 Task: Look for space in Fresno, United States from 24th August, 2023 to 10th September, 2023 for 8 adults in price range Rs.12000 to Rs.15000. Place can be entire place or shared room with 4 bedrooms having 8 beds and 4 bathrooms. Property type can be house, flat, guest house. Amenities needed are: wifi, TV, free parkinig on premises, gym, breakfast. Booking option can be shelf check-in. Required host language is English.
Action: Mouse moved to (572, 147)
Screenshot: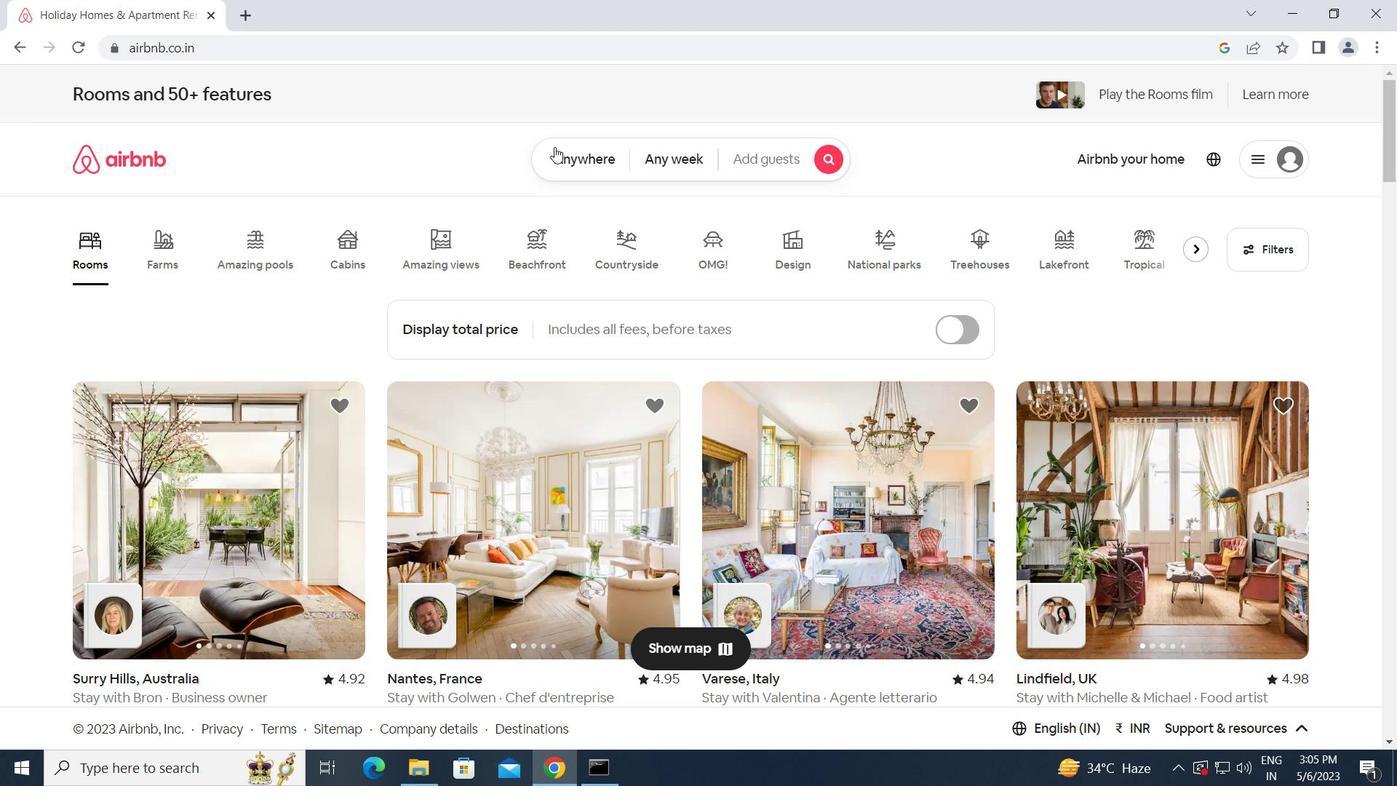 
Action: Mouse pressed left at (572, 147)
Screenshot: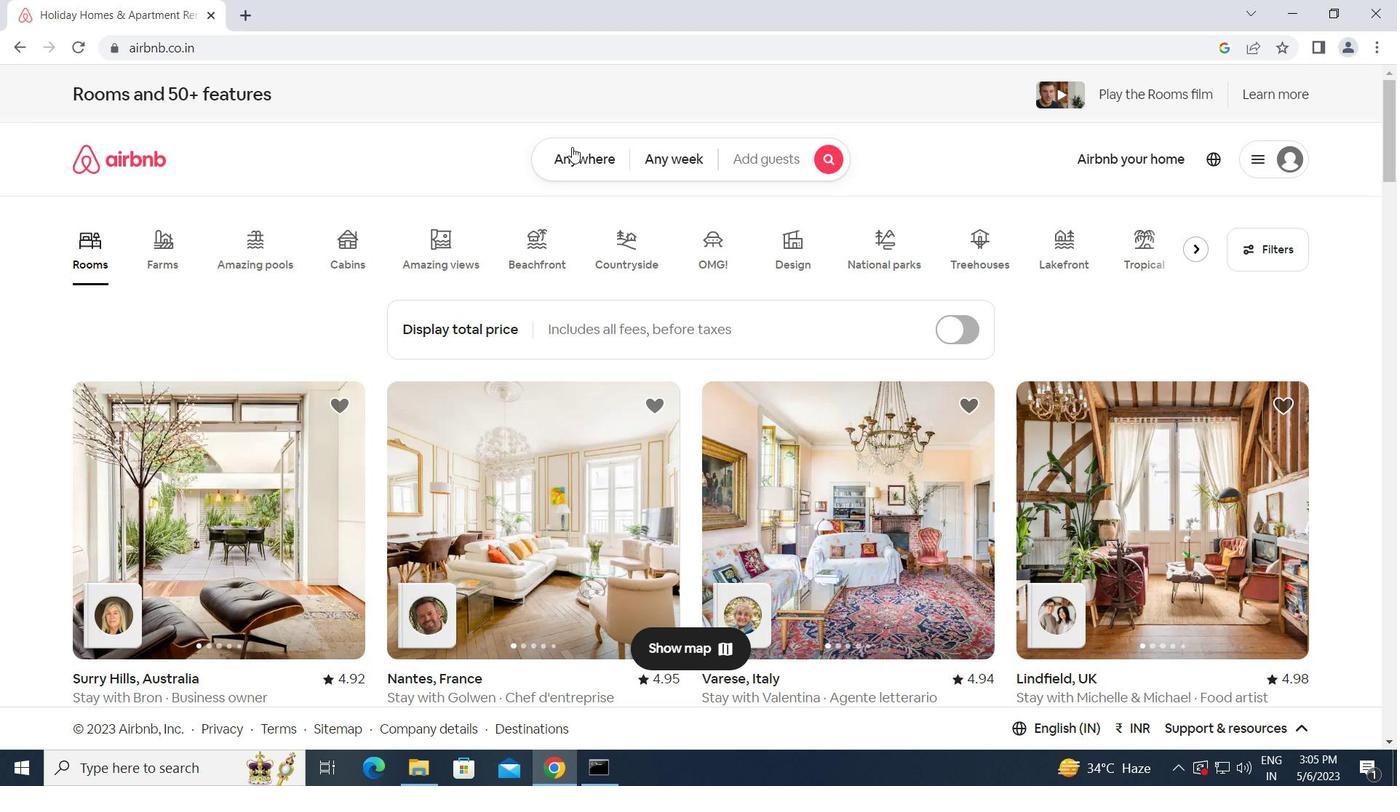 
Action: Mouse moved to (483, 216)
Screenshot: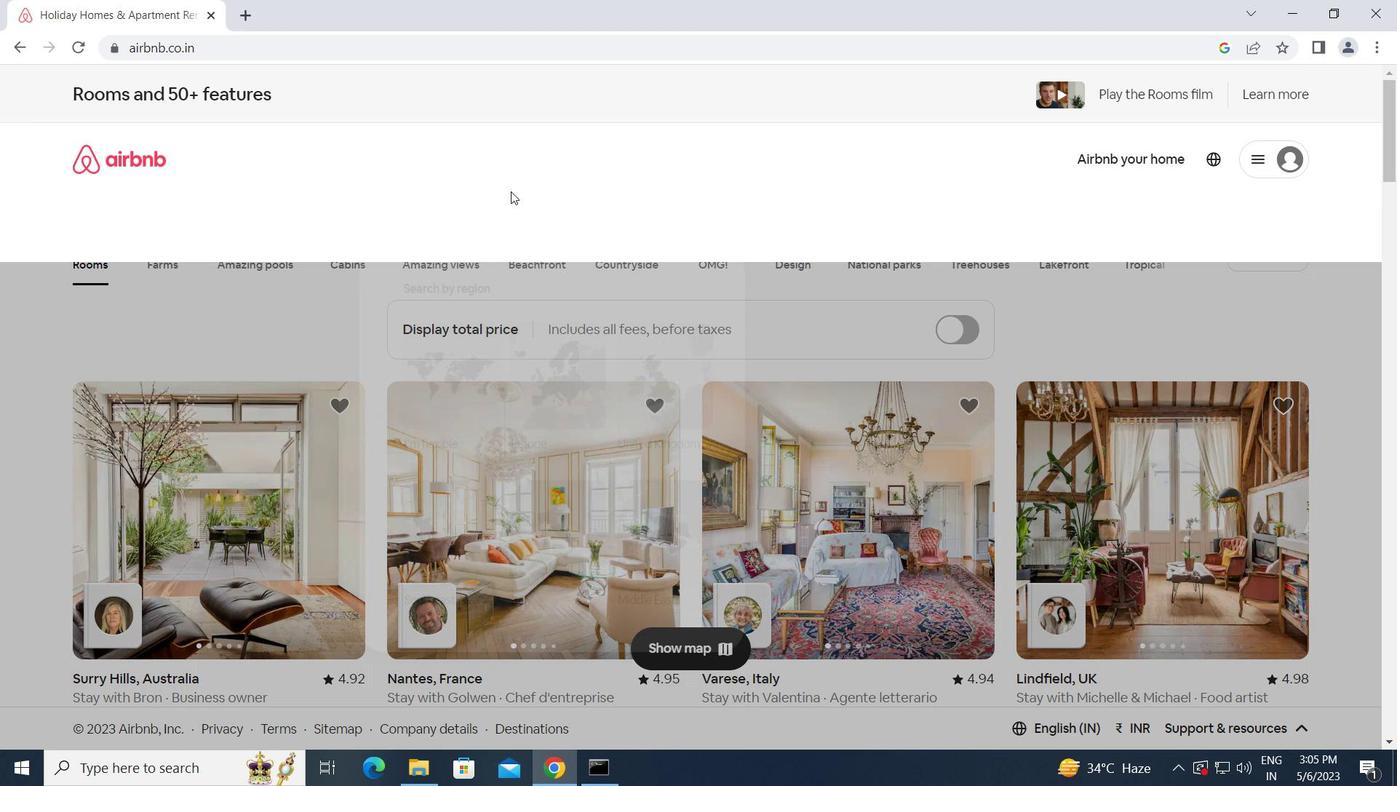 
Action: Mouse pressed left at (483, 216)
Screenshot: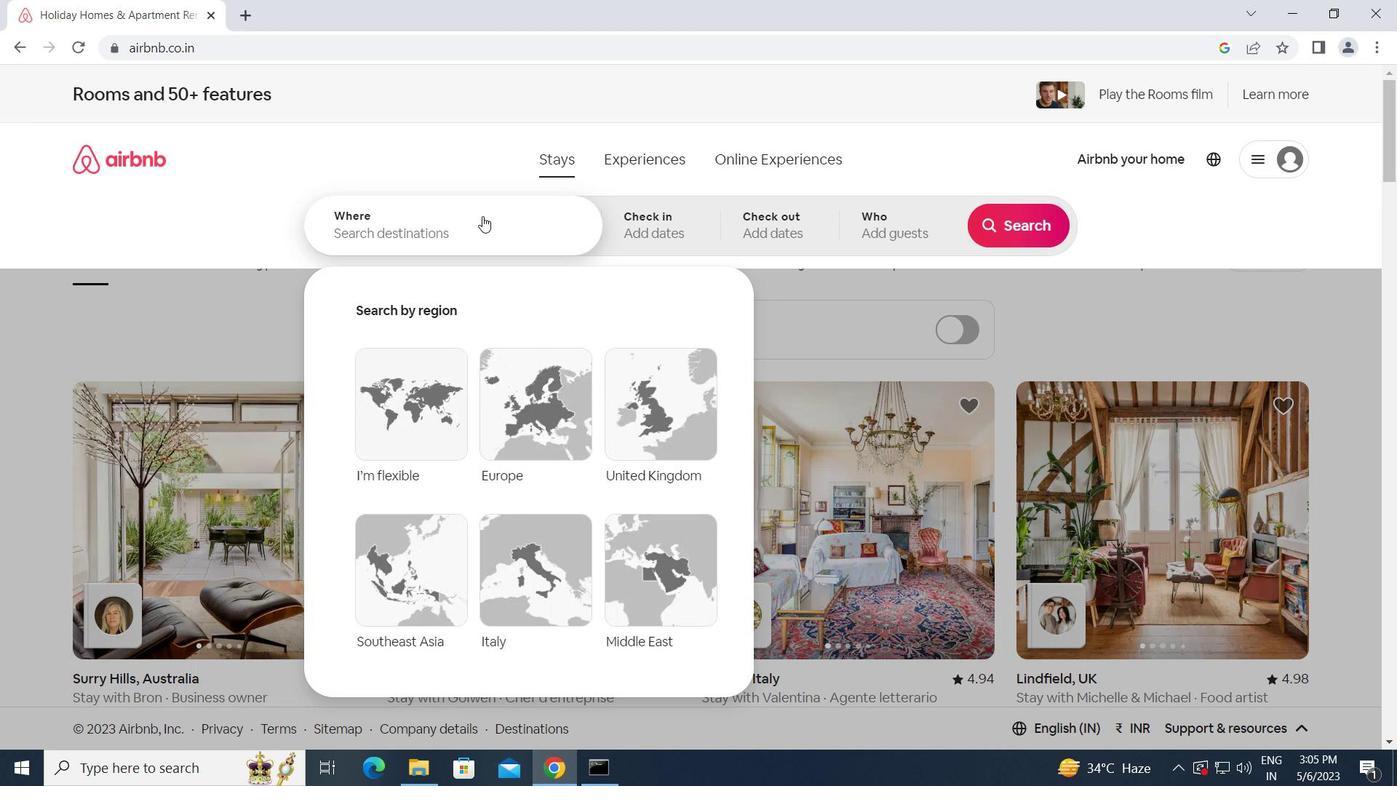 
Action: Key pressed f<Key.caps_lock>resno,<Key.space><Key.caps_lock>u<Key.caps_lock>nited<Key.space><Key.caps_lock>s<Key.caps_lock>tates<Key.enter>
Screenshot: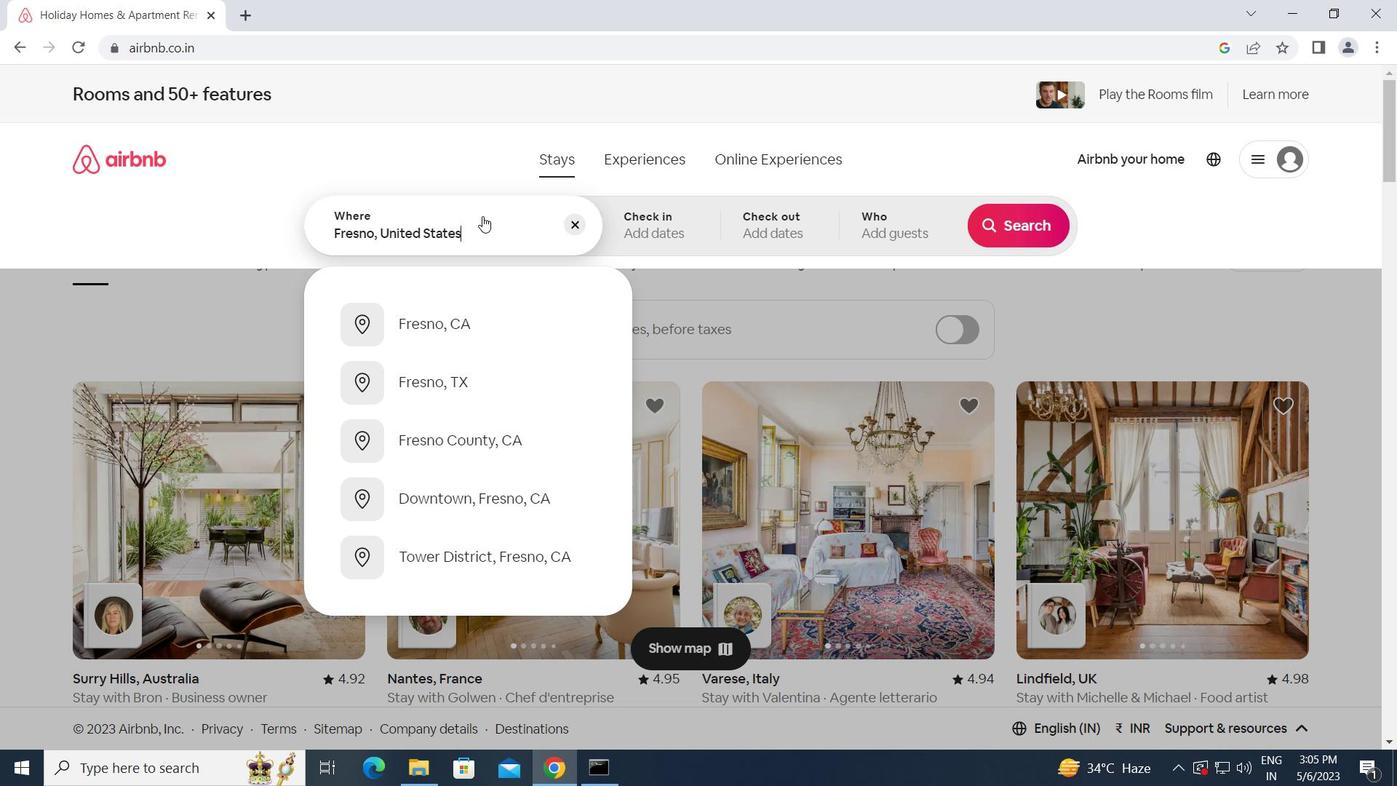 
Action: Mouse moved to (1017, 380)
Screenshot: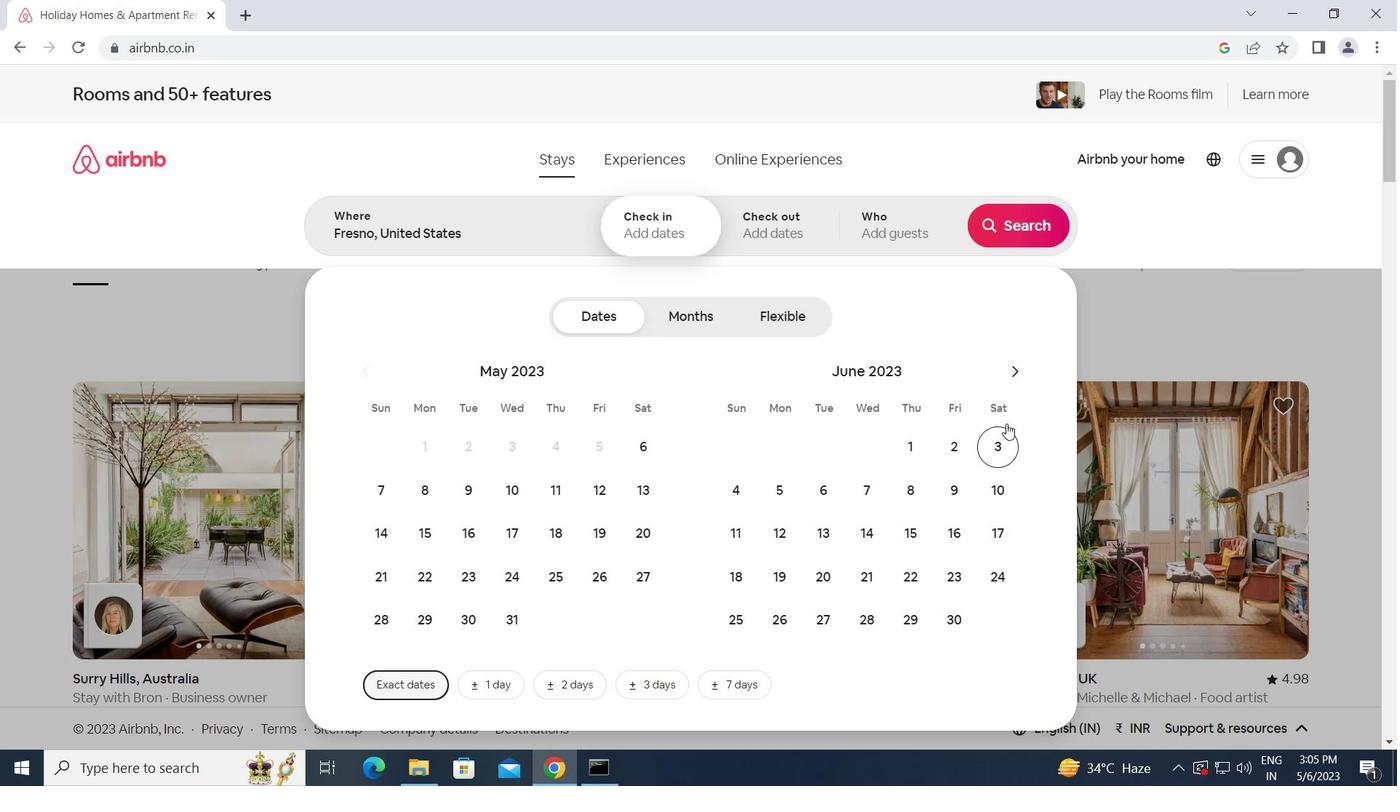 
Action: Mouse pressed left at (1017, 380)
Screenshot: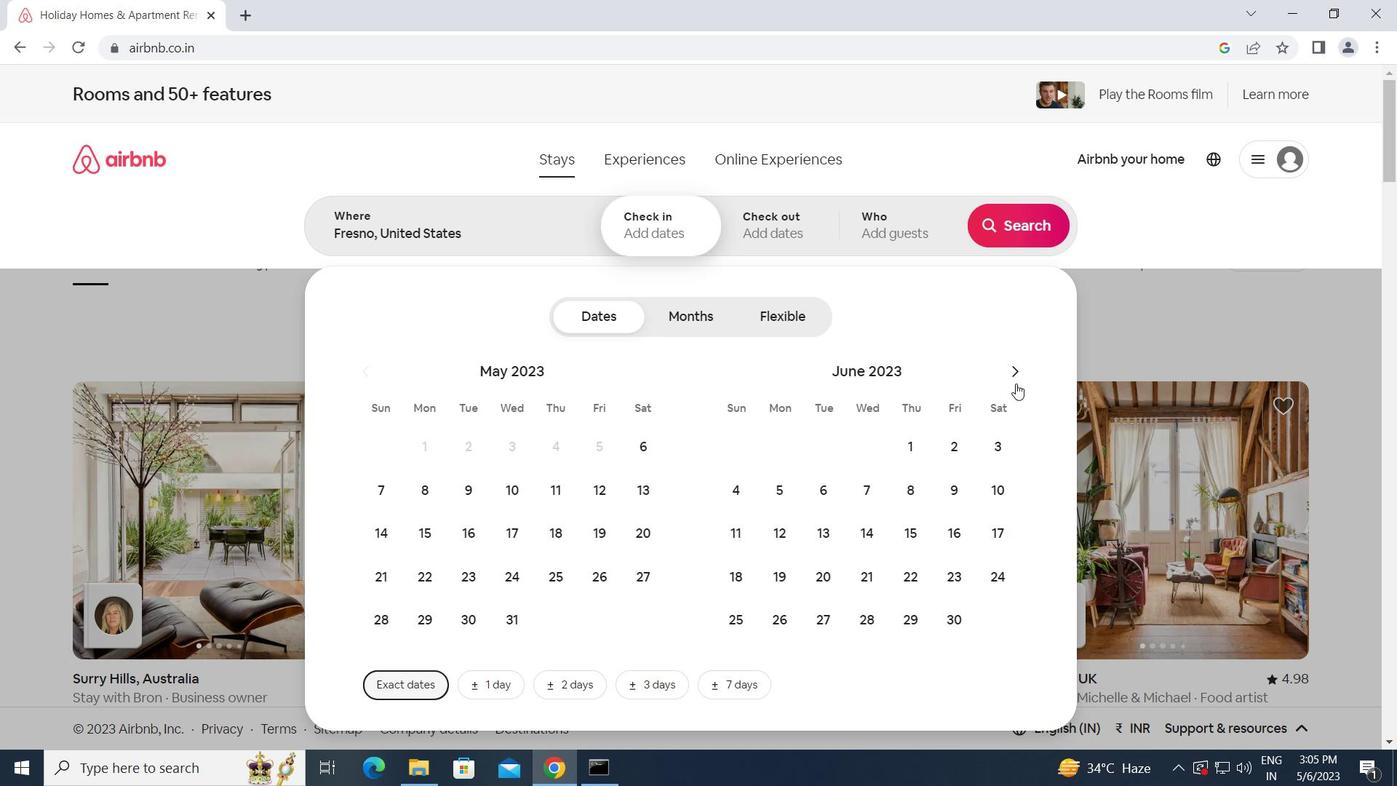 
Action: Mouse pressed left at (1017, 380)
Screenshot: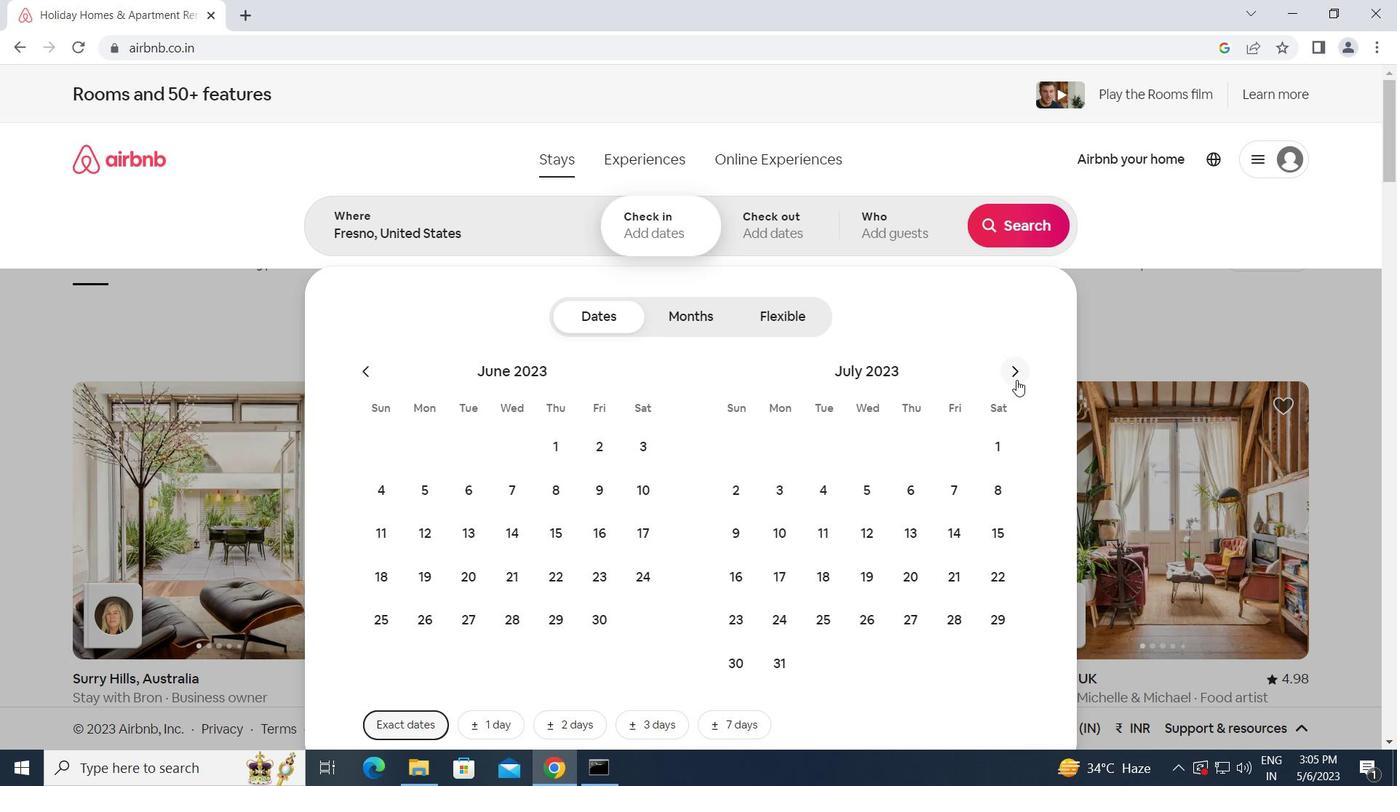 
Action: Mouse moved to (903, 576)
Screenshot: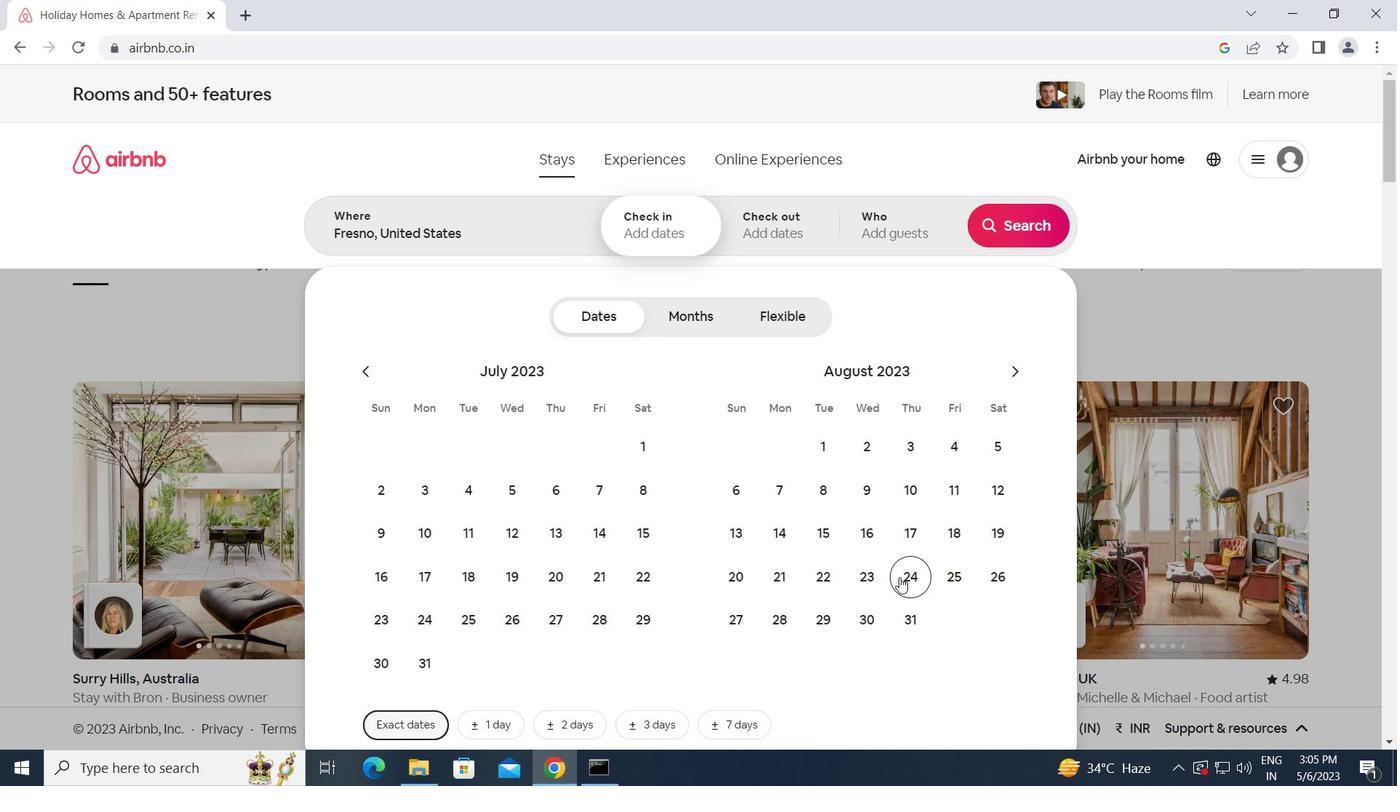 
Action: Mouse pressed left at (903, 576)
Screenshot: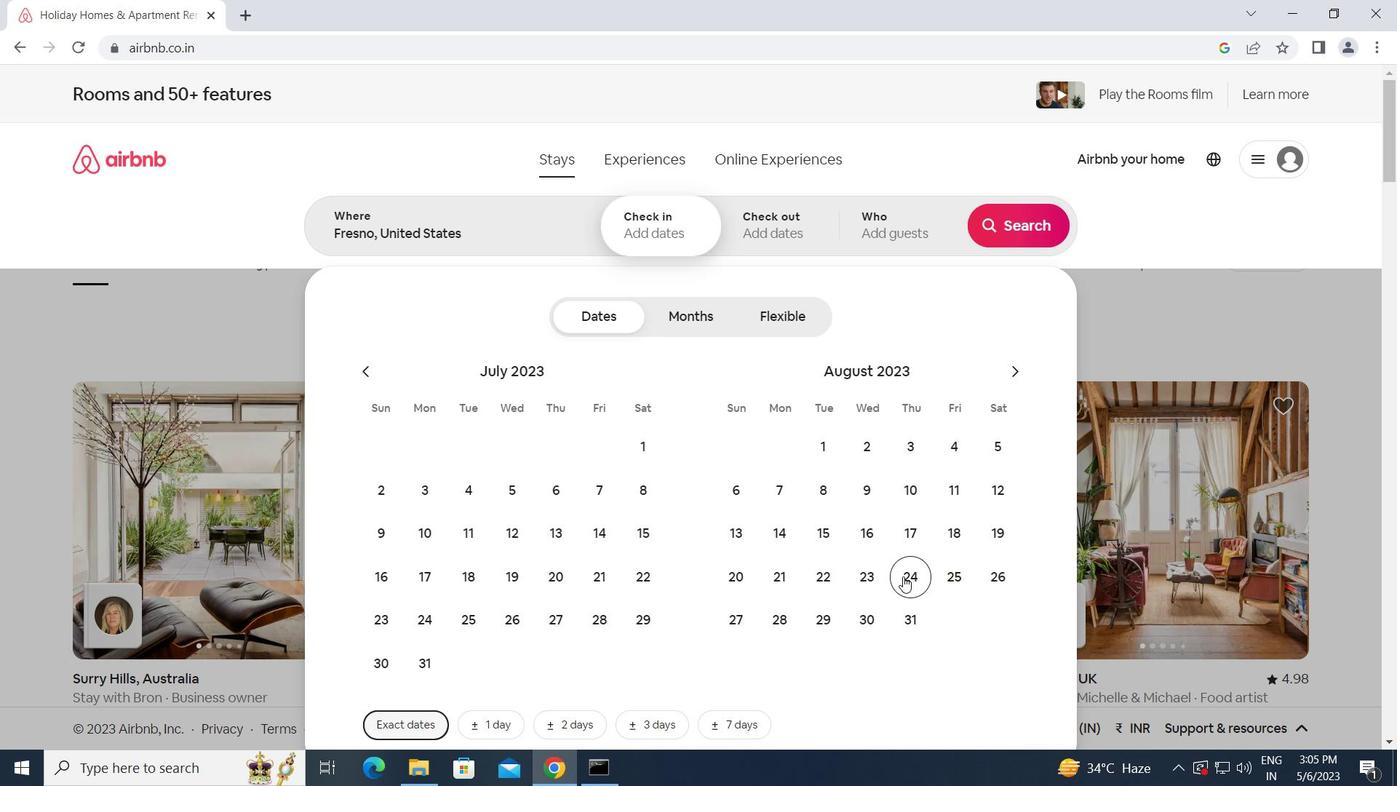 
Action: Mouse moved to (1010, 361)
Screenshot: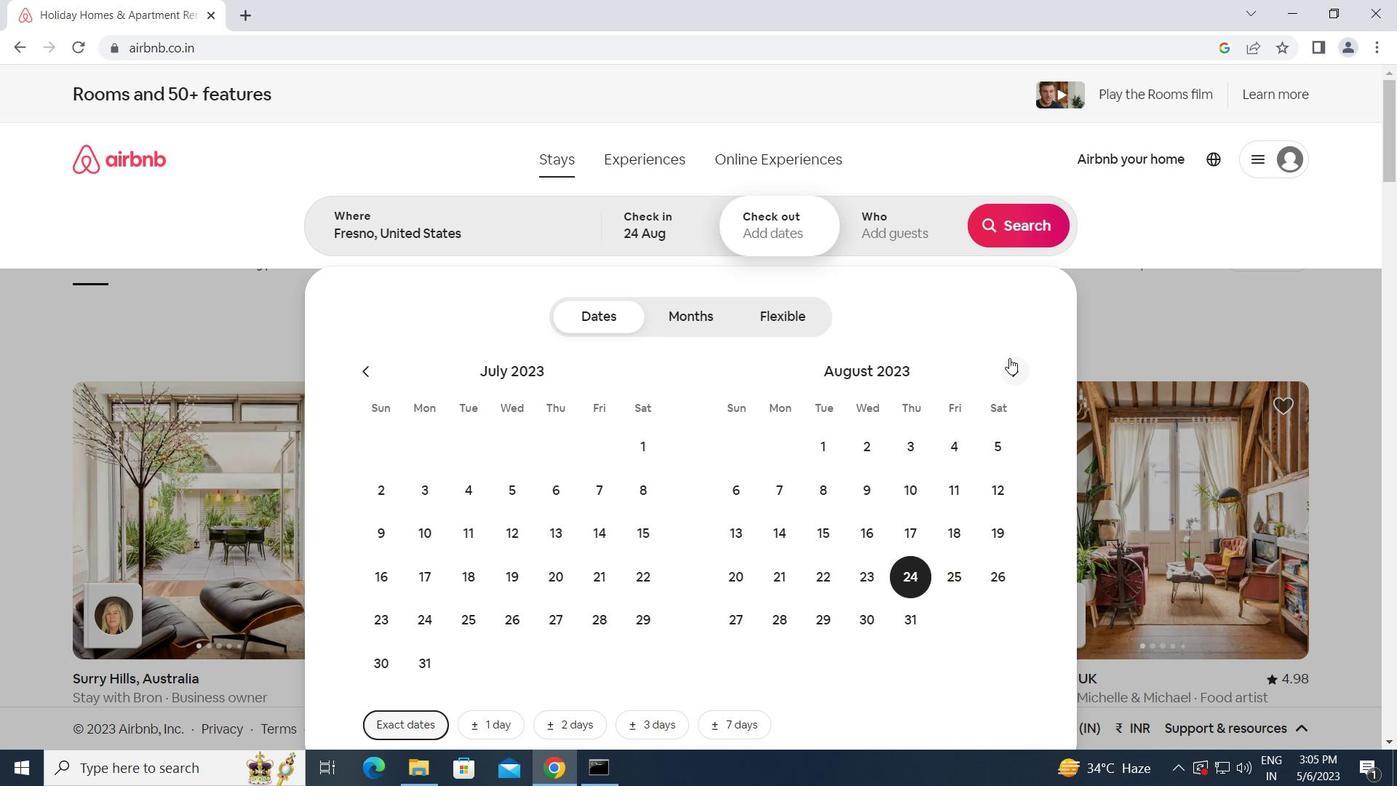 
Action: Mouse pressed left at (1010, 361)
Screenshot: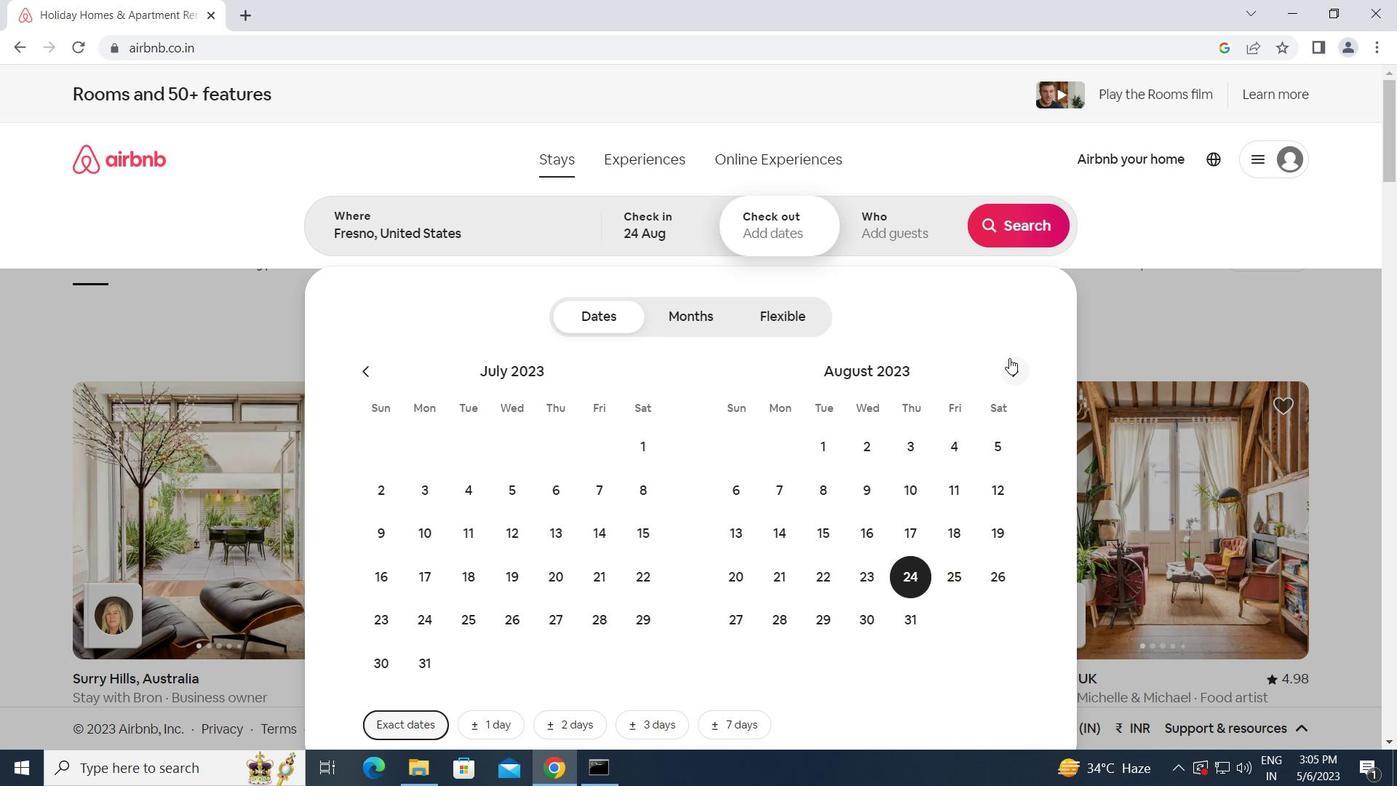 
Action: Mouse moved to (747, 524)
Screenshot: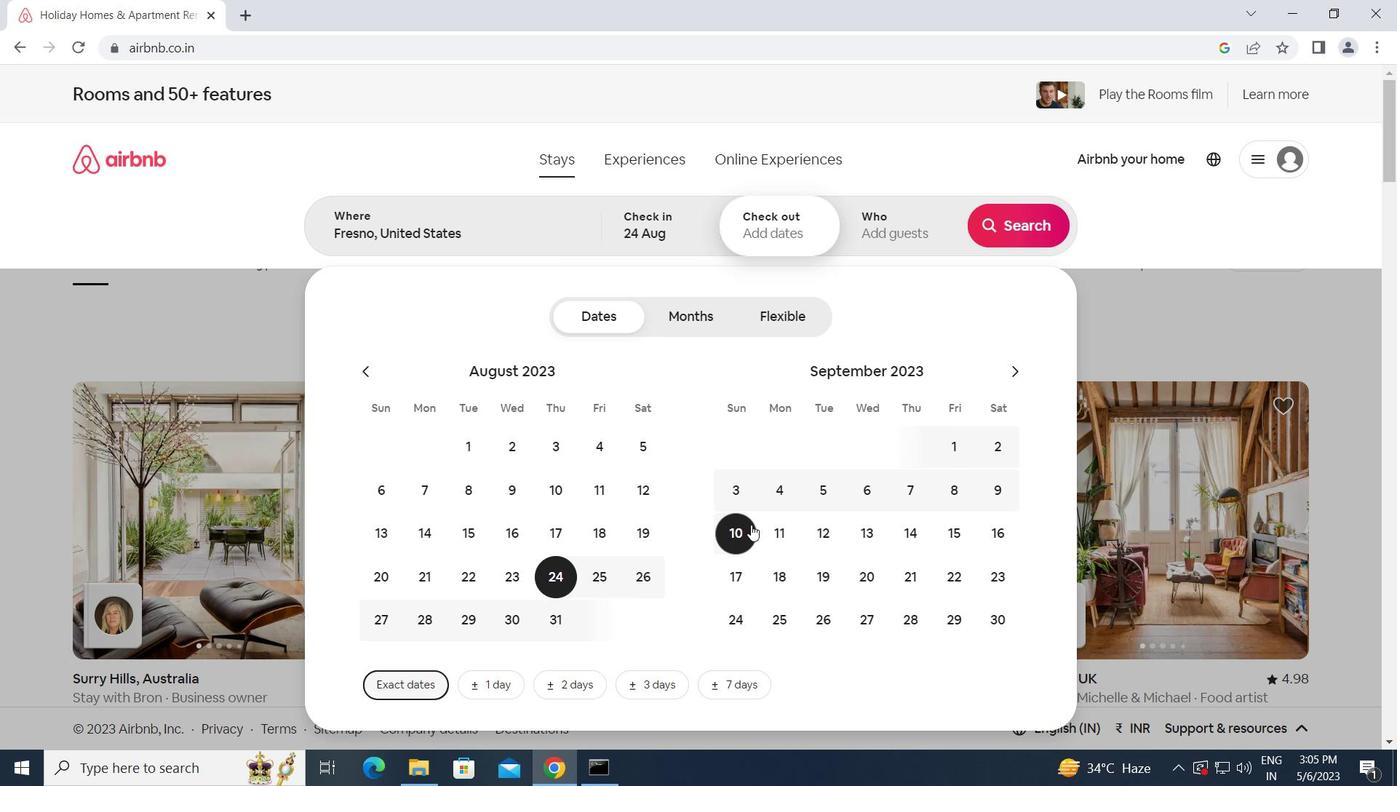 
Action: Mouse pressed left at (747, 524)
Screenshot: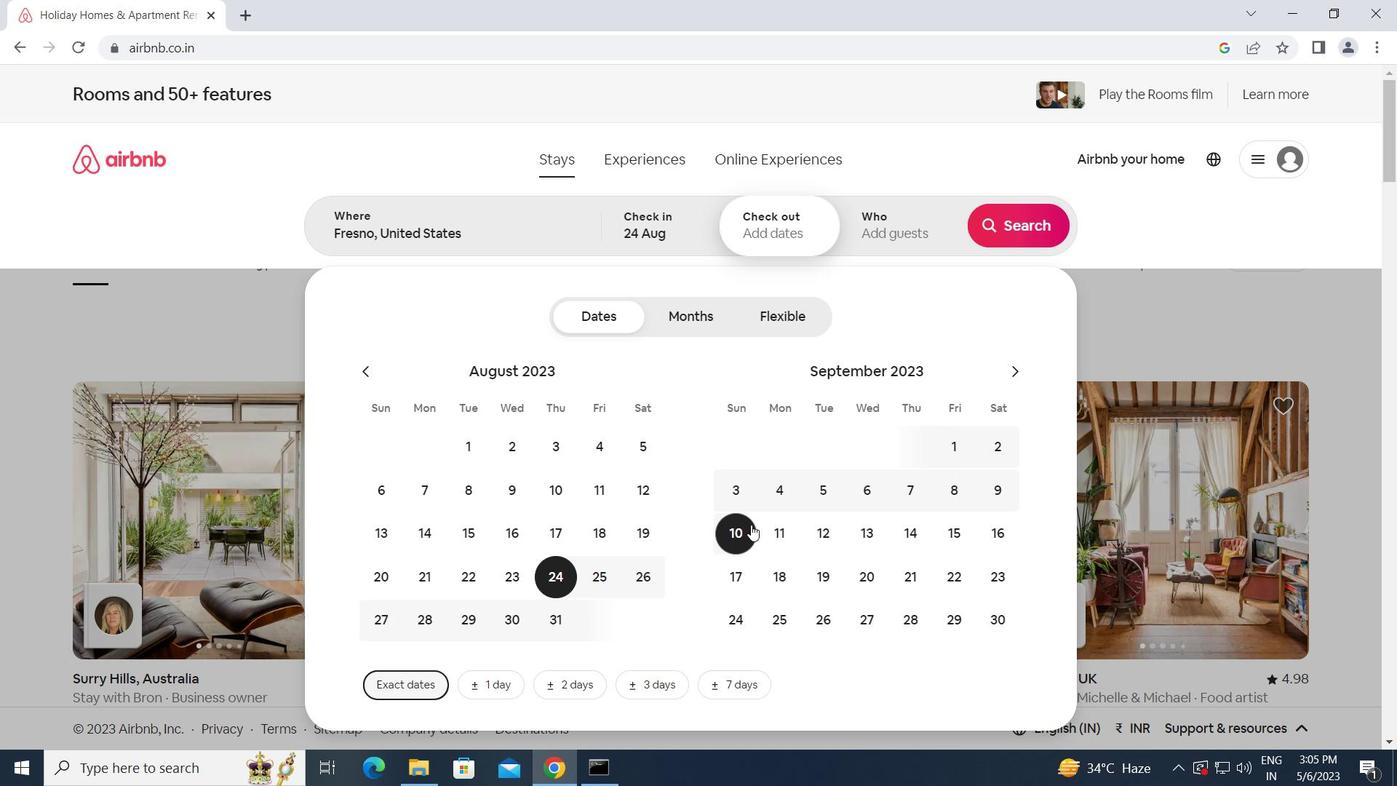 
Action: Mouse moved to (884, 216)
Screenshot: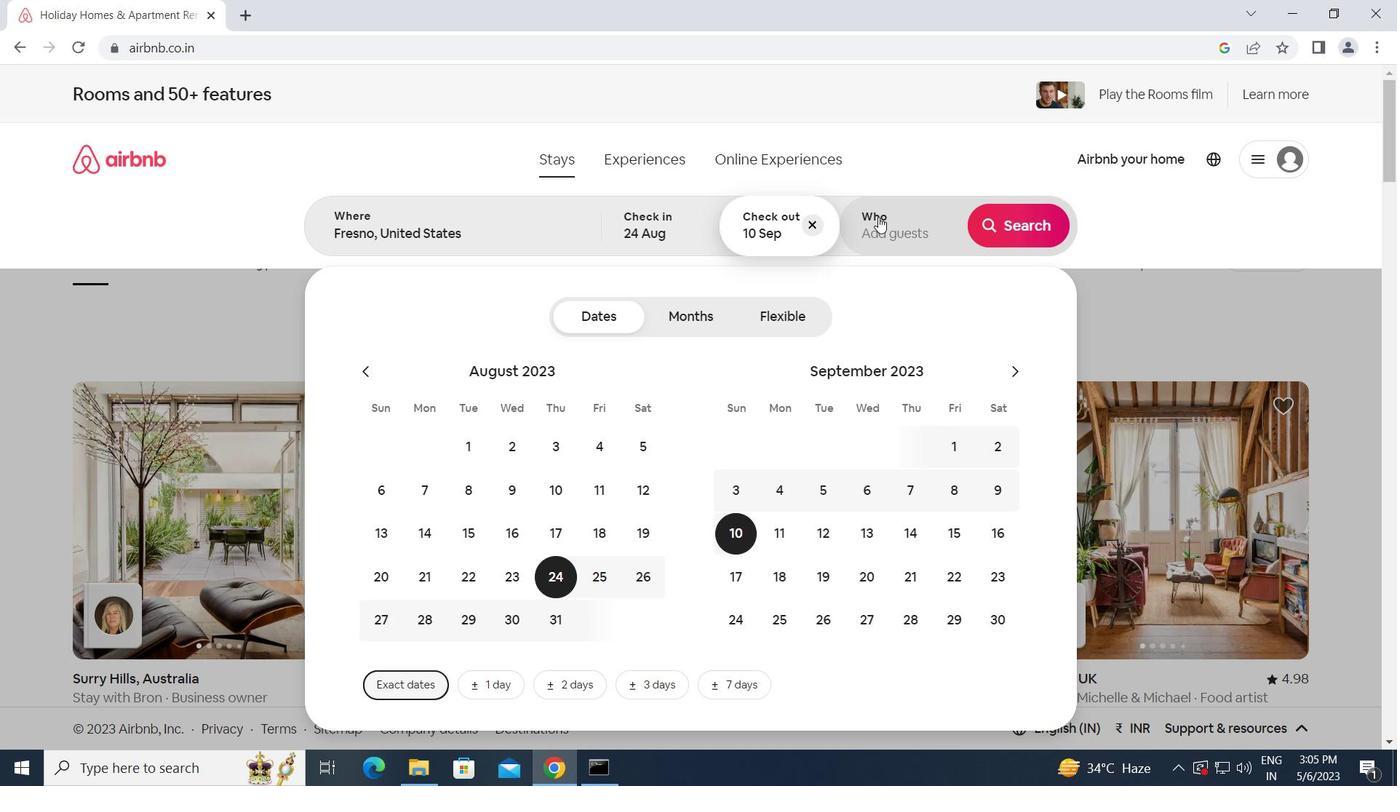 
Action: Mouse pressed left at (884, 216)
Screenshot: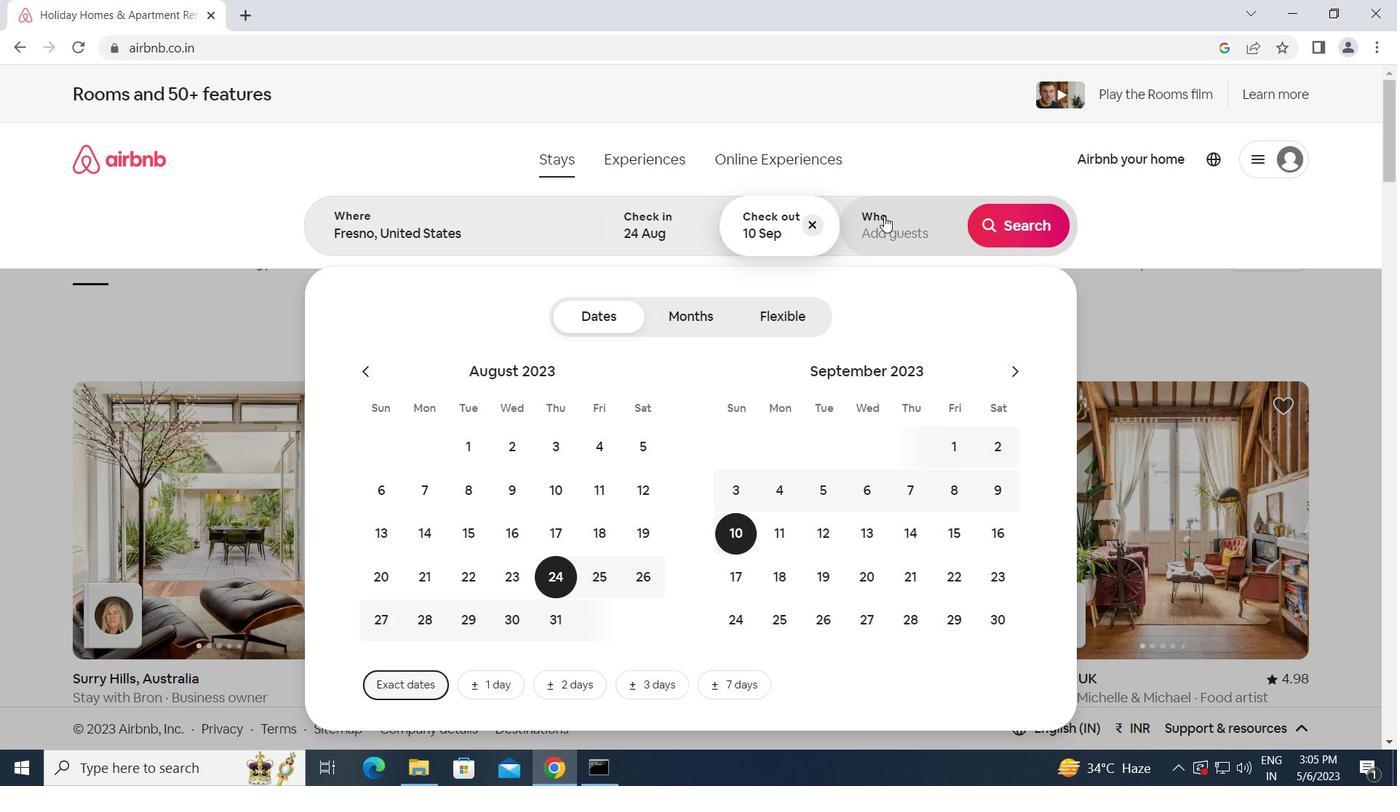 
Action: Mouse moved to (1017, 317)
Screenshot: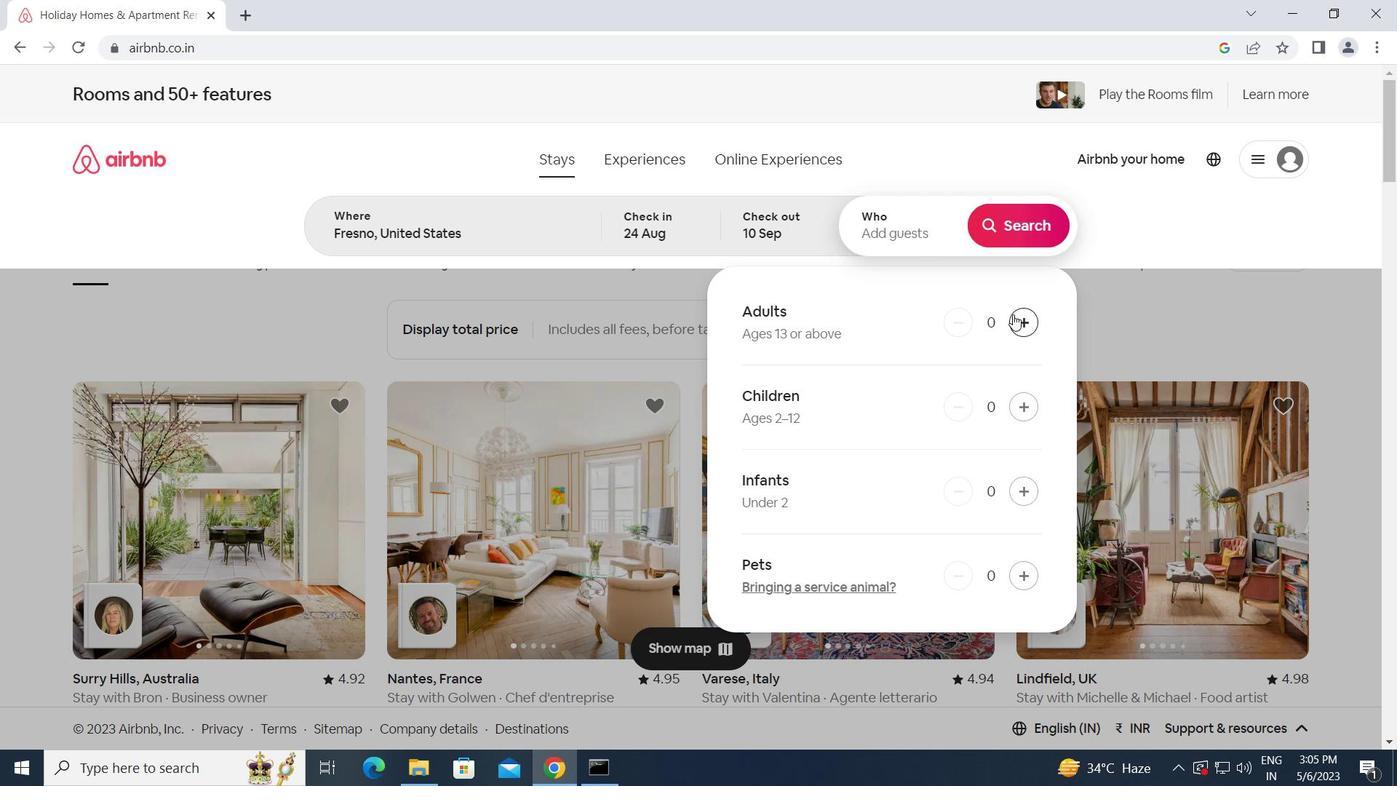 
Action: Mouse pressed left at (1017, 317)
Screenshot: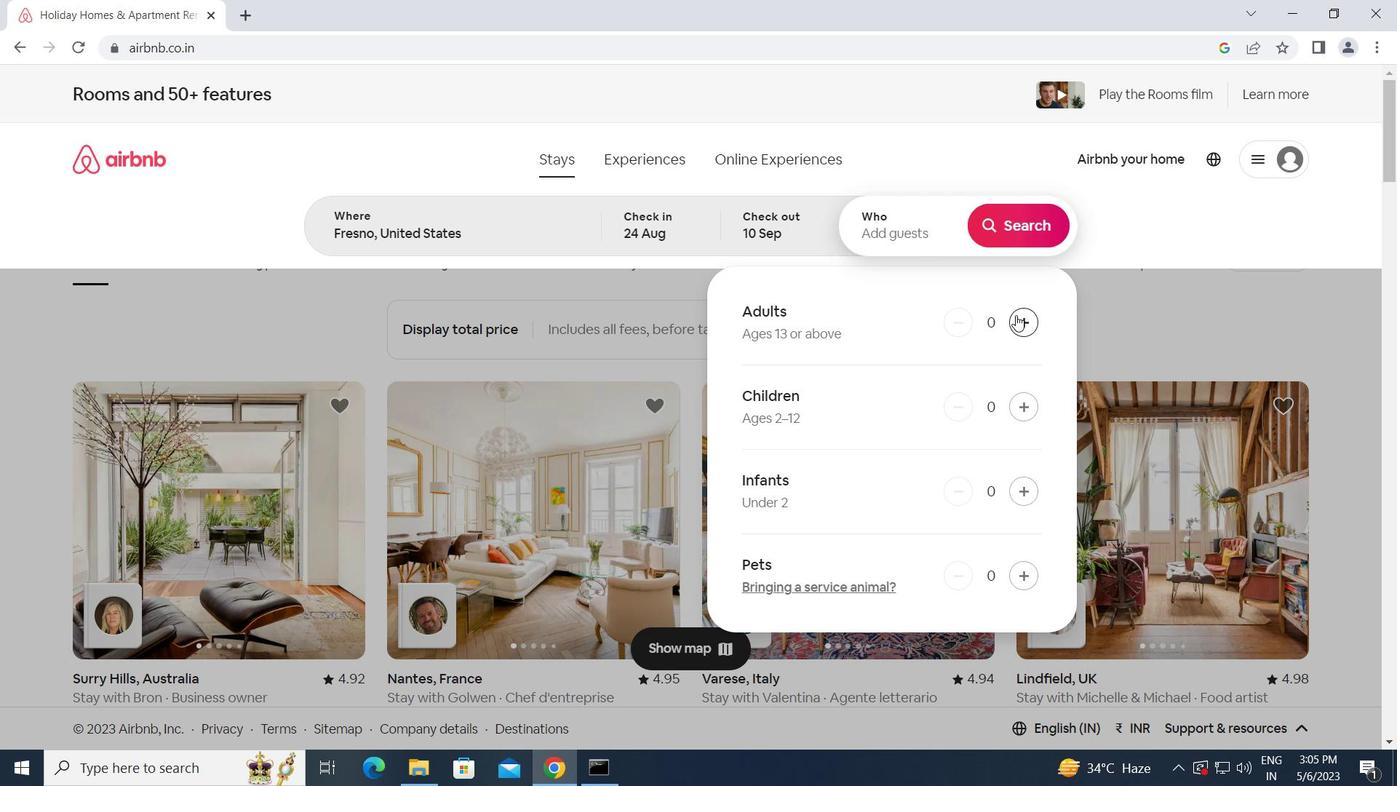 
Action: Mouse pressed left at (1017, 317)
Screenshot: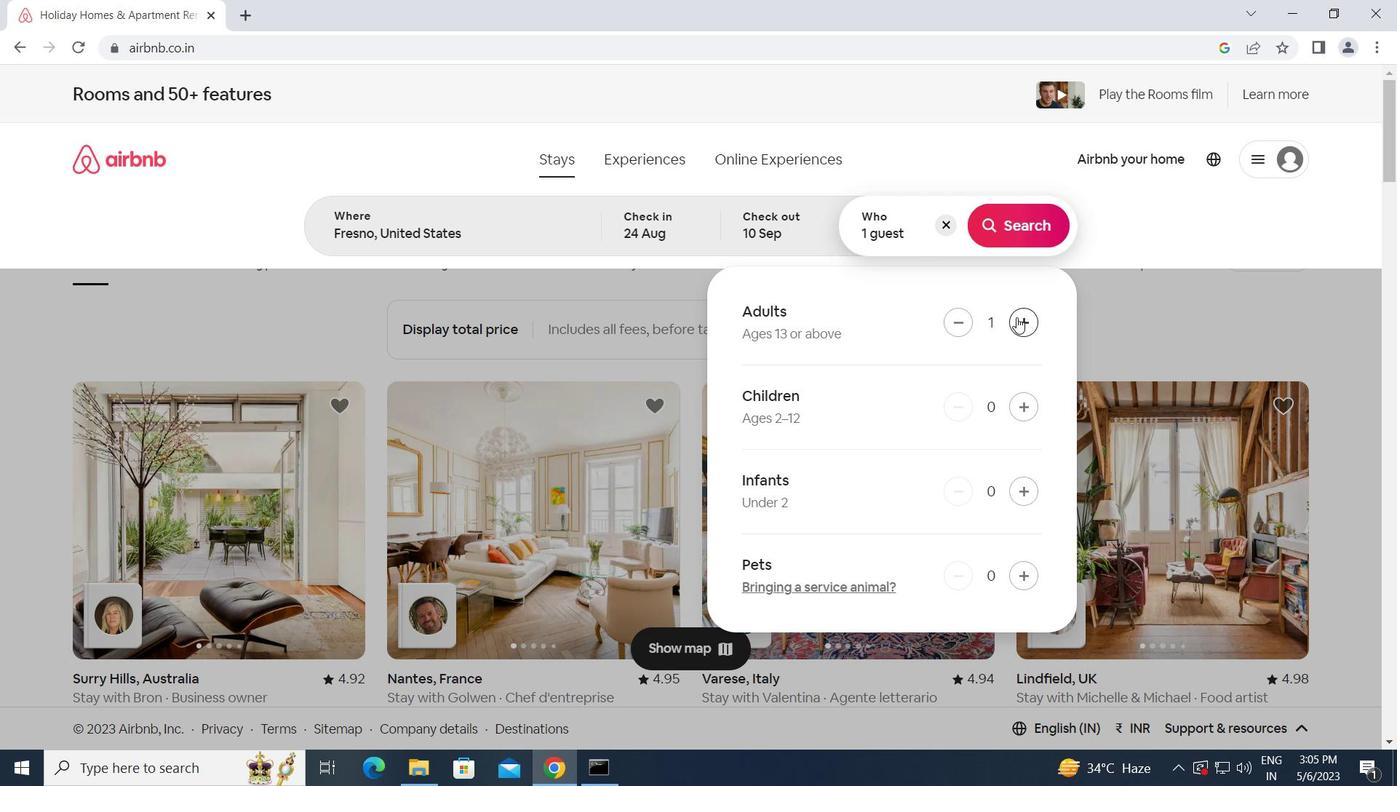 
Action: Mouse pressed left at (1017, 317)
Screenshot: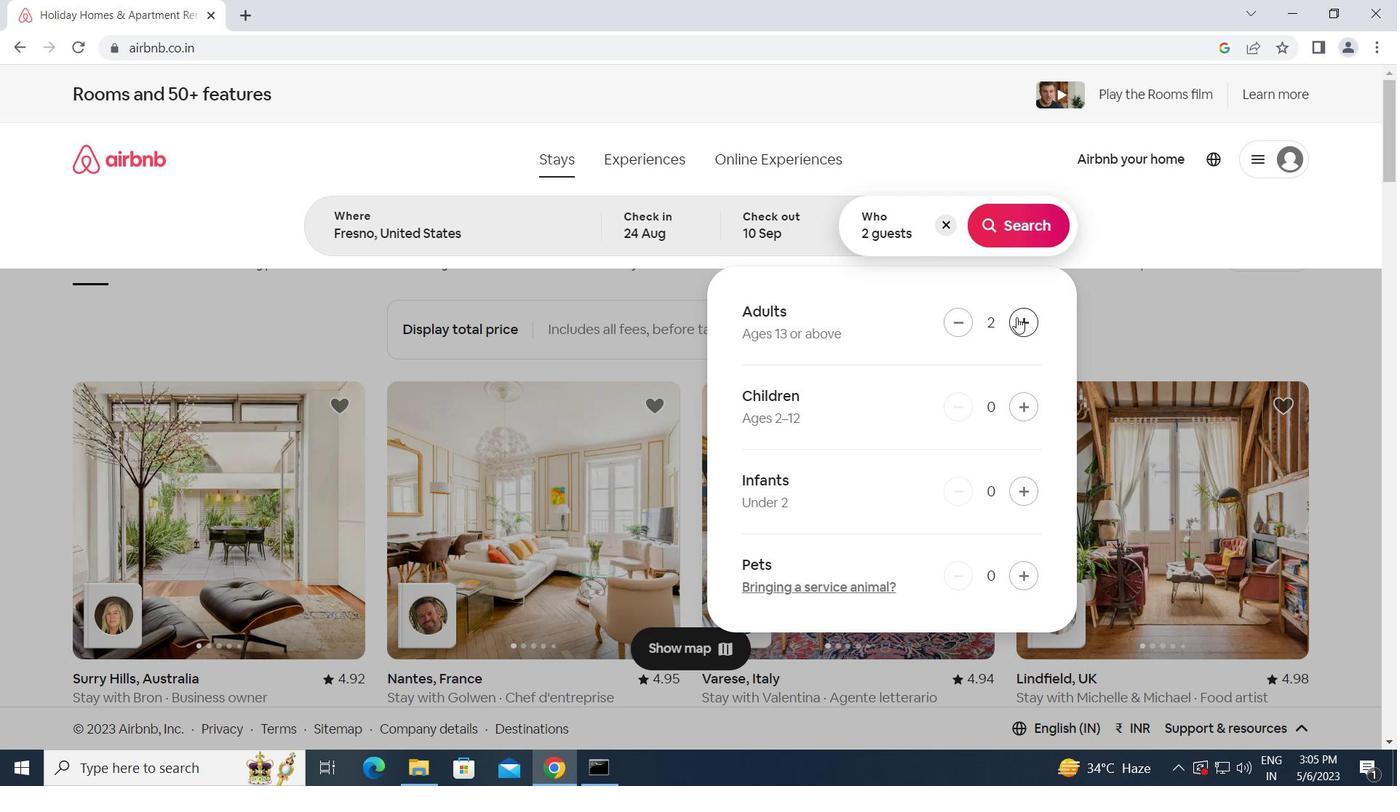 
Action: Mouse pressed left at (1017, 317)
Screenshot: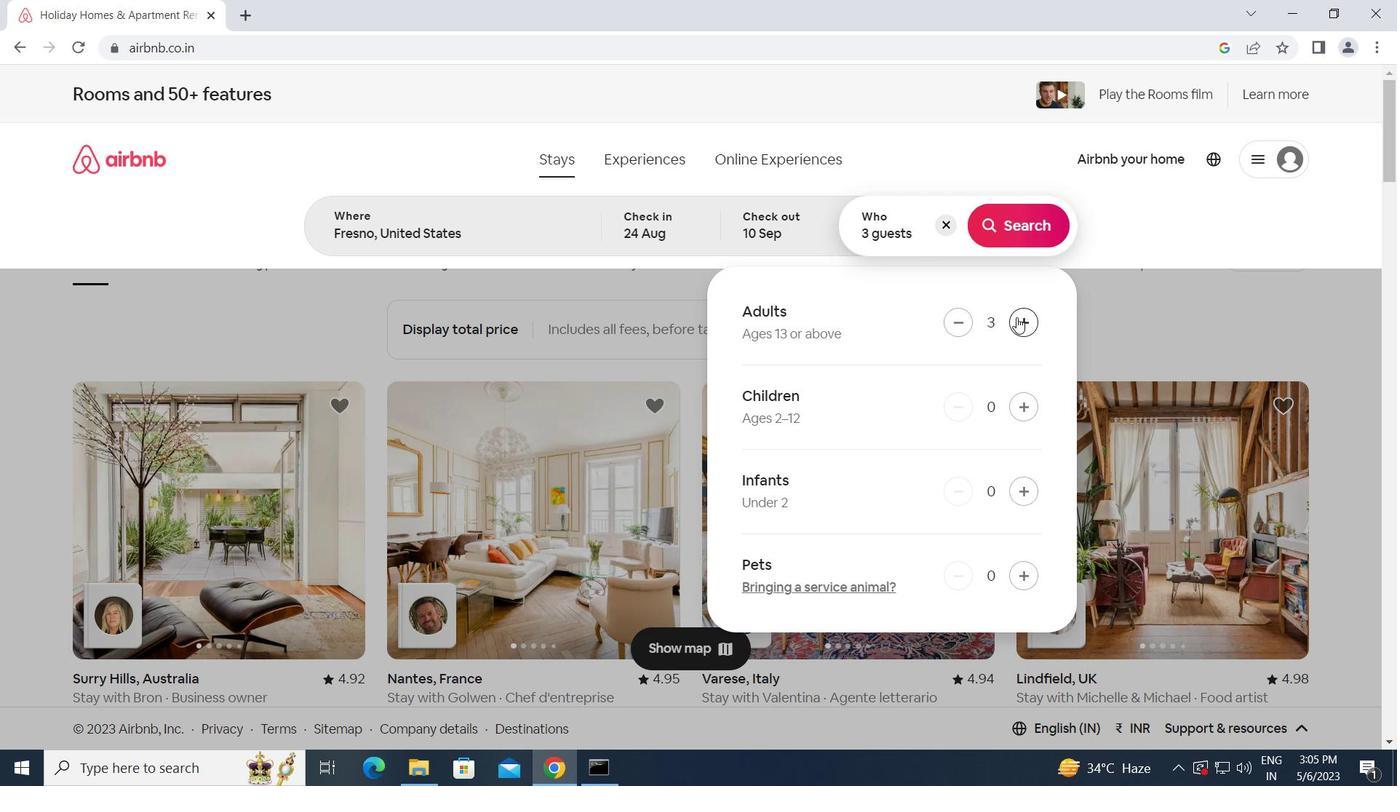 
Action: Mouse pressed left at (1017, 317)
Screenshot: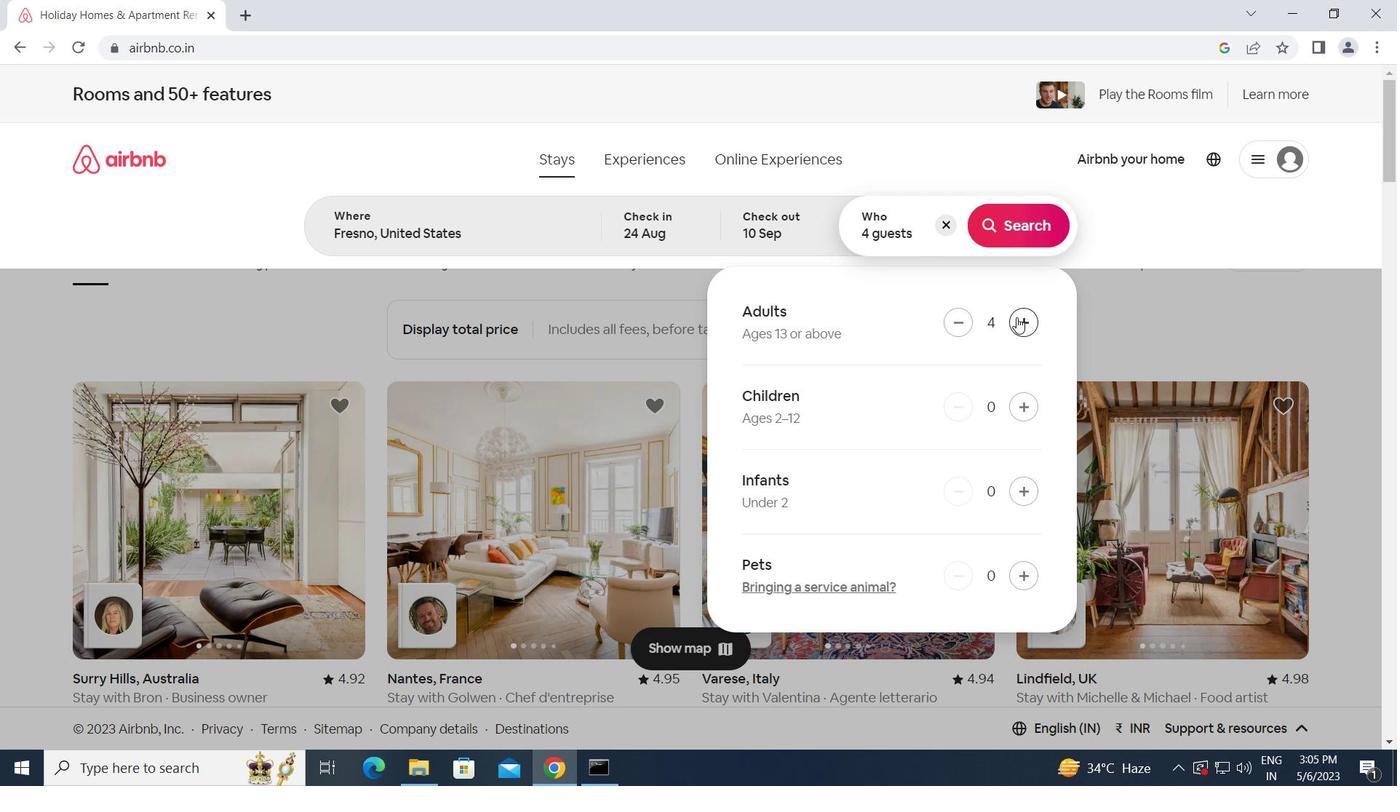 
Action: Mouse pressed left at (1017, 317)
Screenshot: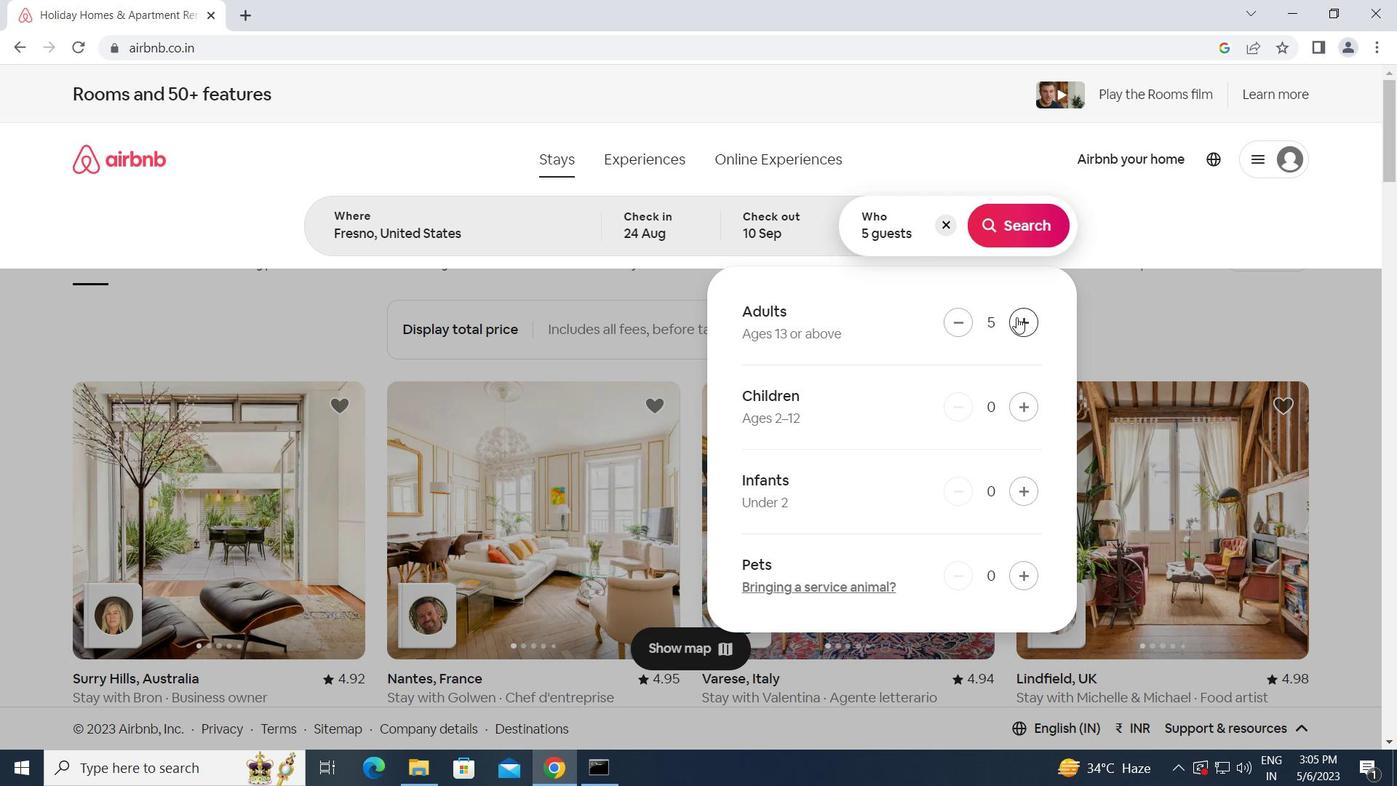 
Action: Mouse pressed left at (1017, 317)
Screenshot: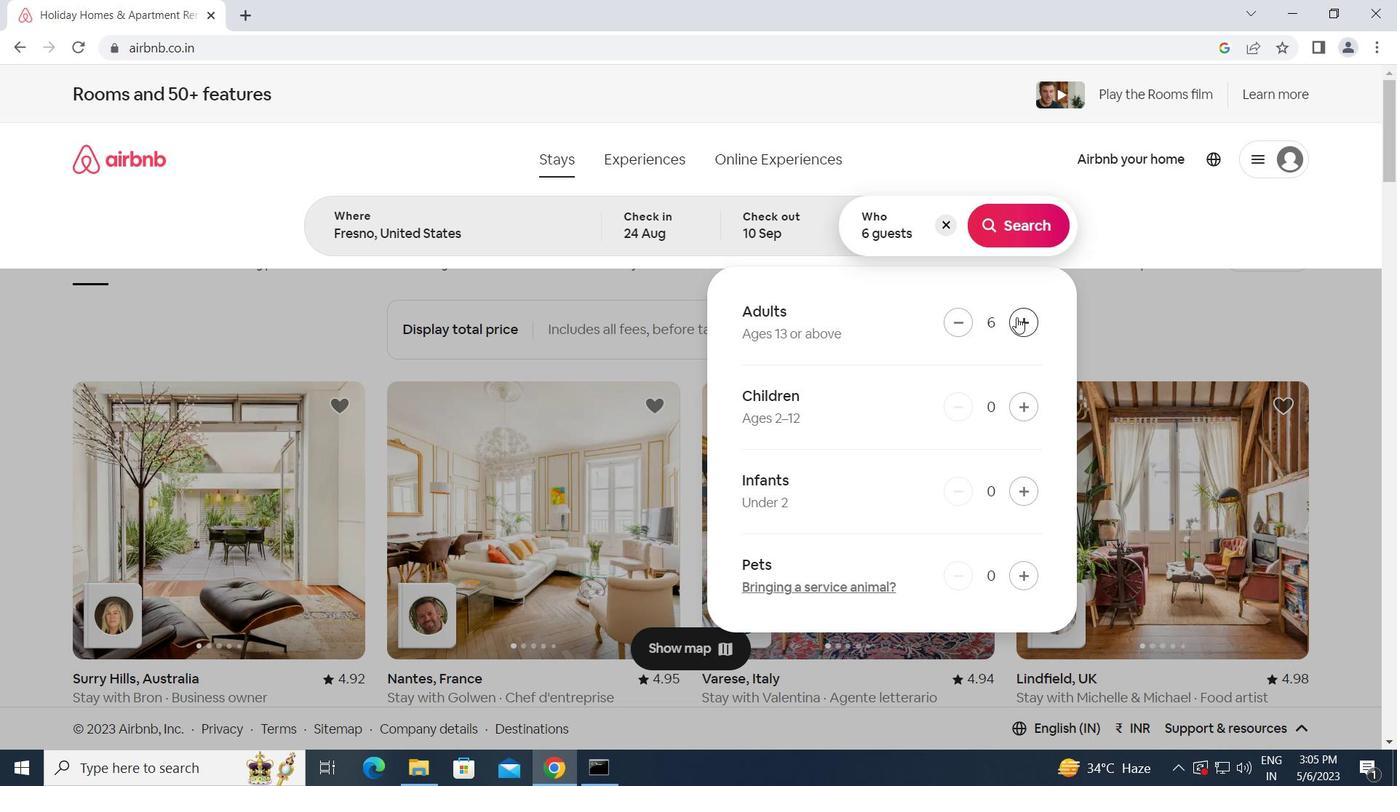 
Action: Mouse pressed left at (1017, 317)
Screenshot: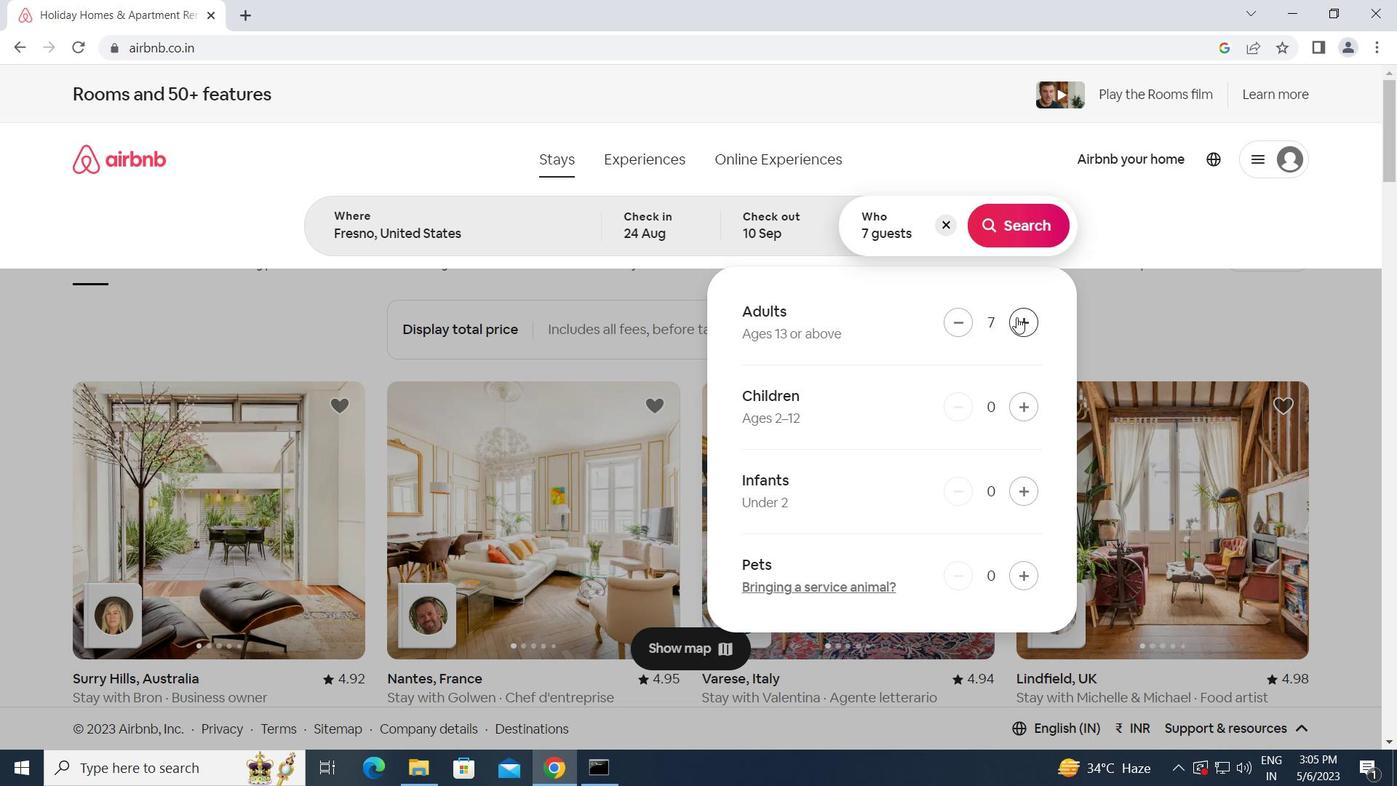 
Action: Mouse moved to (1023, 222)
Screenshot: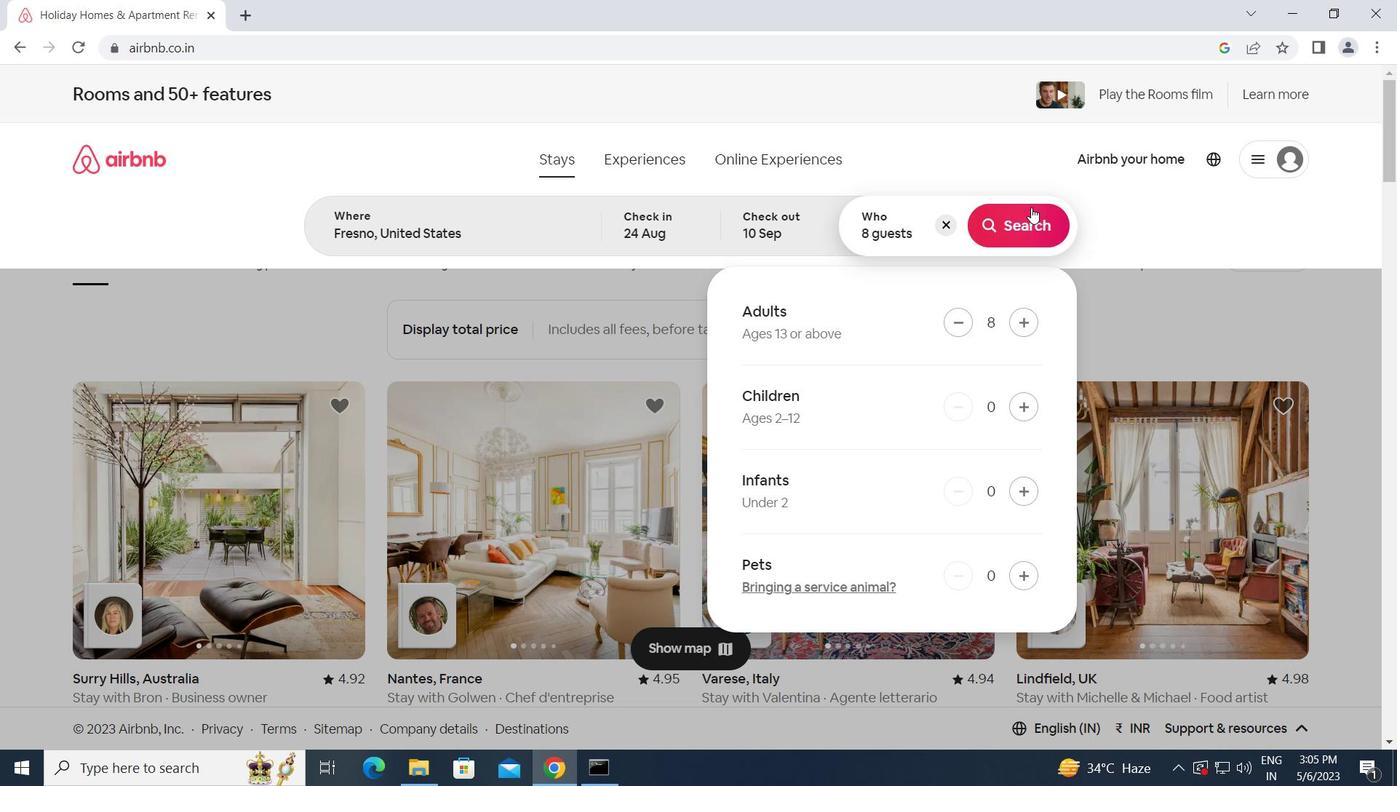 
Action: Mouse pressed left at (1023, 222)
Screenshot: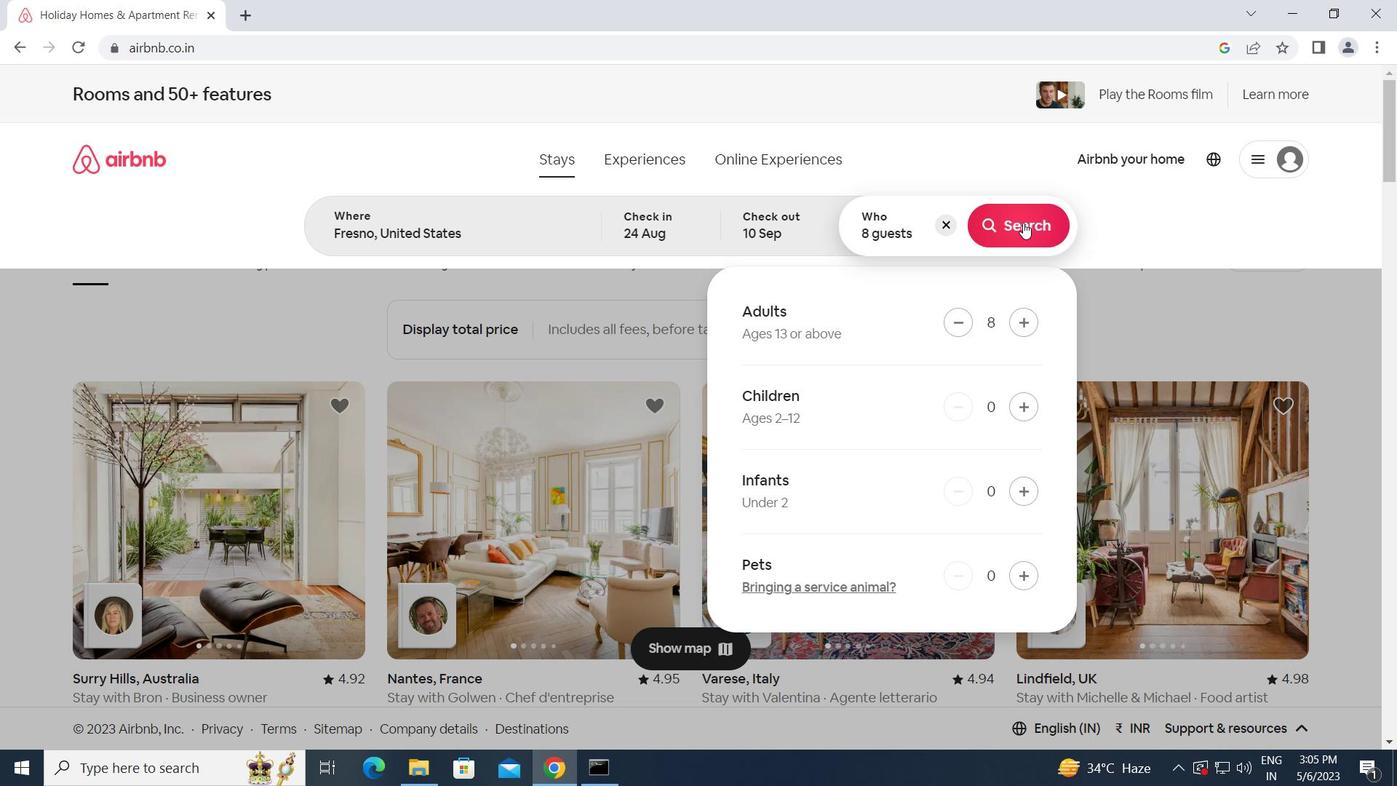 
Action: Mouse moved to (1306, 176)
Screenshot: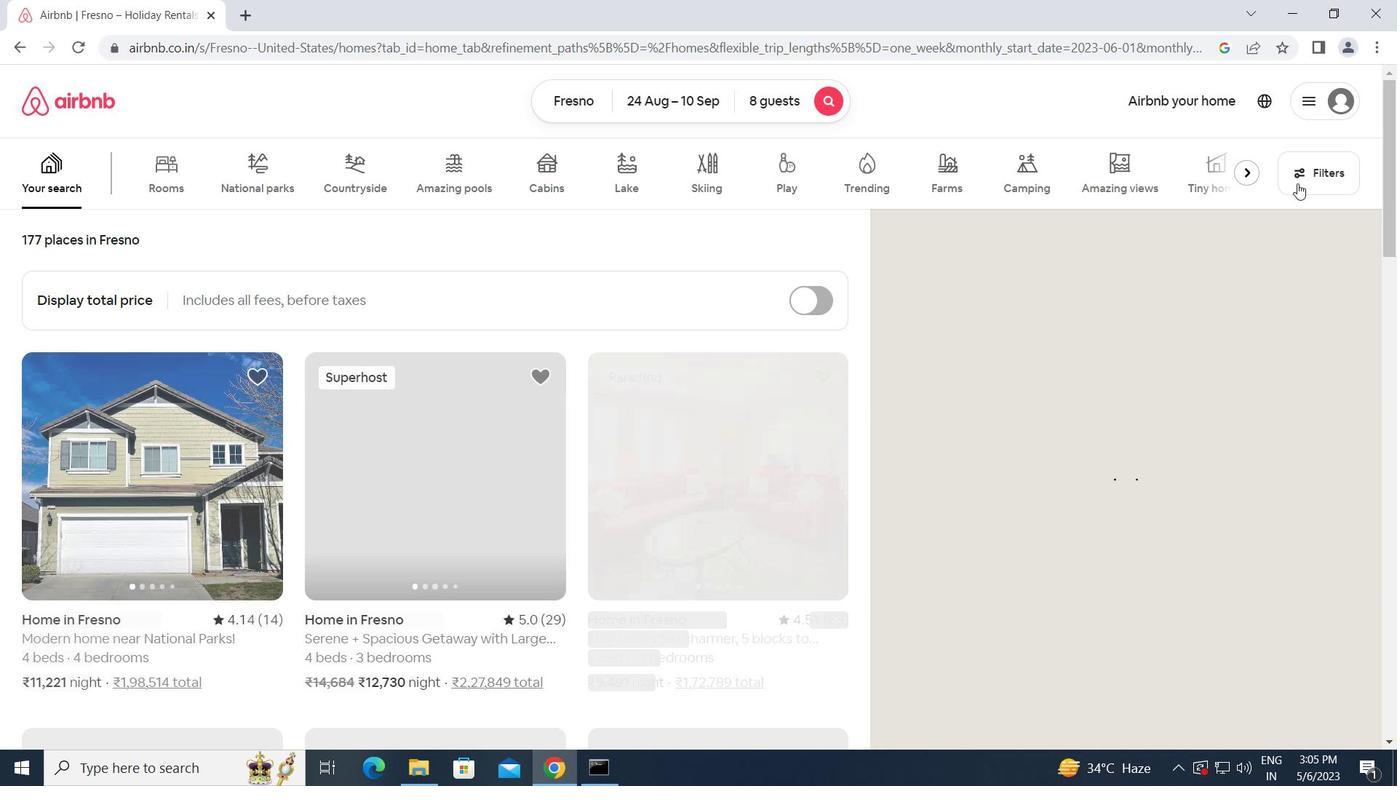 
Action: Mouse pressed left at (1306, 176)
Screenshot: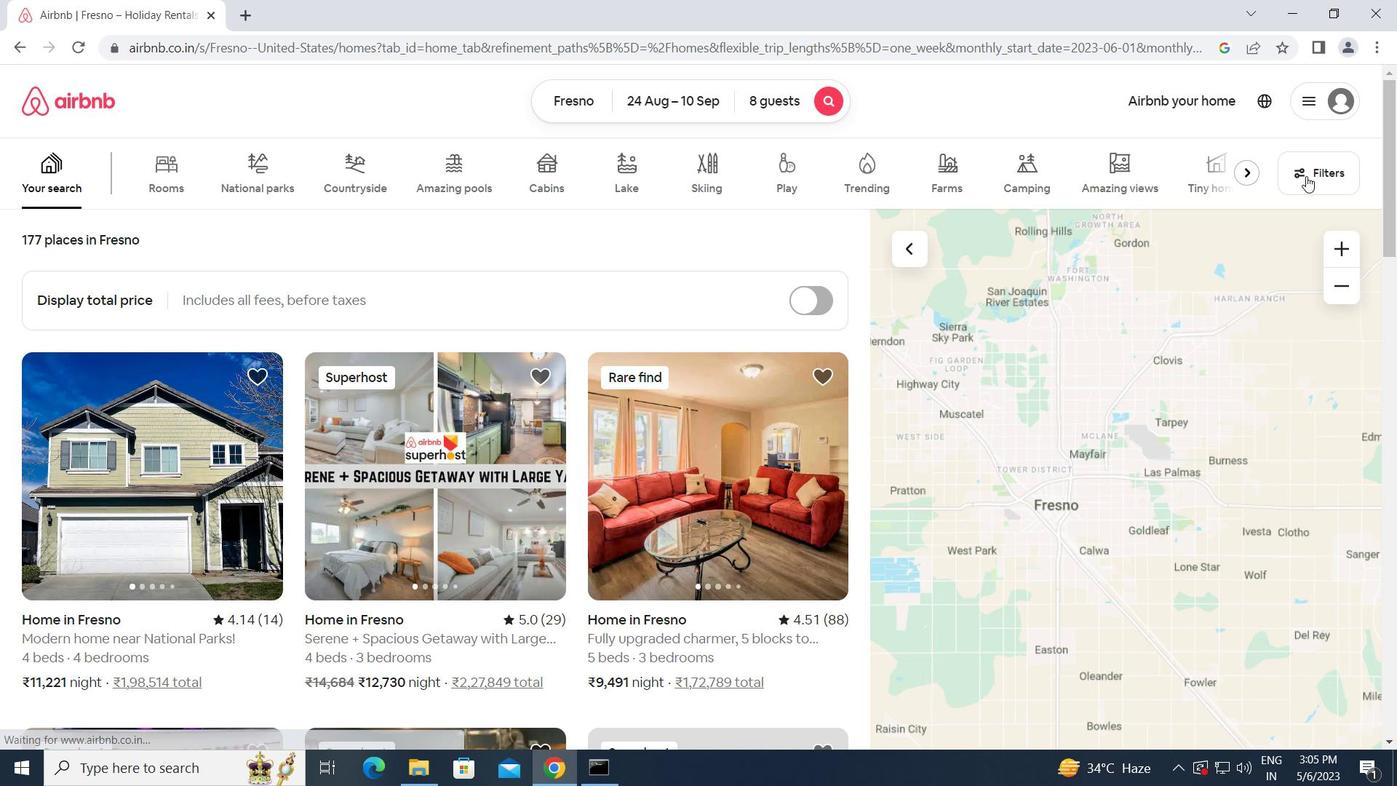 
Action: Mouse moved to (493, 479)
Screenshot: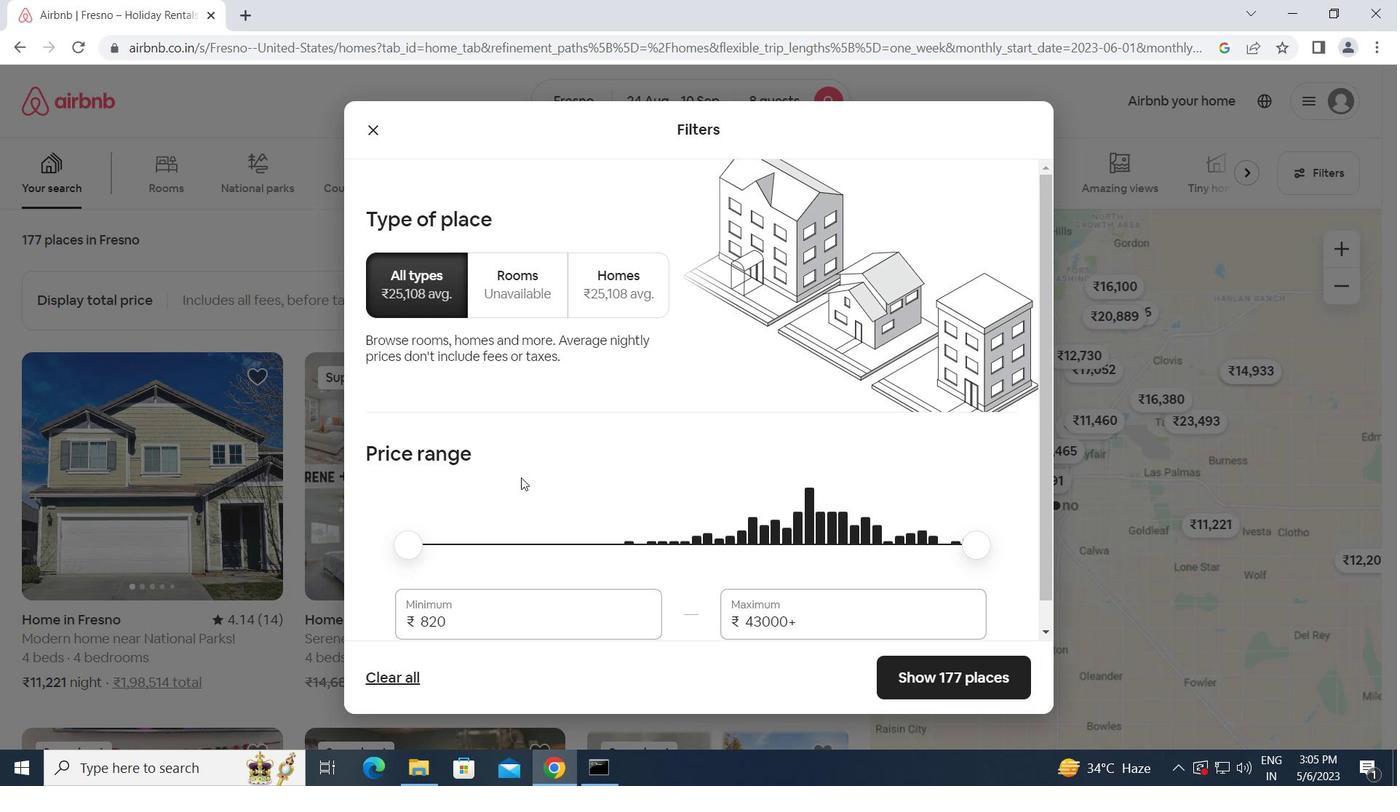
Action: Mouse scrolled (493, 478) with delta (0, 0)
Screenshot: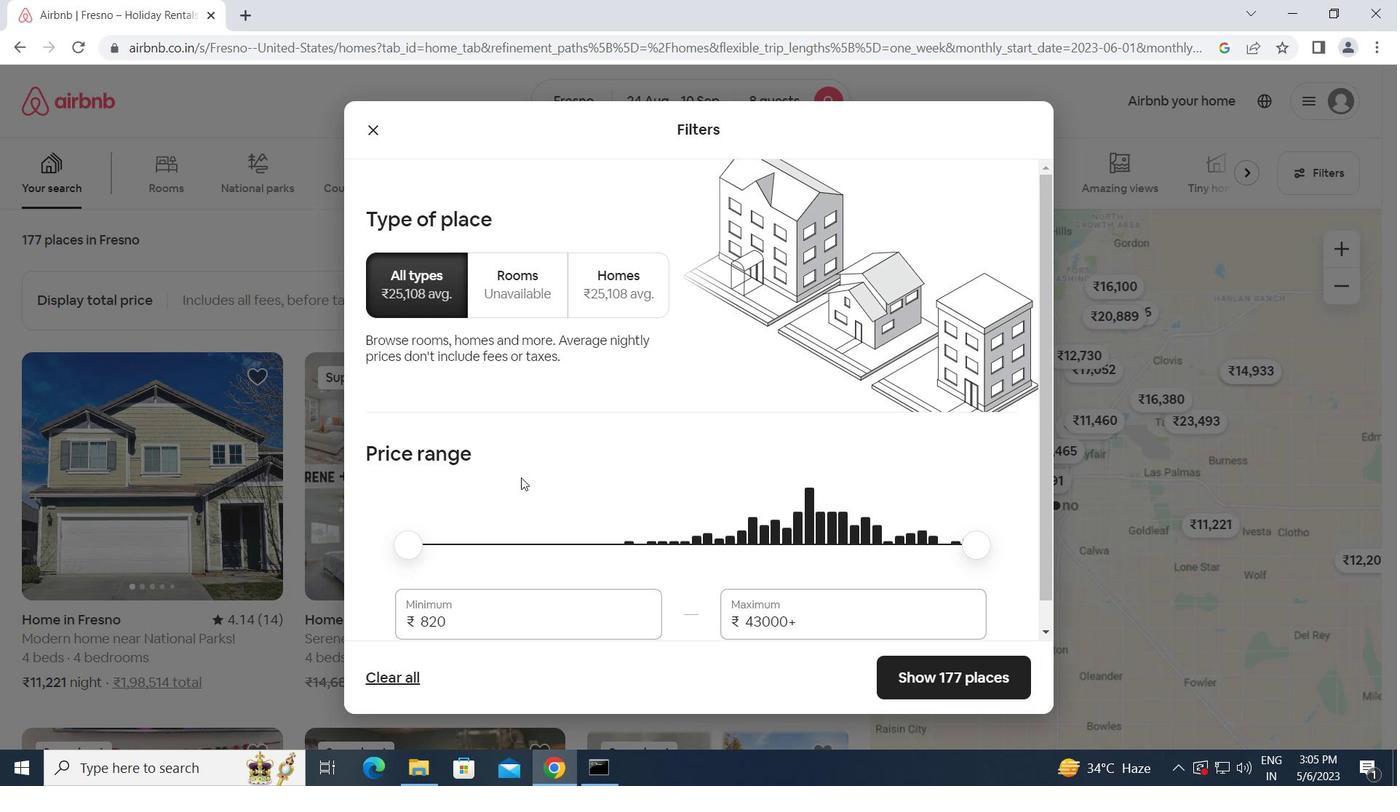 
Action: Mouse moved to (433, 557)
Screenshot: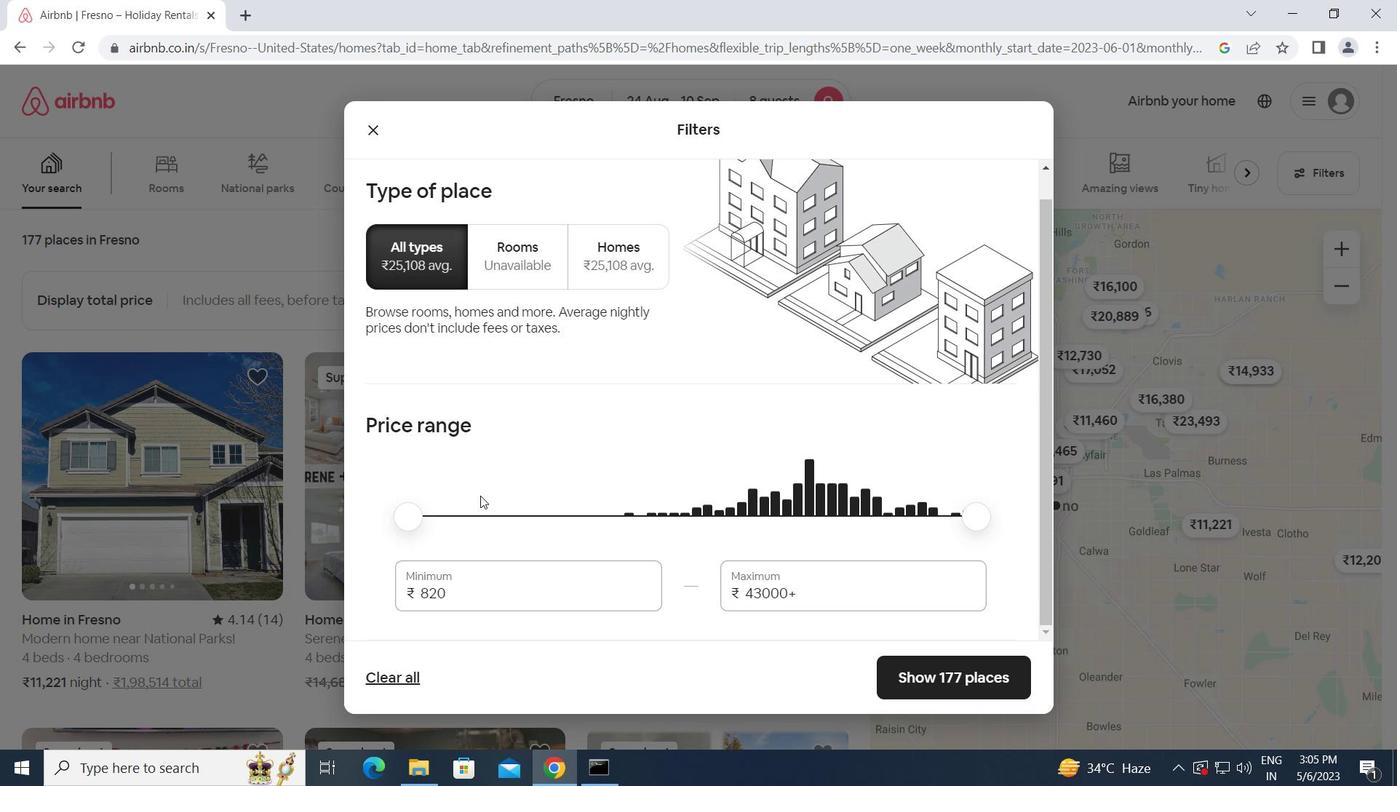 
Action: Mouse scrolled (433, 556) with delta (0, 0)
Screenshot: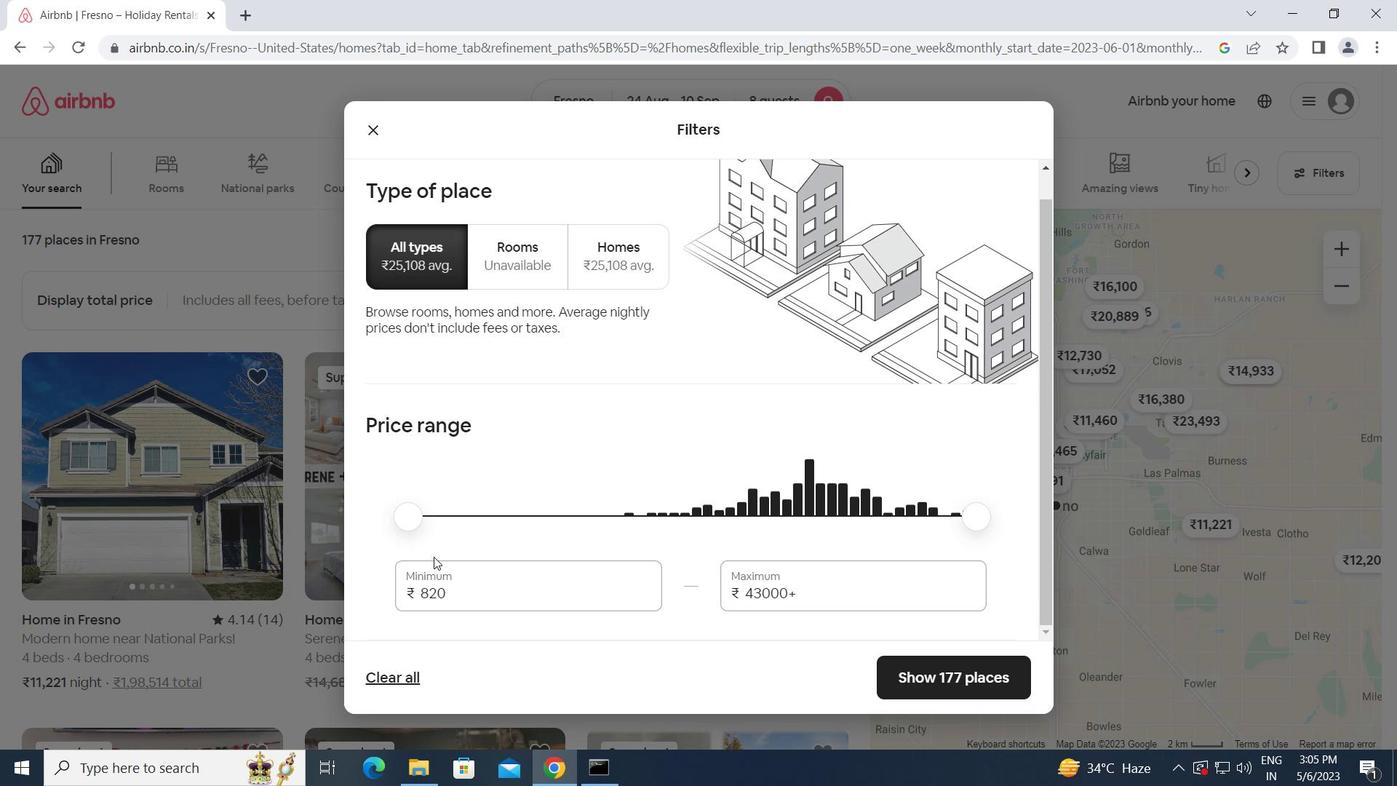 
Action: Mouse moved to (450, 589)
Screenshot: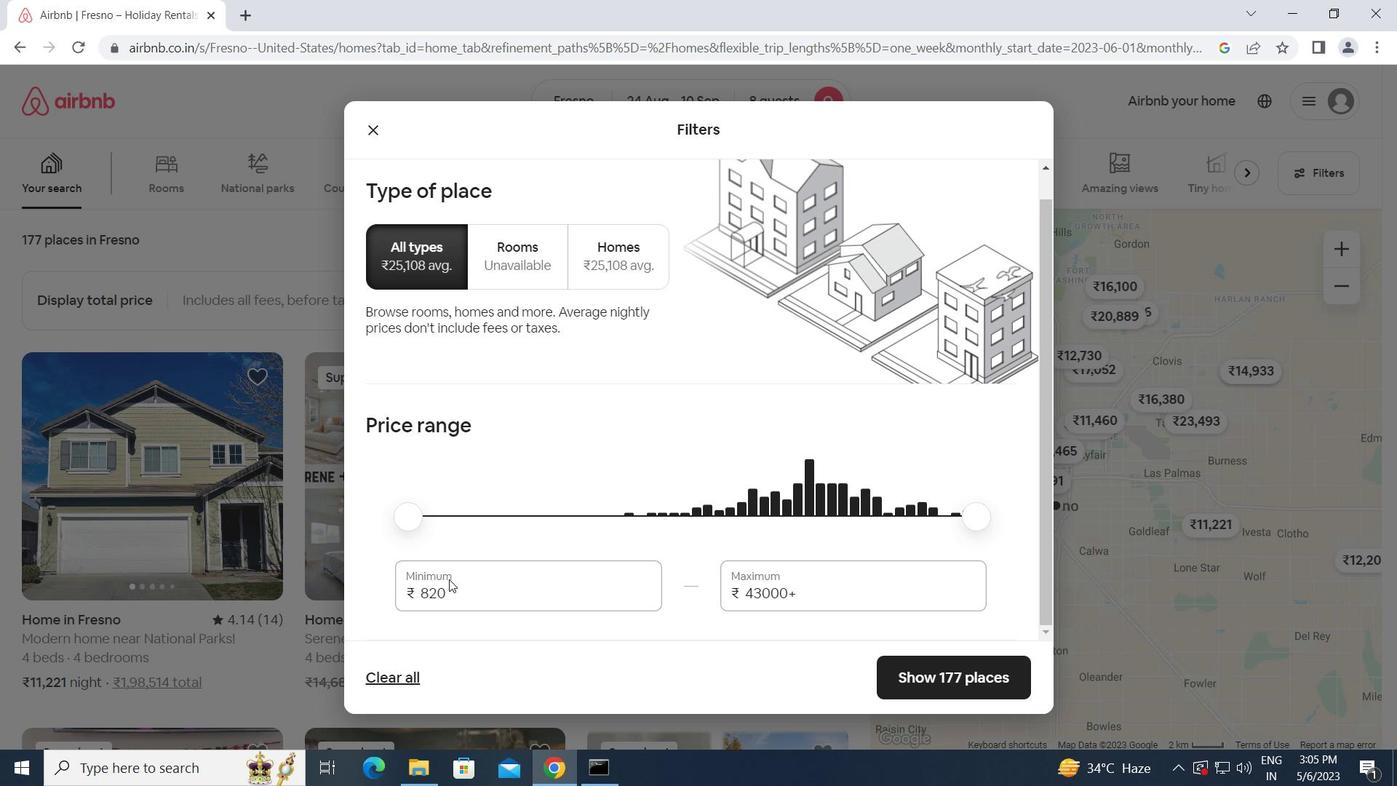 
Action: Mouse pressed left at (450, 589)
Screenshot: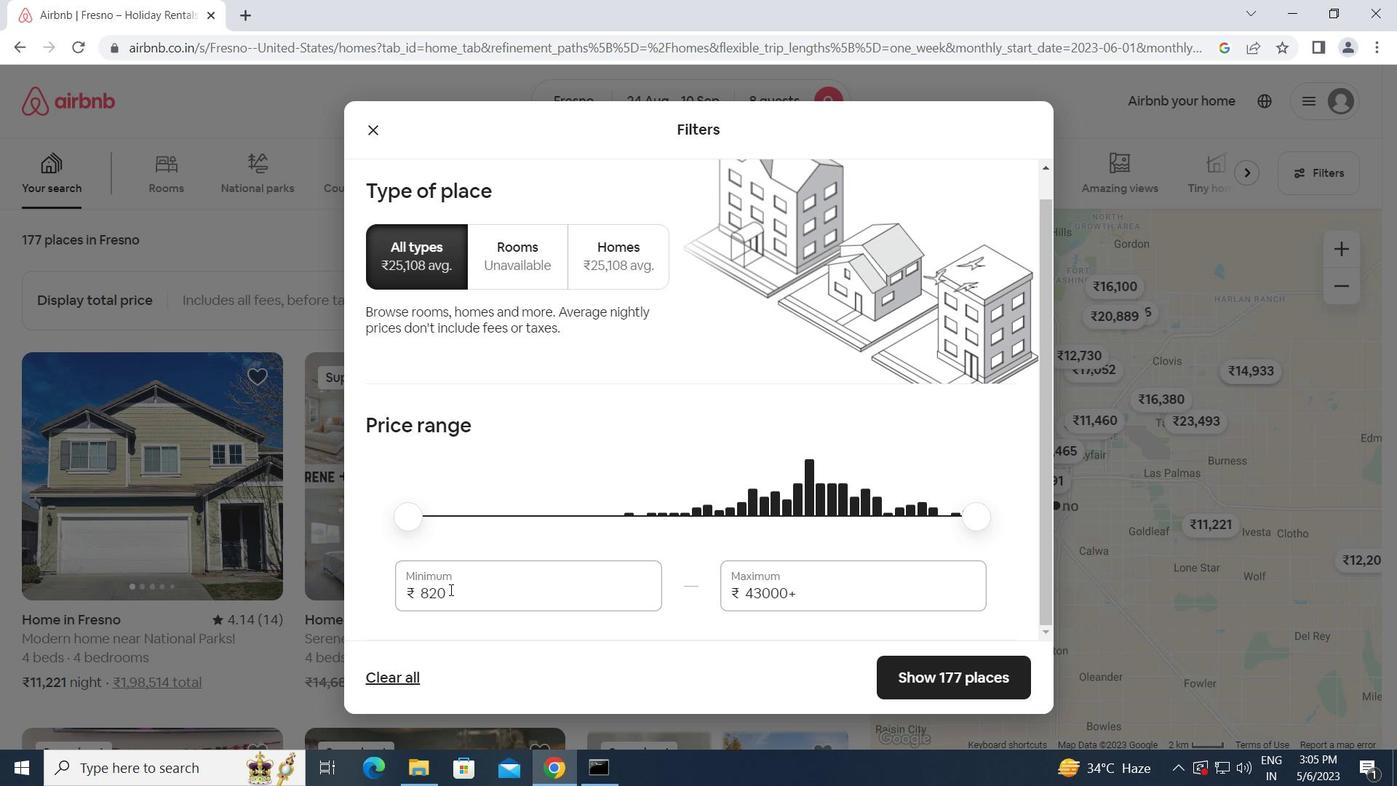 
Action: Mouse moved to (397, 583)
Screenshot: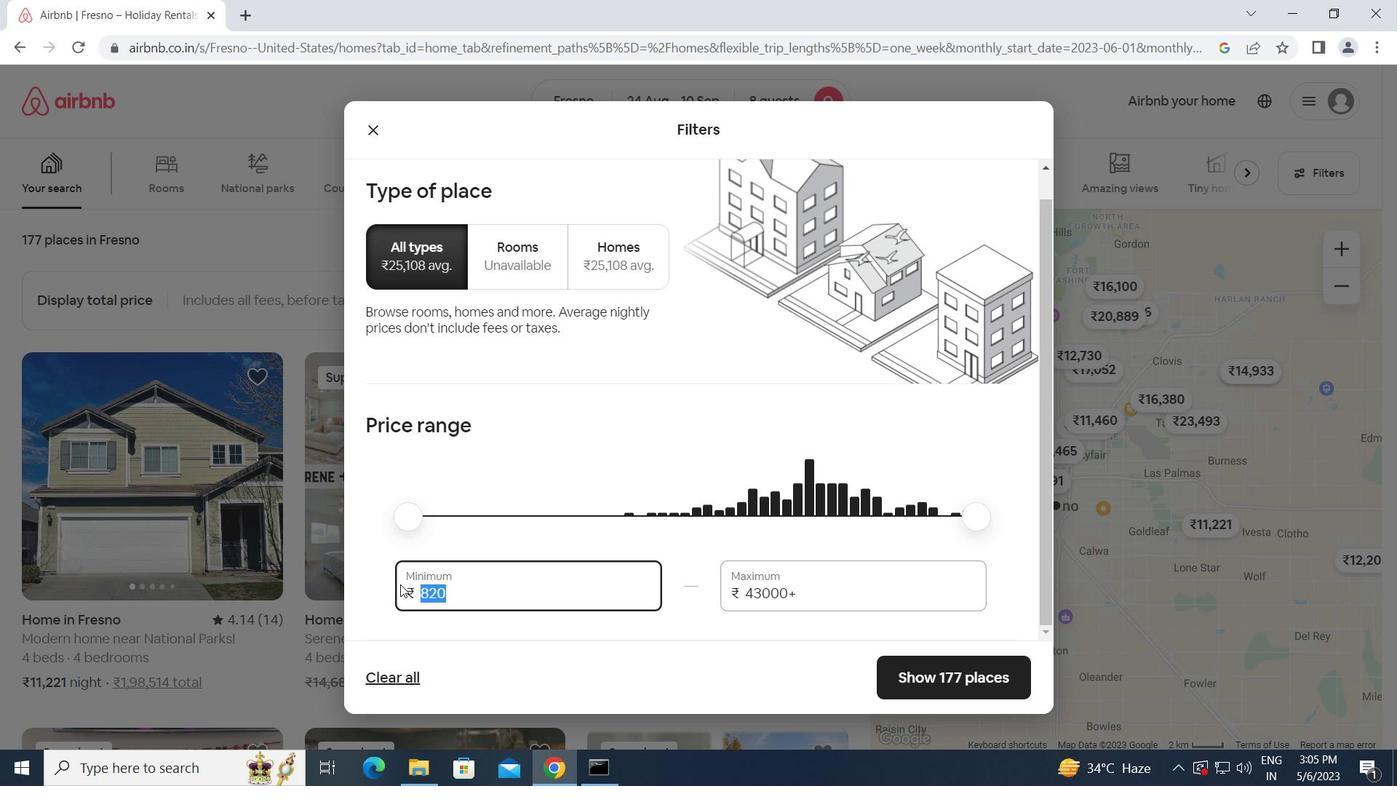 
Action: Key pressed 120
Screenshot: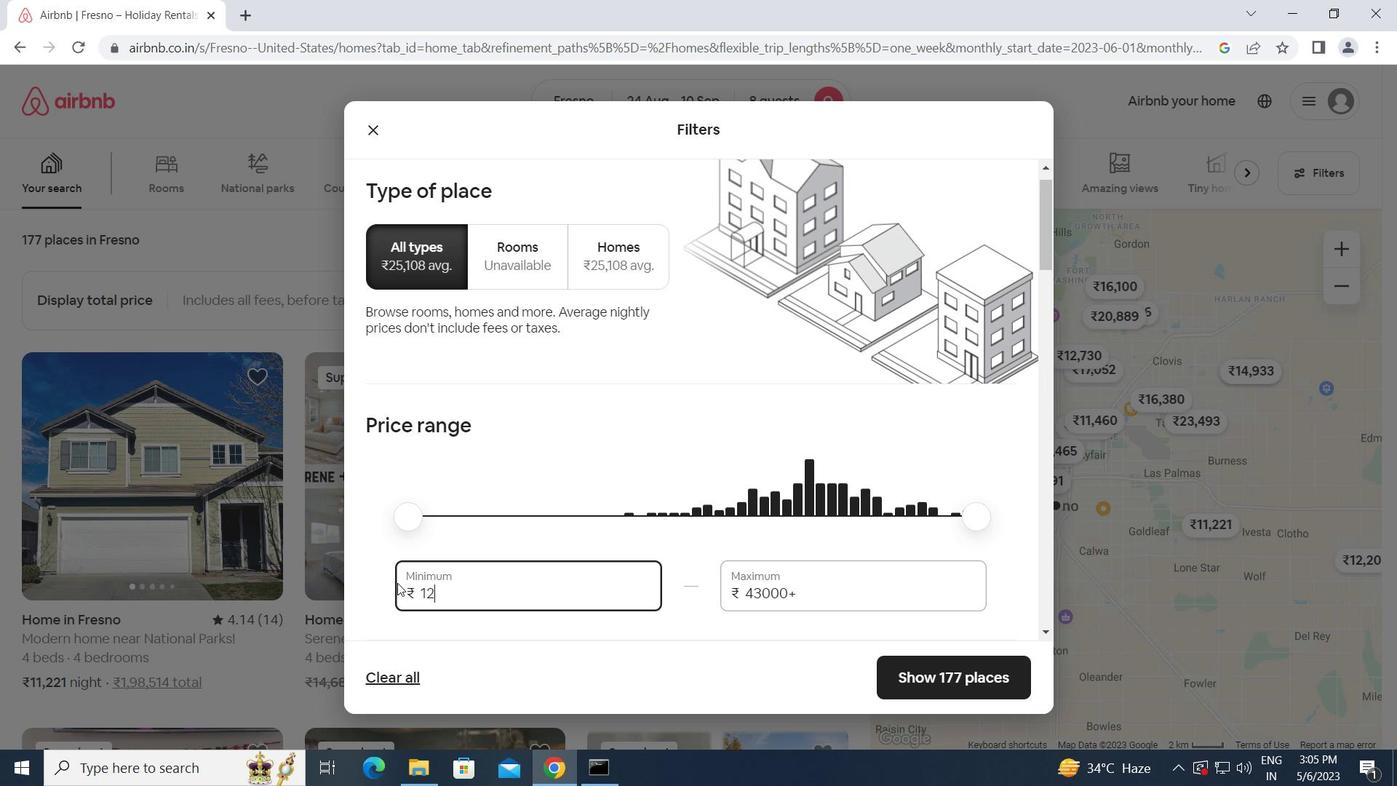 
Action: Mouse moved to (493, 518)
Screenshot: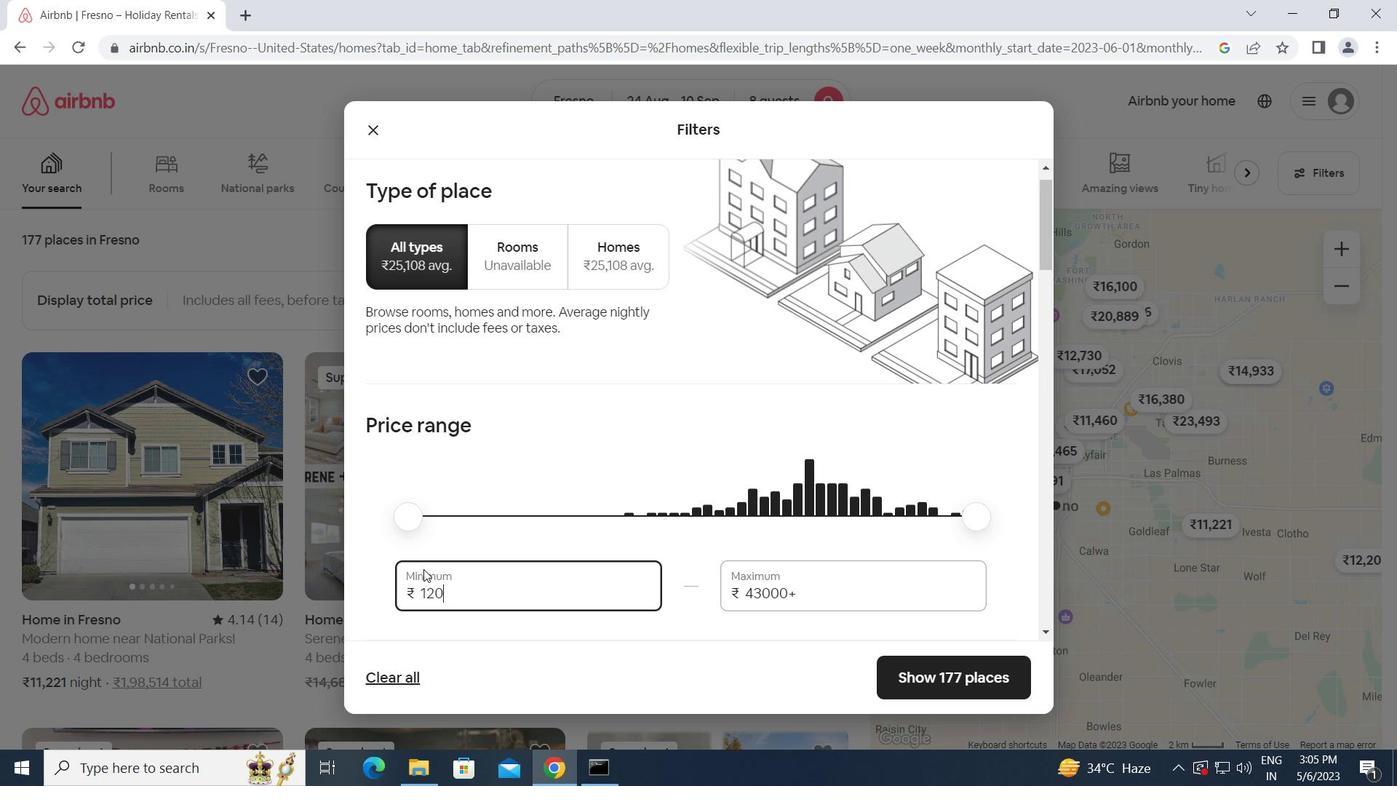
Action: Key pressed 00<Key.tab>15000
Screenshot: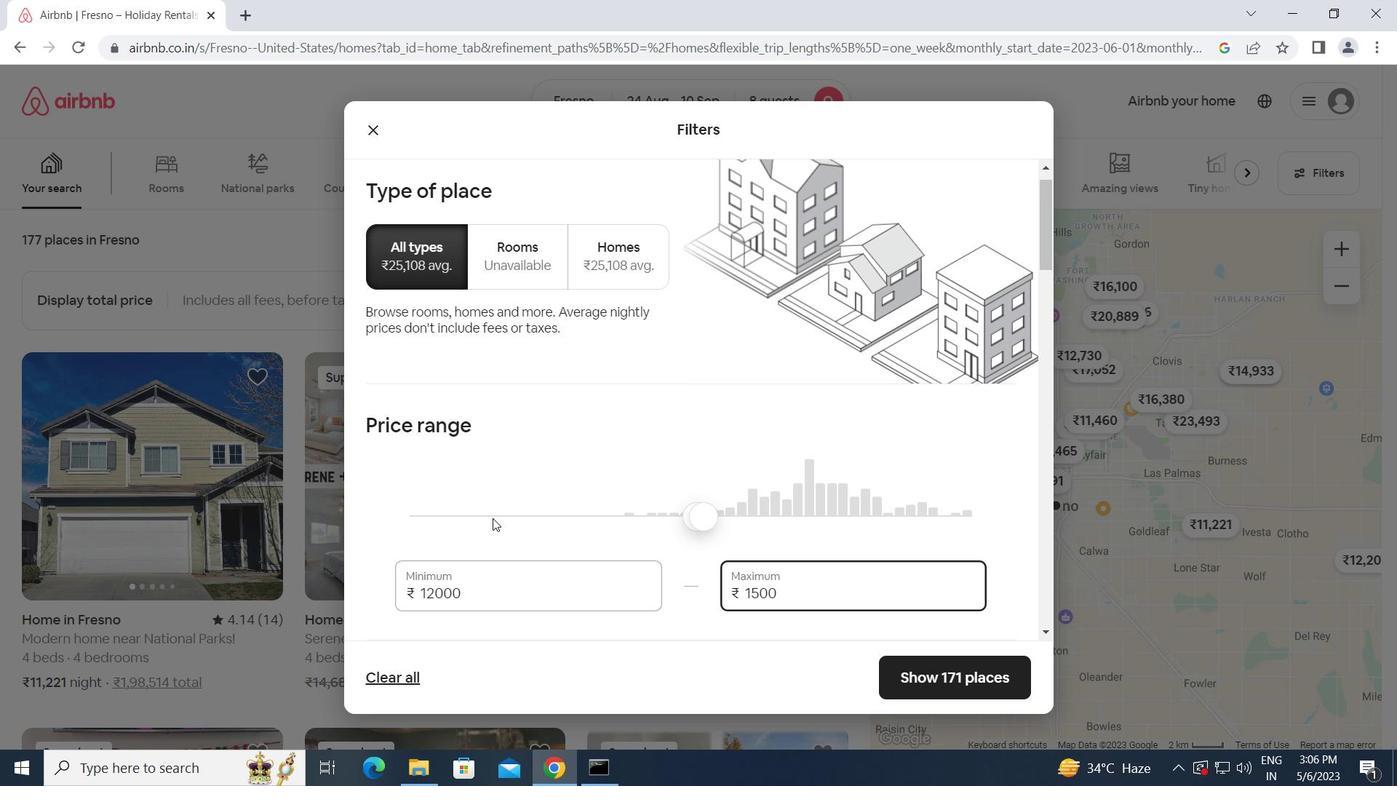 
Action: Mouse scrolled (493, 518) with delta (0, 0)
Screenshot: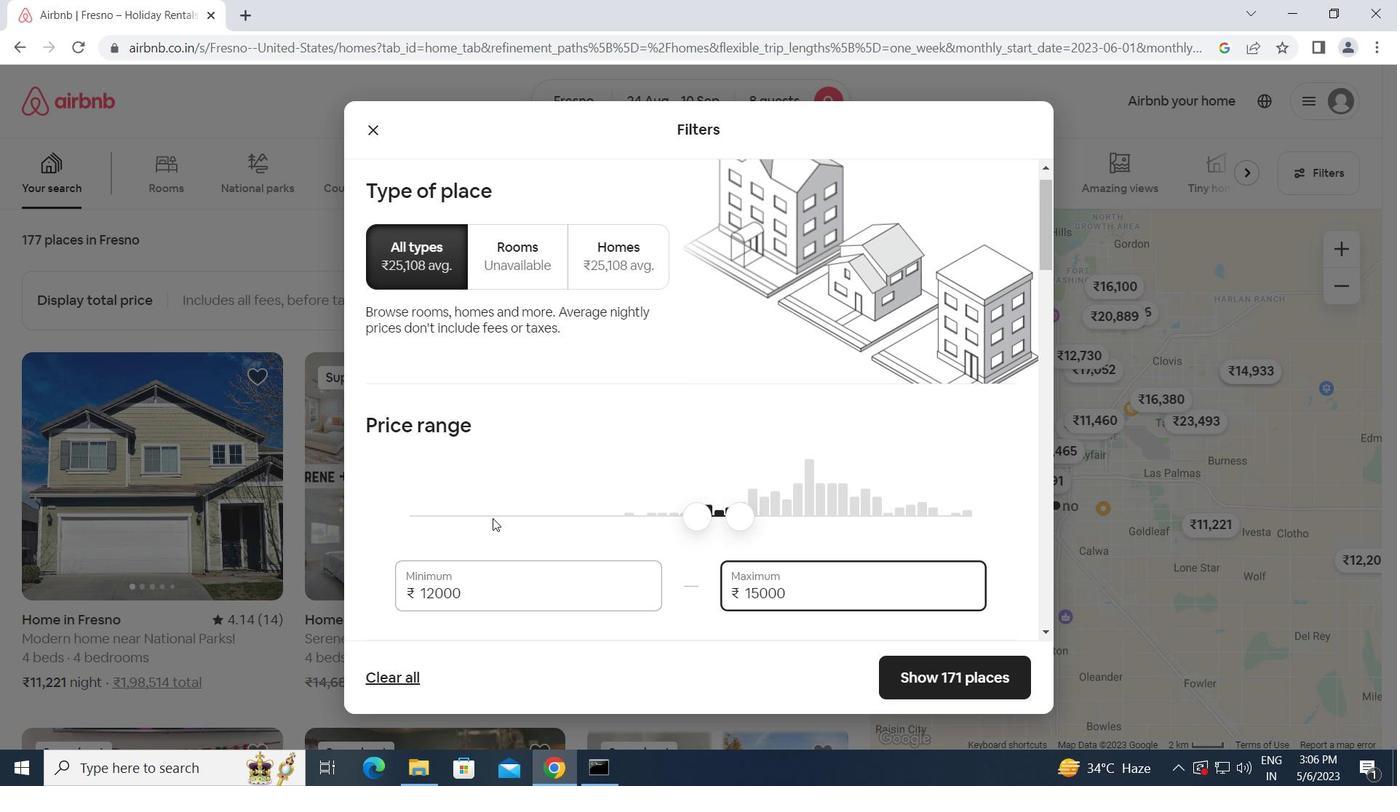 
Action: Mouse scrolled (493, 518) with delta (0, 0)
Screenshot: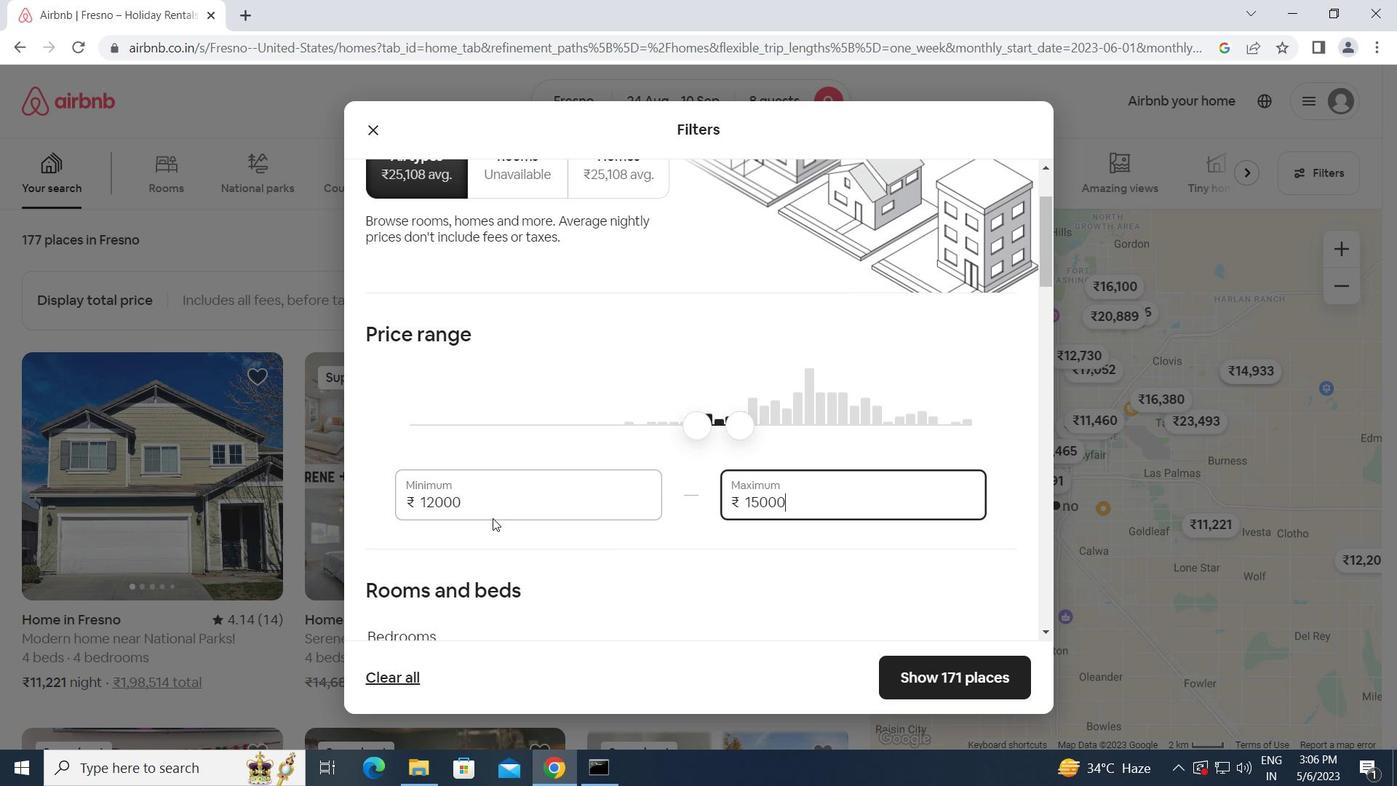 
Action: Mouse scrolled (493, 518) with delta (0, 0)
Screenshot: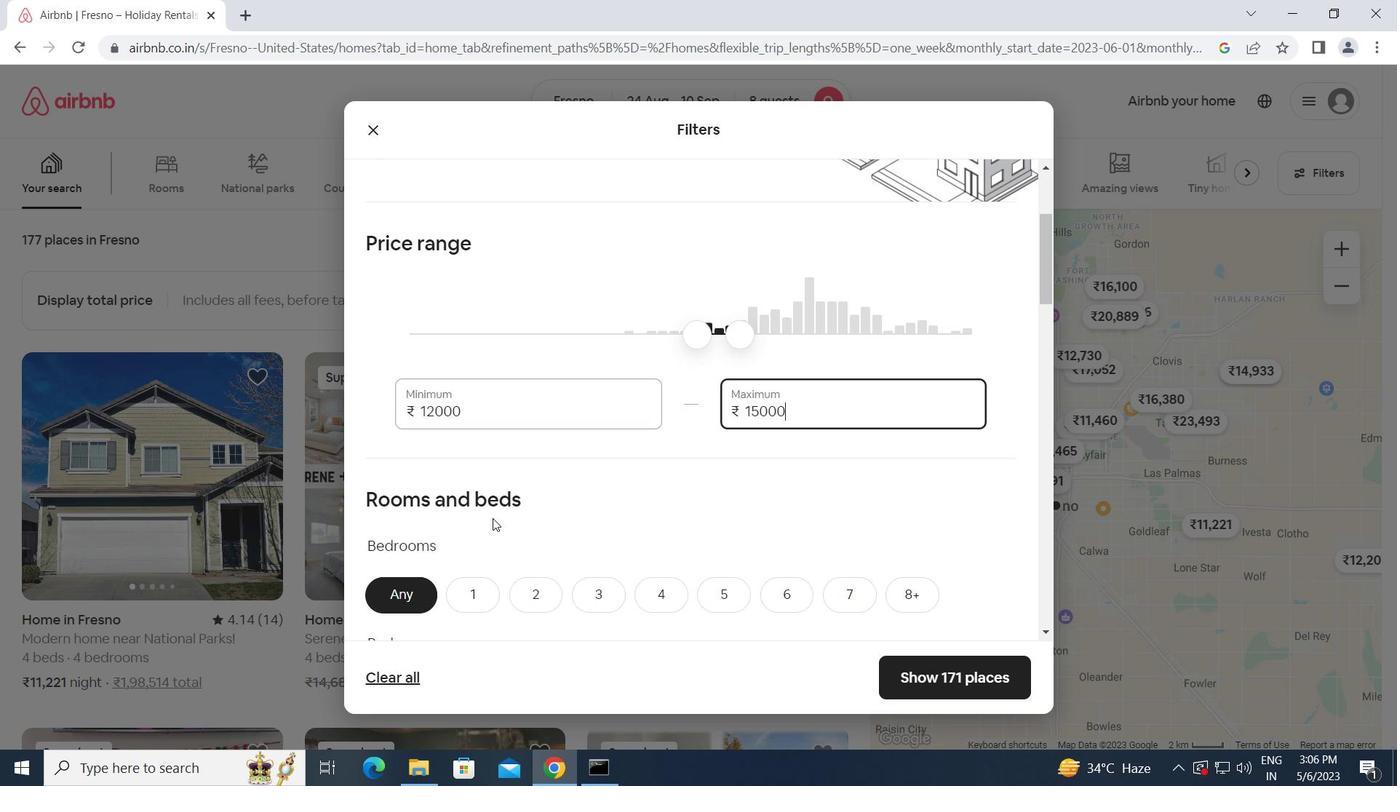 
Action: Mouse scrolled (493, 518) with delta (0, 0)
Screenshot: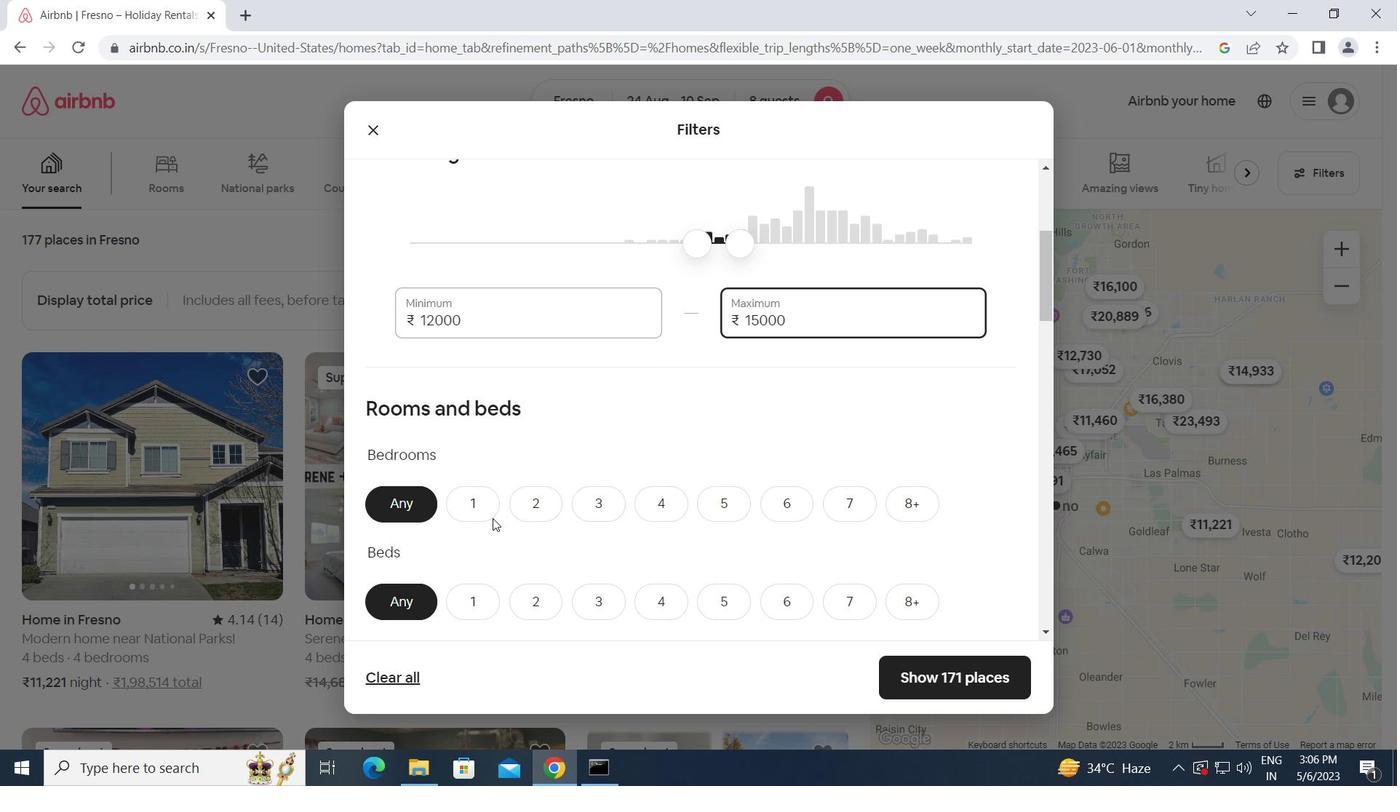 
Action: Mouse moved to (663, 414)
Screenshot: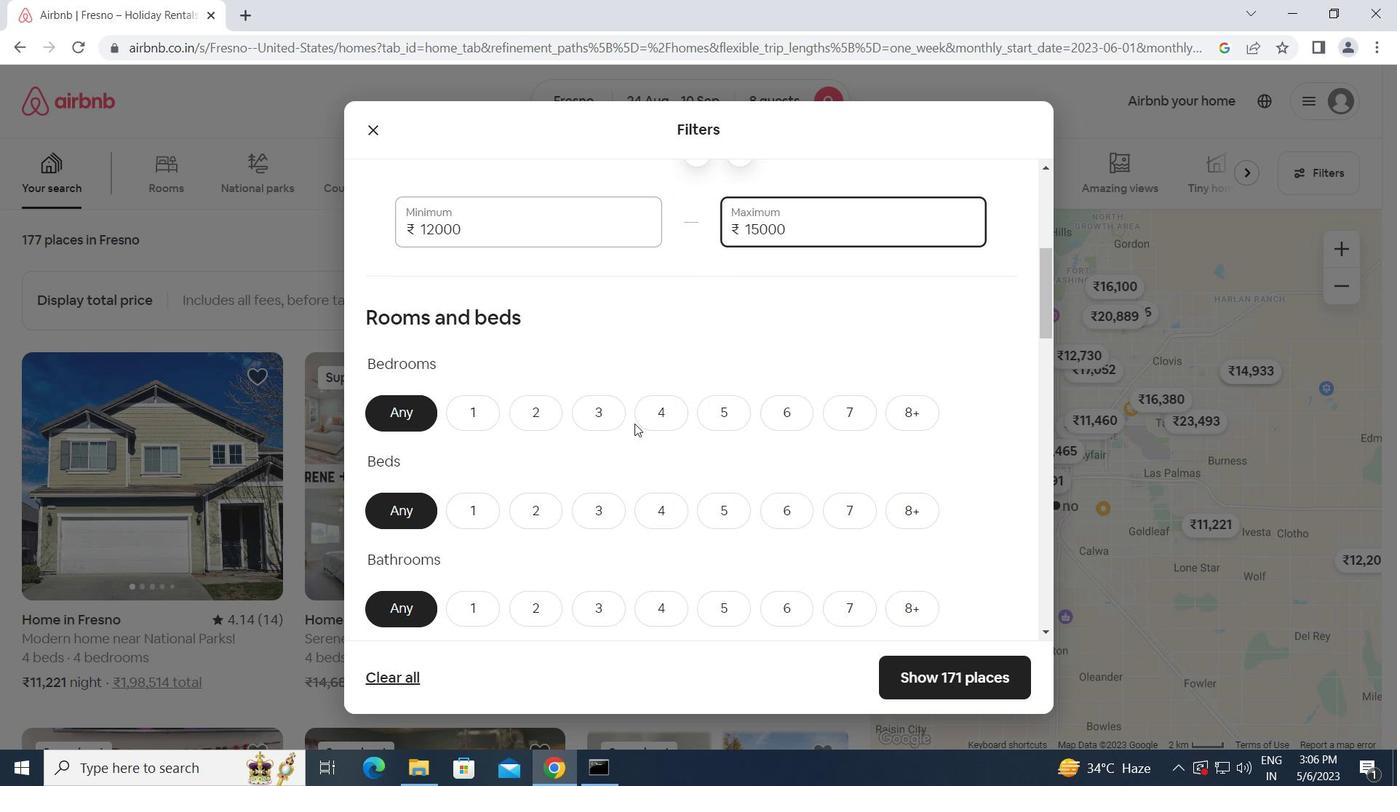 
Action: Mouse pressed left at (663, 414)
Screenshot: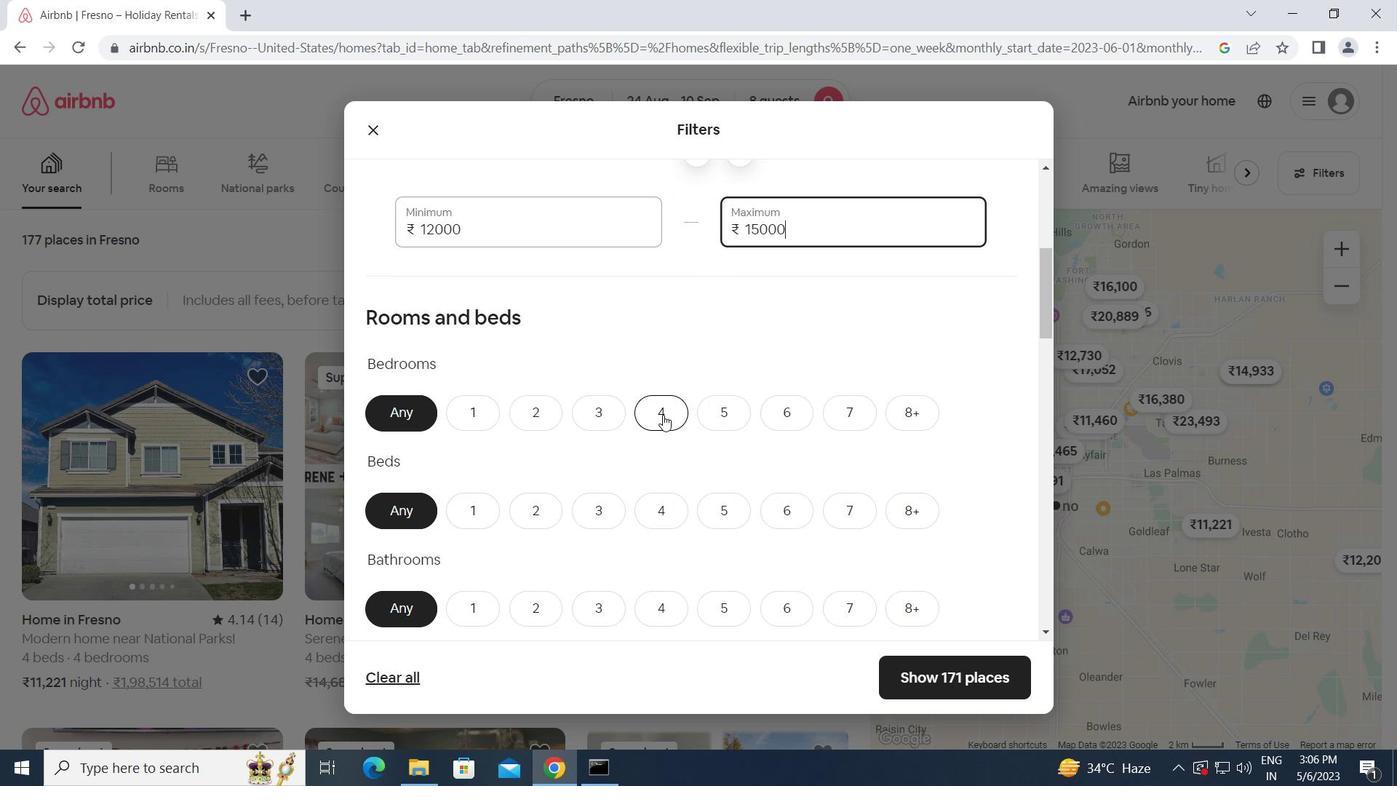 
Action: Mouse moved to (913, 506)
Screenshot: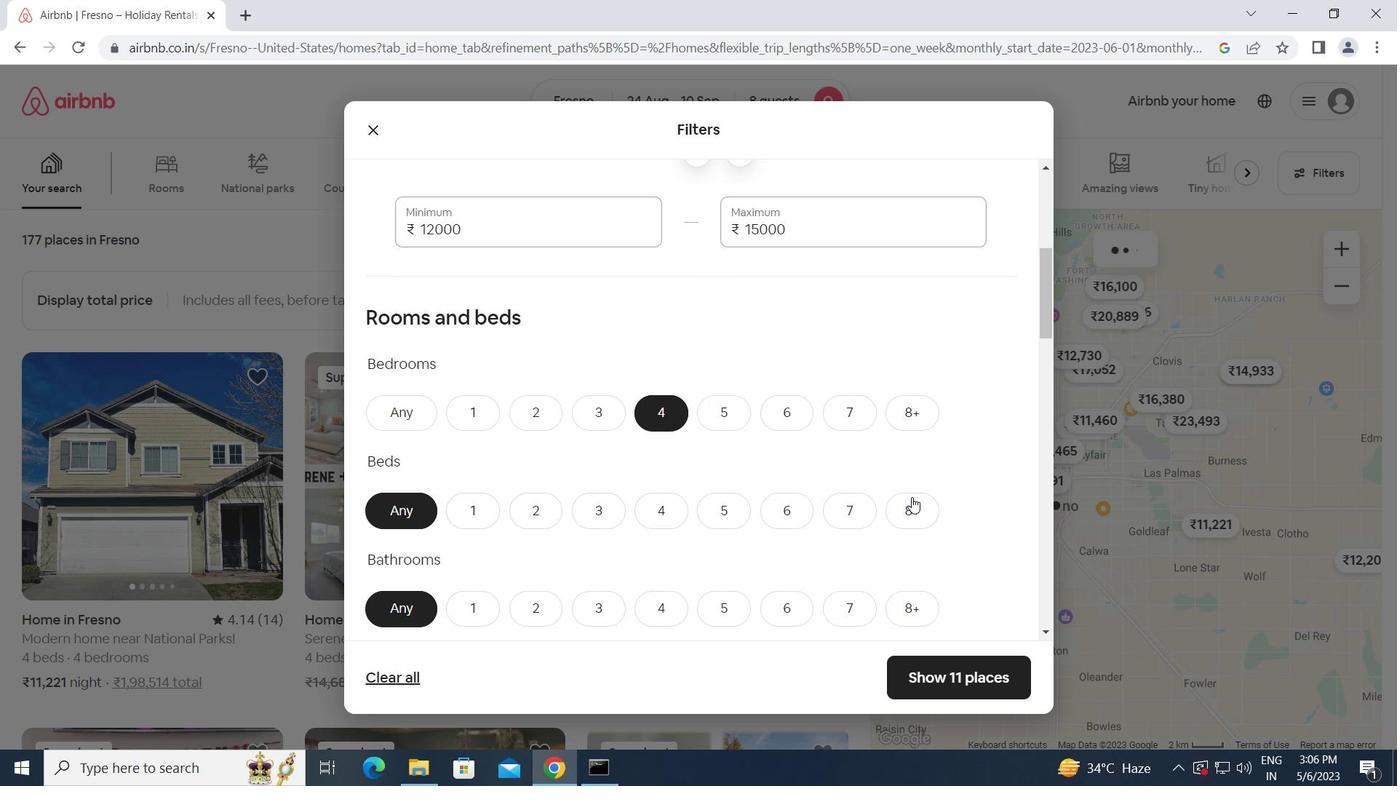 
Action: Mouse pressed left at (913, 506)
Screenshot: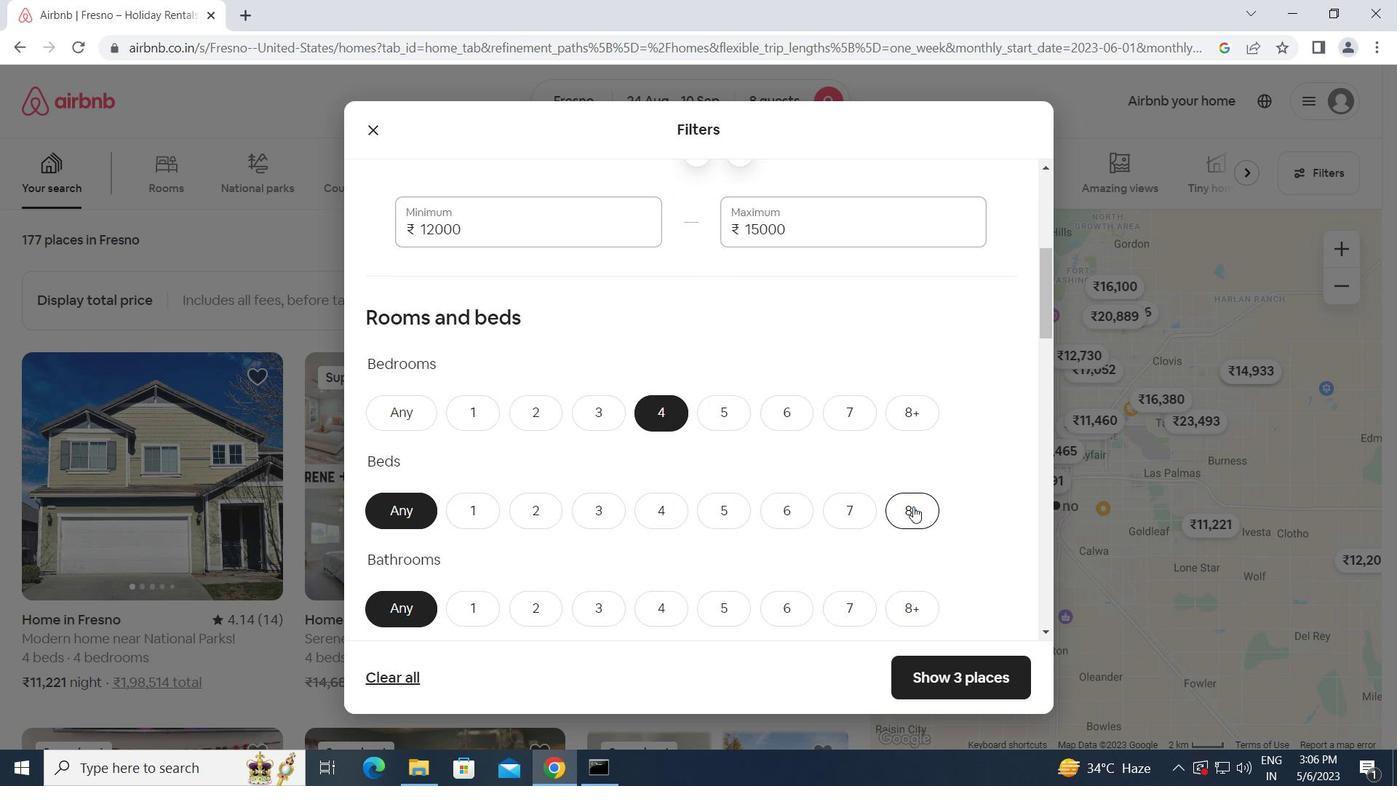 
Action: Mouse moved to (847, 535)
Screenshot: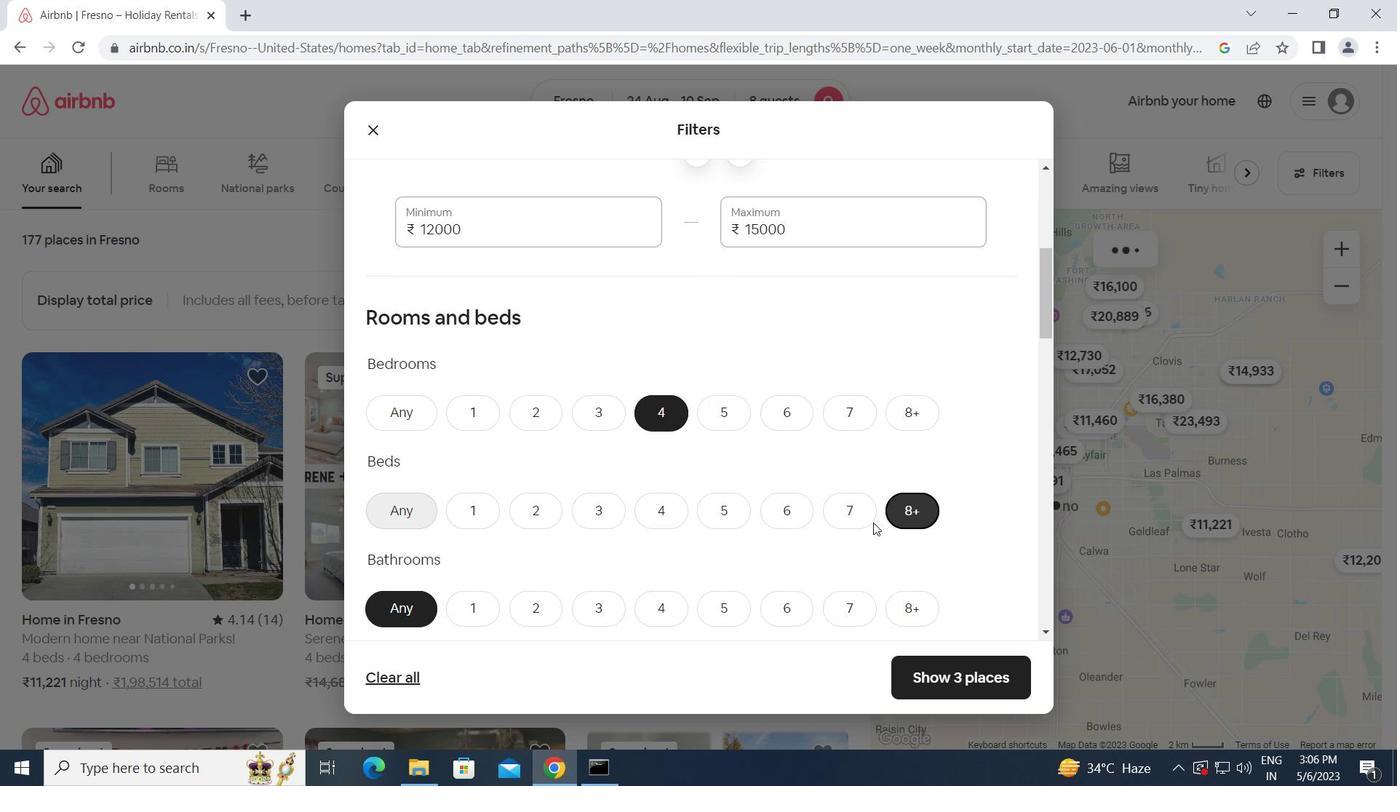 
Action: Mouse scrolled (847, 534) with delta (0, 0)
Screenshot: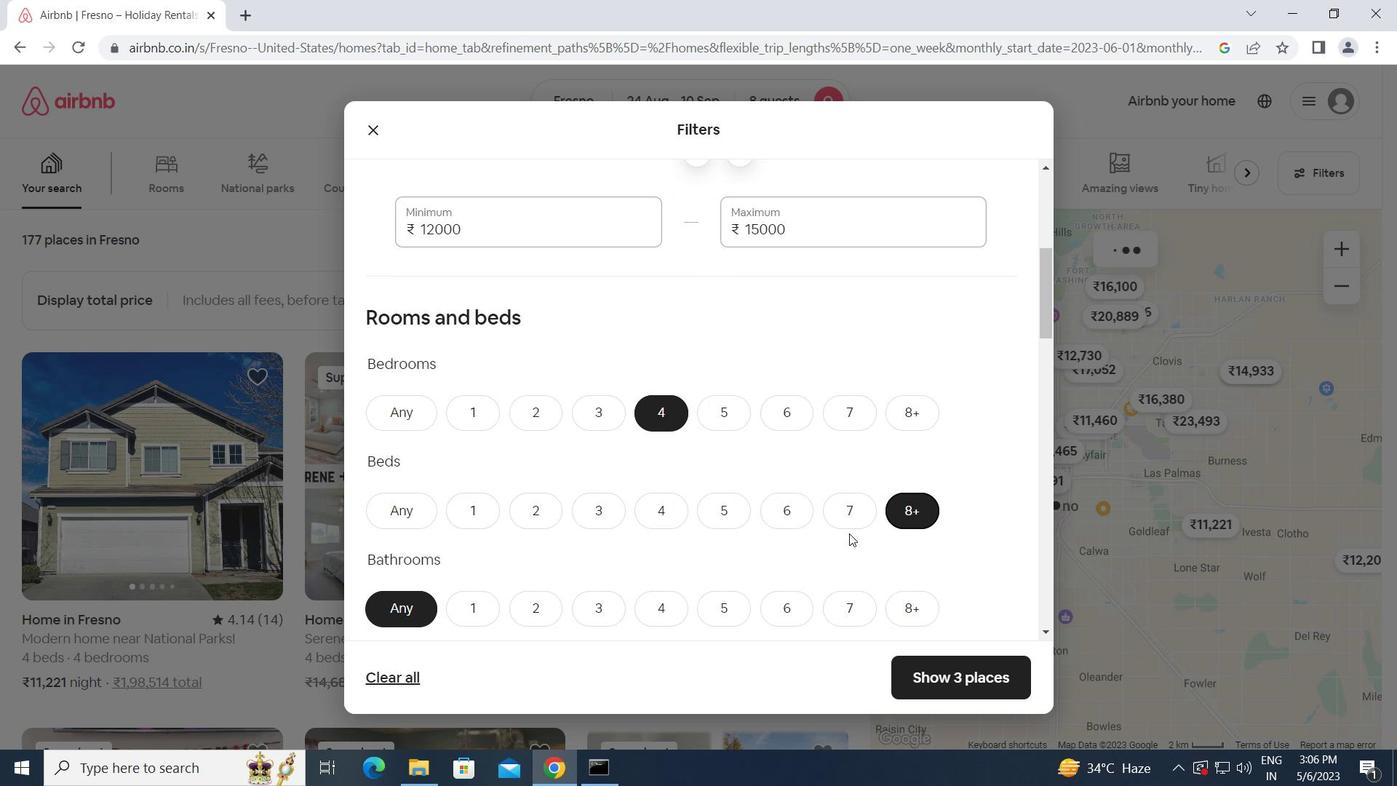 
Action: Mouse moved to (645, 516)
Screenshot: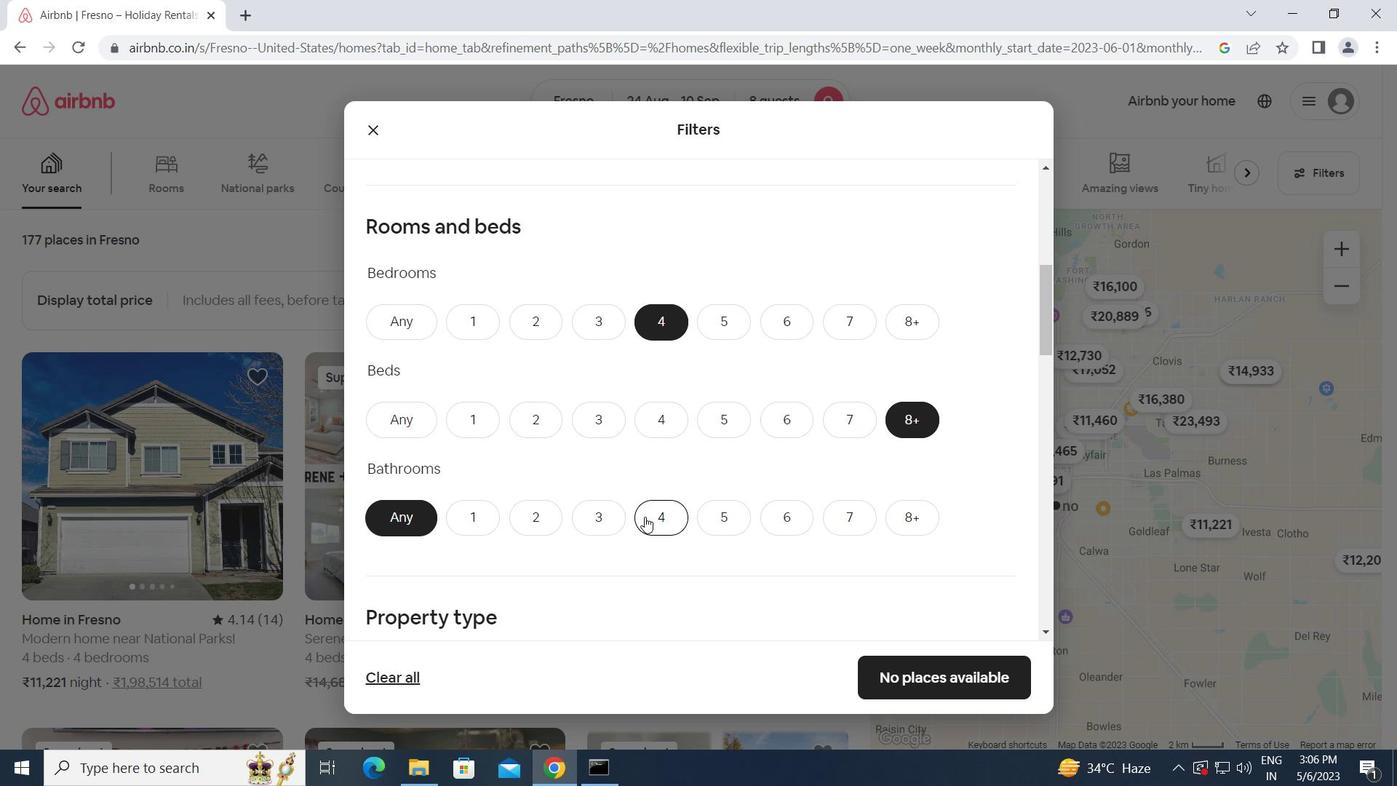 
Action: Mouse pressed left at (645, 516)
Screenshot: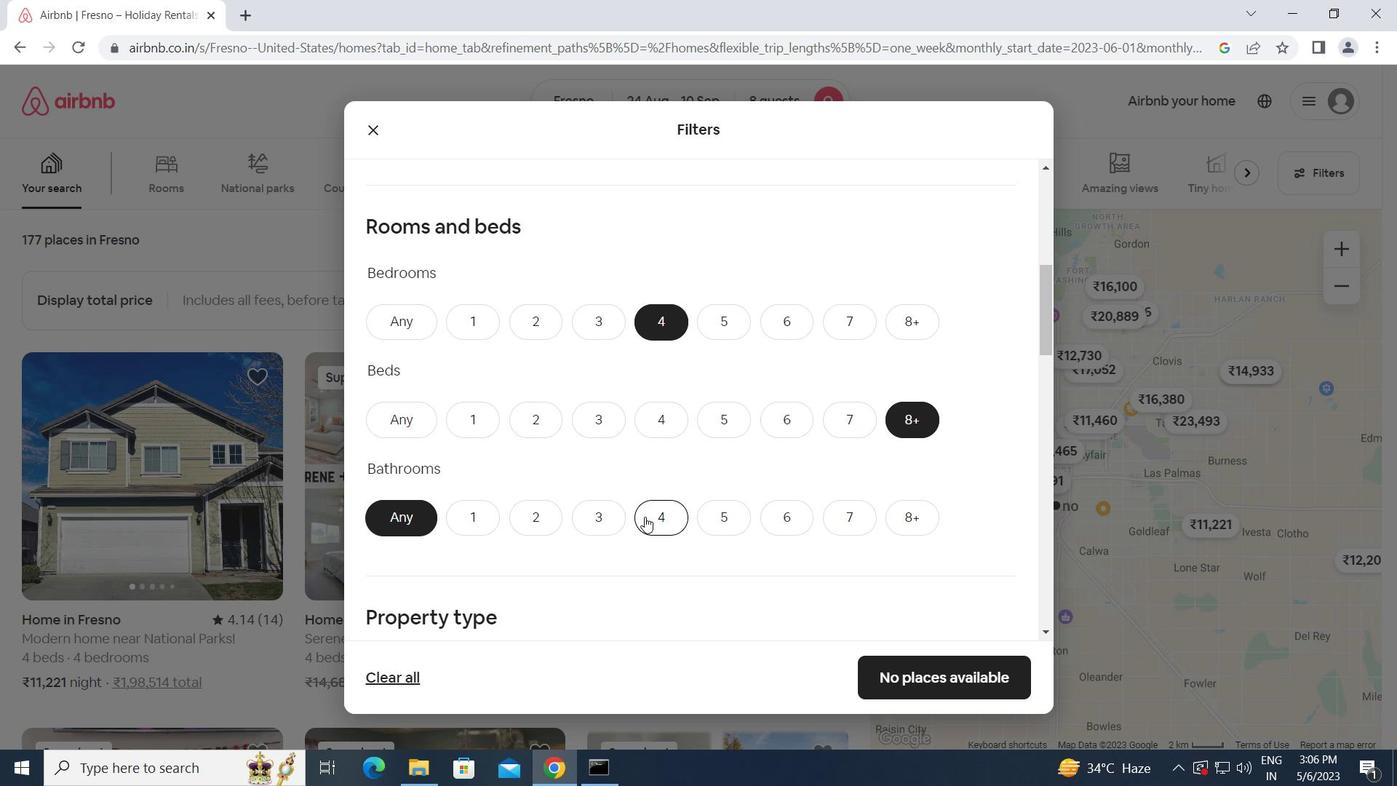 
Action: Mouse moved to (668, 526)
Screenshot: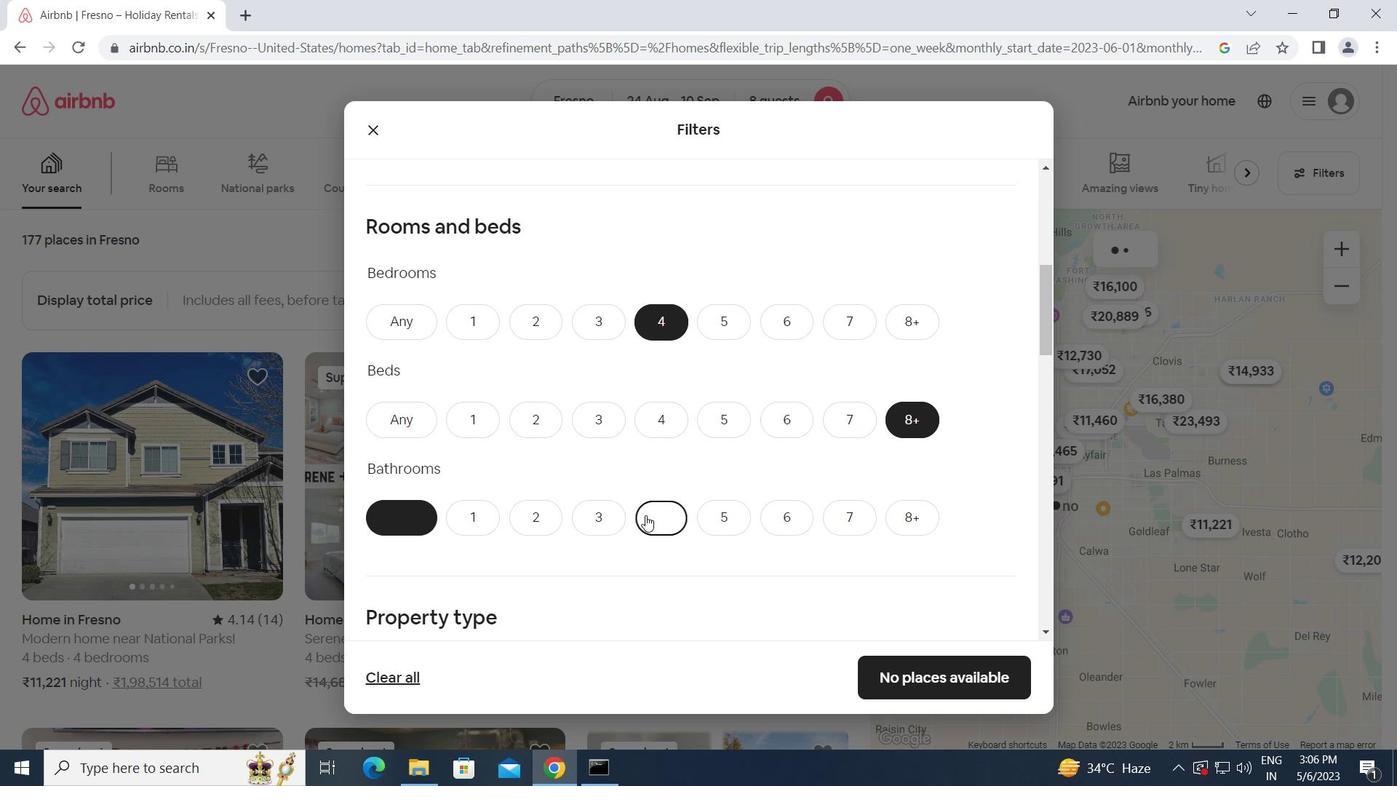 
Action: Mouse scrolled (668, 526) with delta (0, 0)
Screenshot: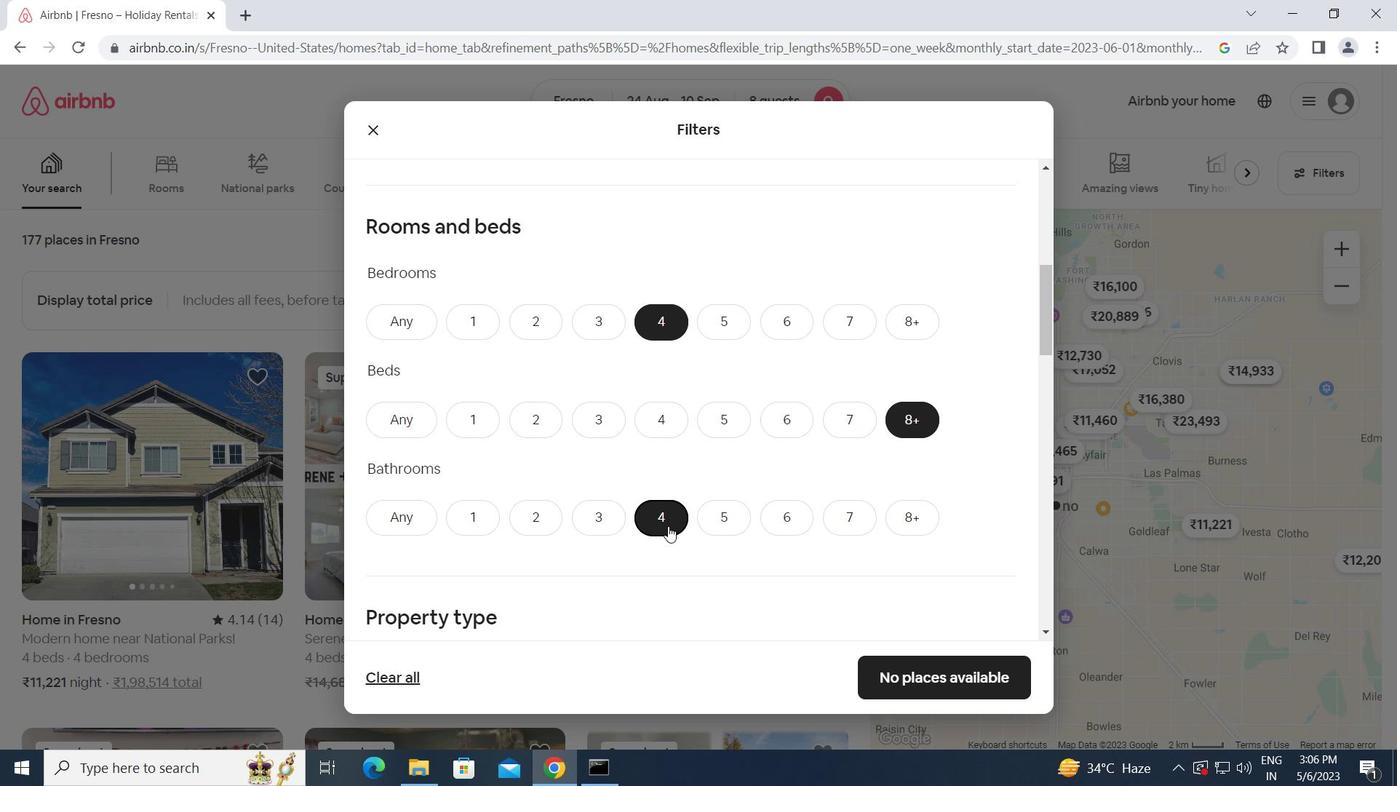 
Action: Mouse scrolled (668, 526) with delta (0, 0)
Screenshot: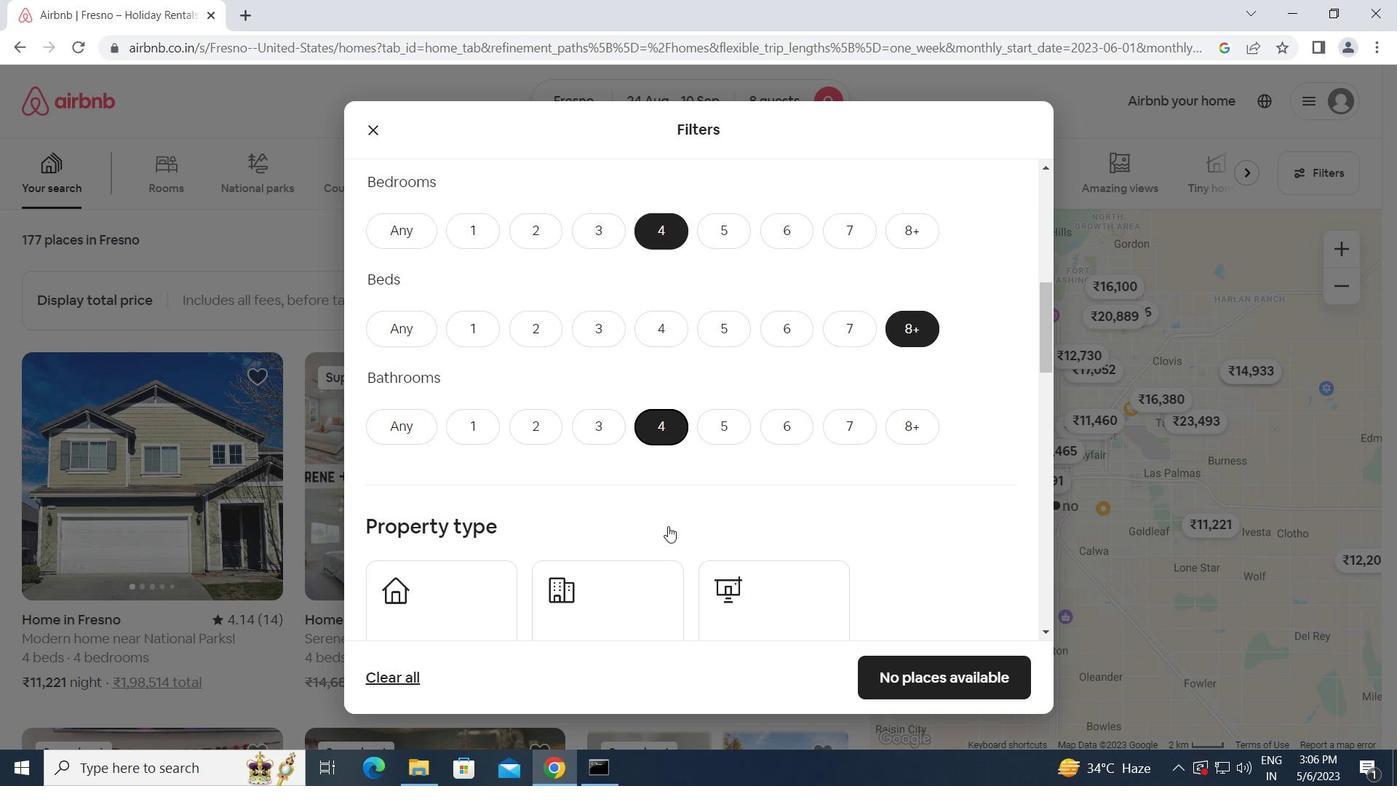 
Action: Mouse scrolled (668, 526) with delta (0, 0)
Screenshot: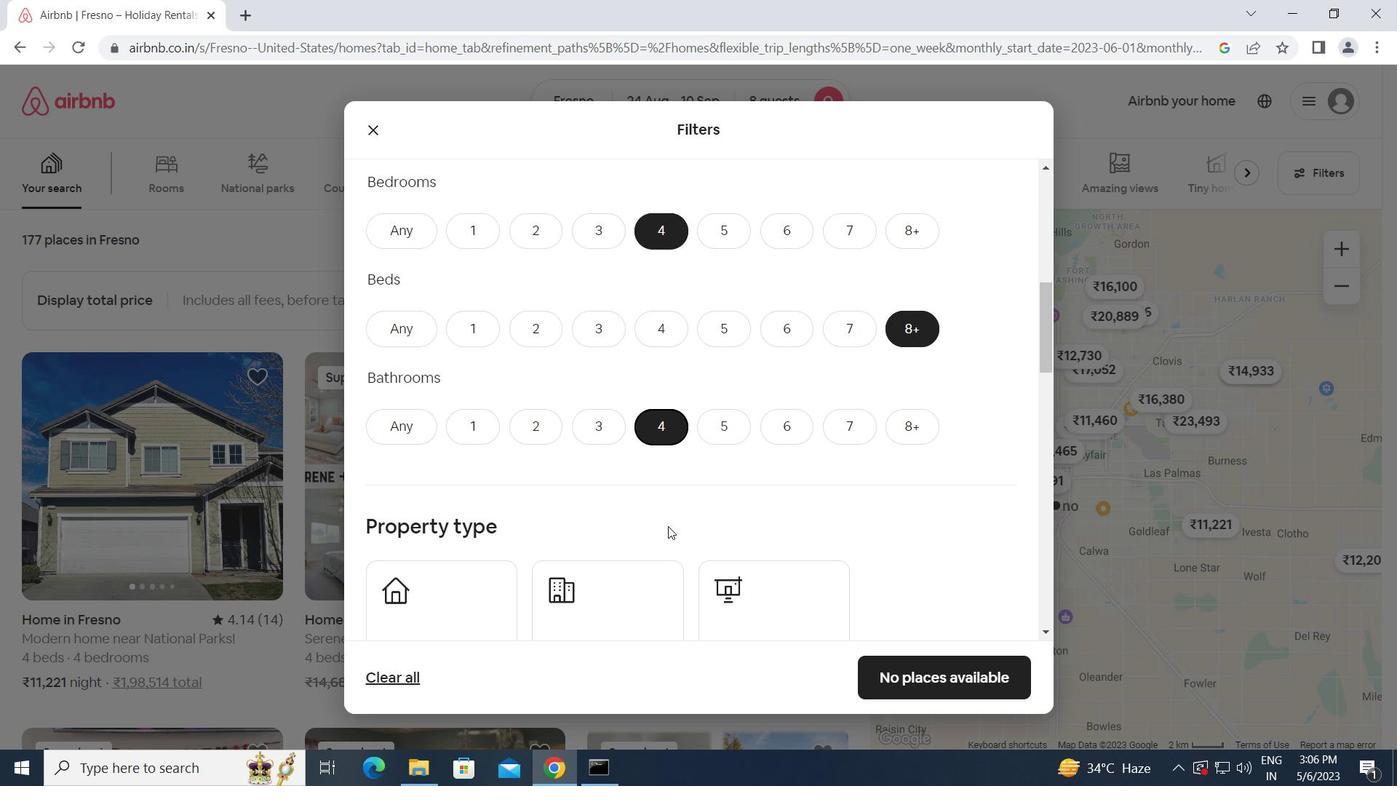 
Action: Mouse moved to (461, 435)
Screenshot: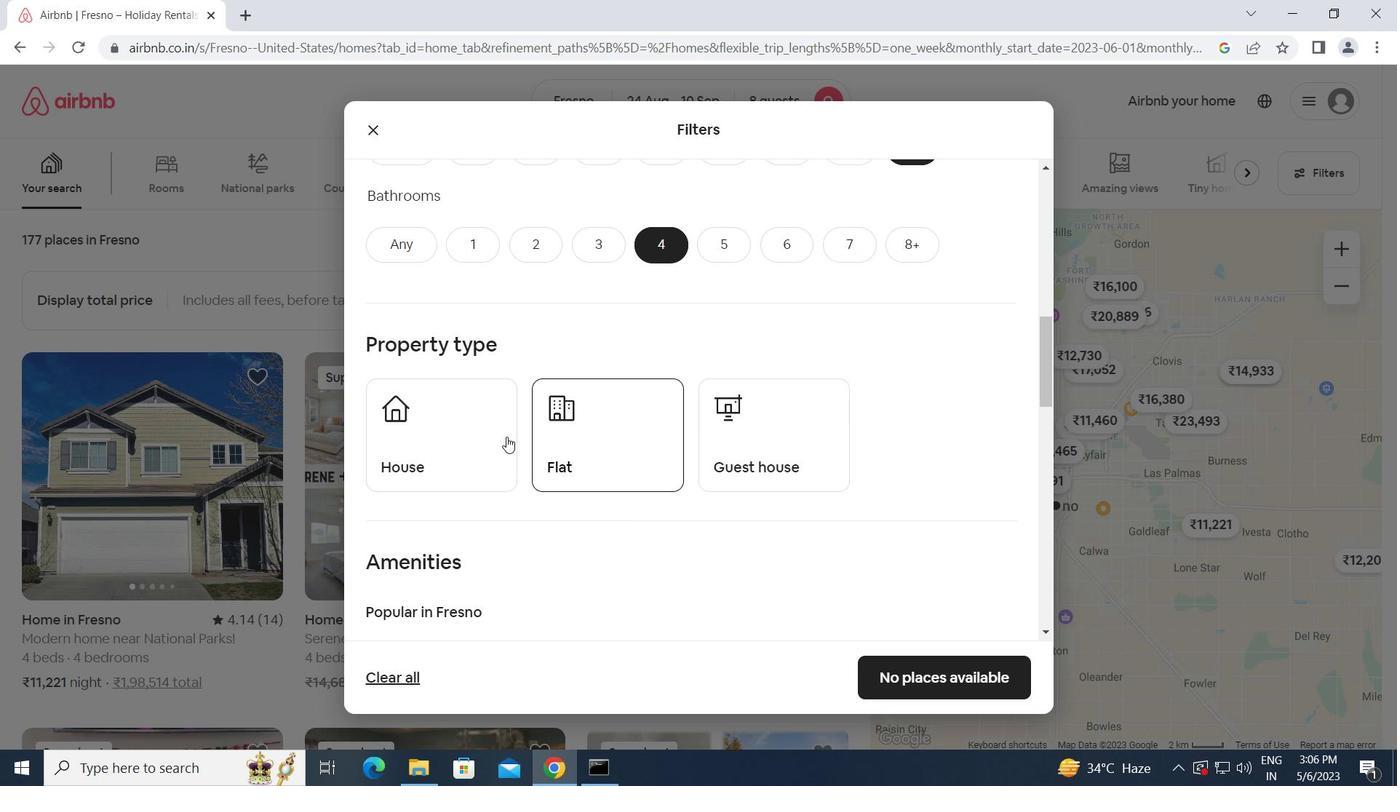 
Action: Mouse pressed left at (461, 435)
Screenshot: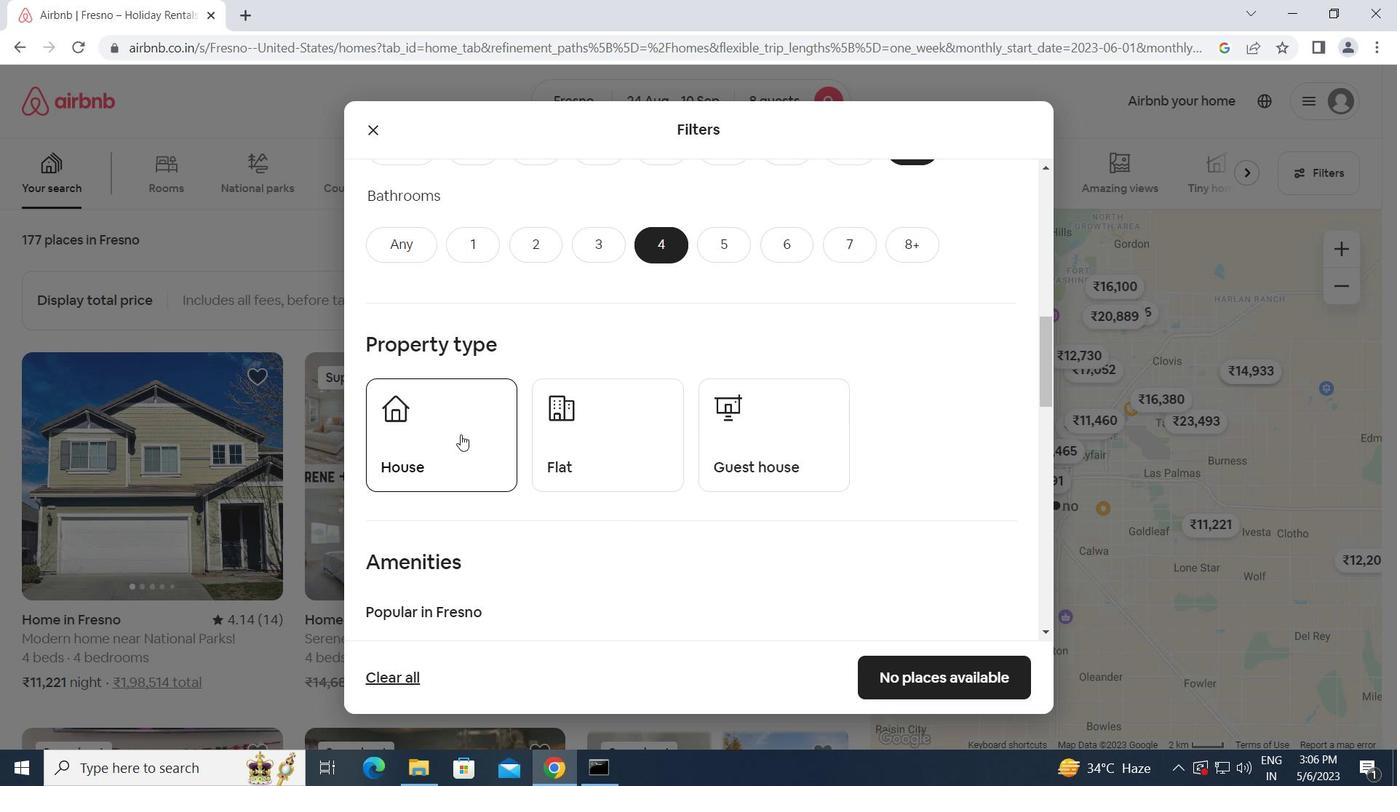 
Action: Mouse moved to (607, 452)
Screenshot: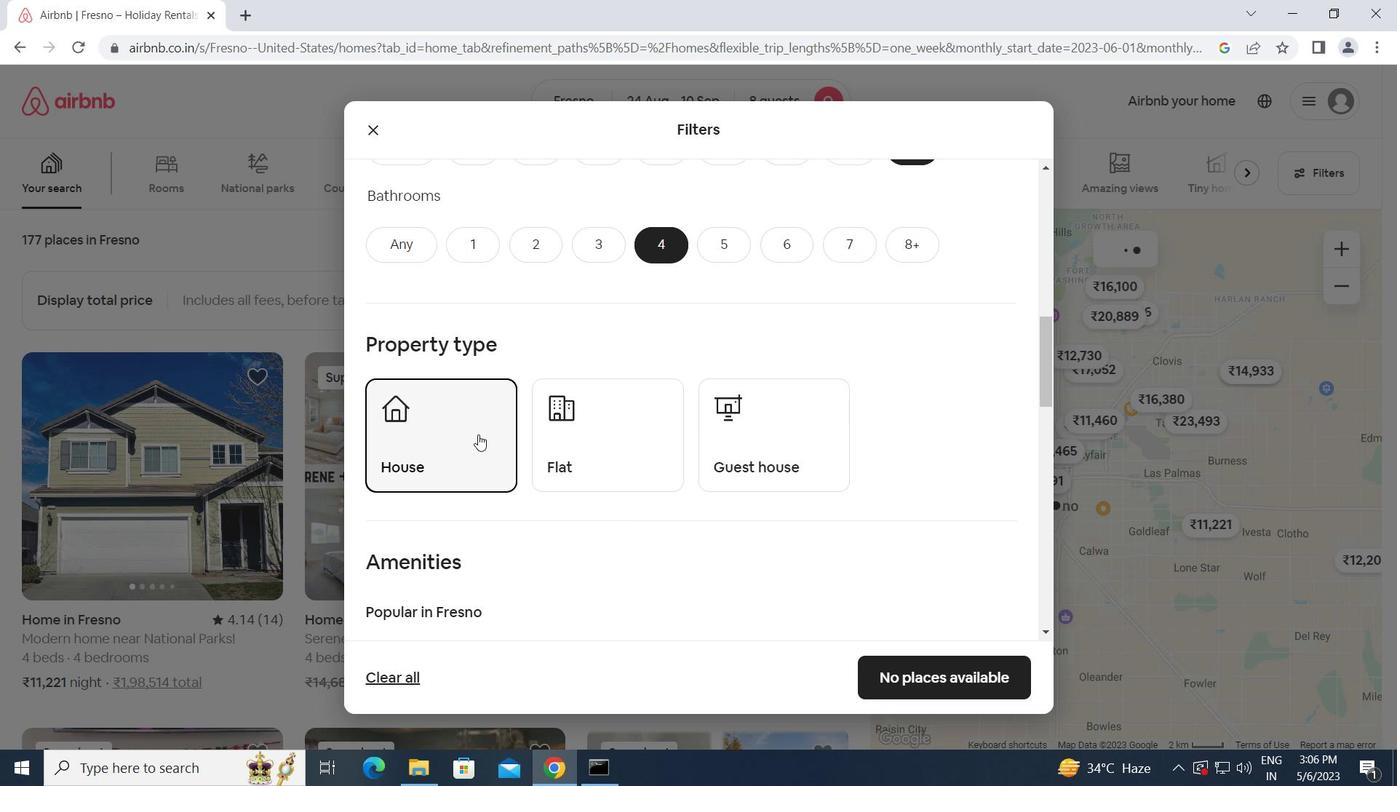 
Action: Mouse pressed left at (607, 452)
Screenshot: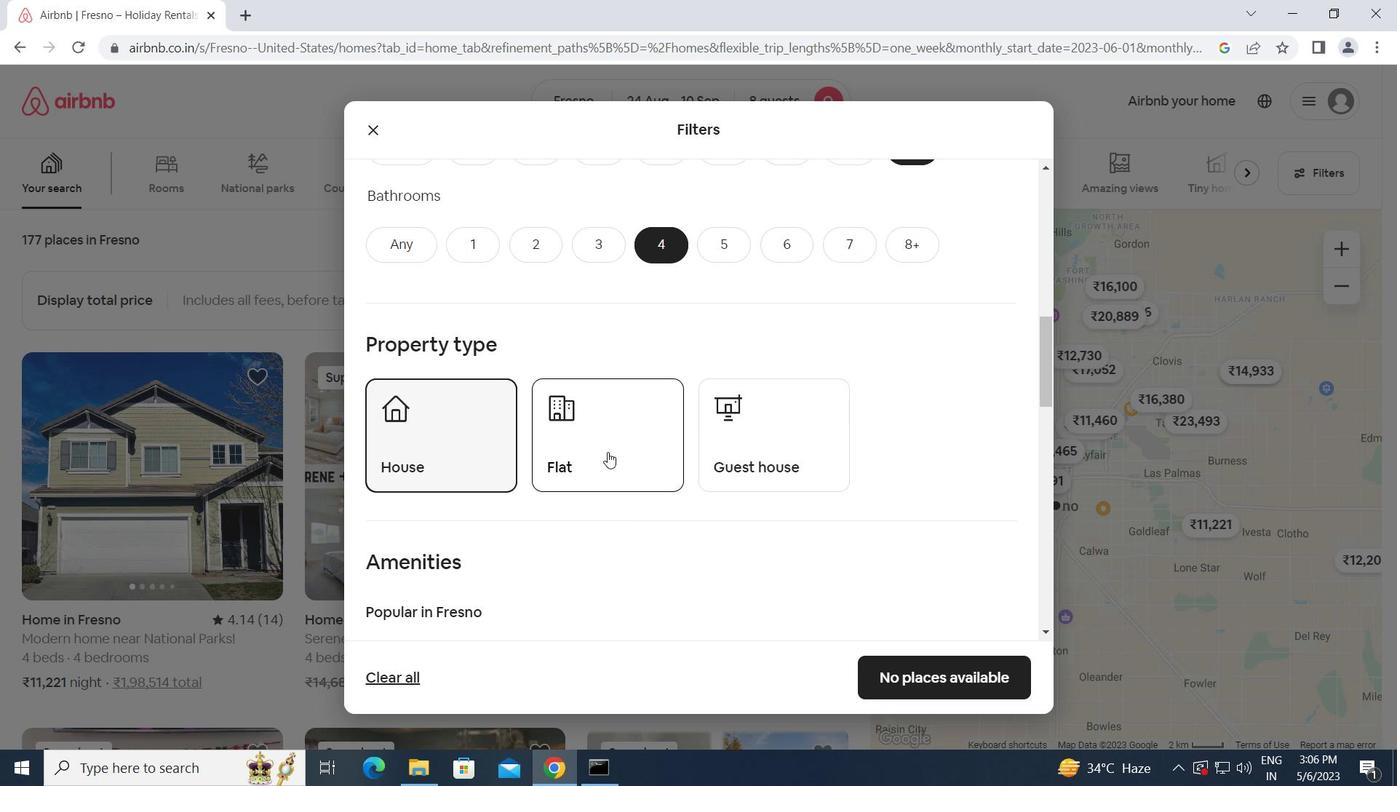 
Action: Mouse moved to (829, 433)
Screenshot: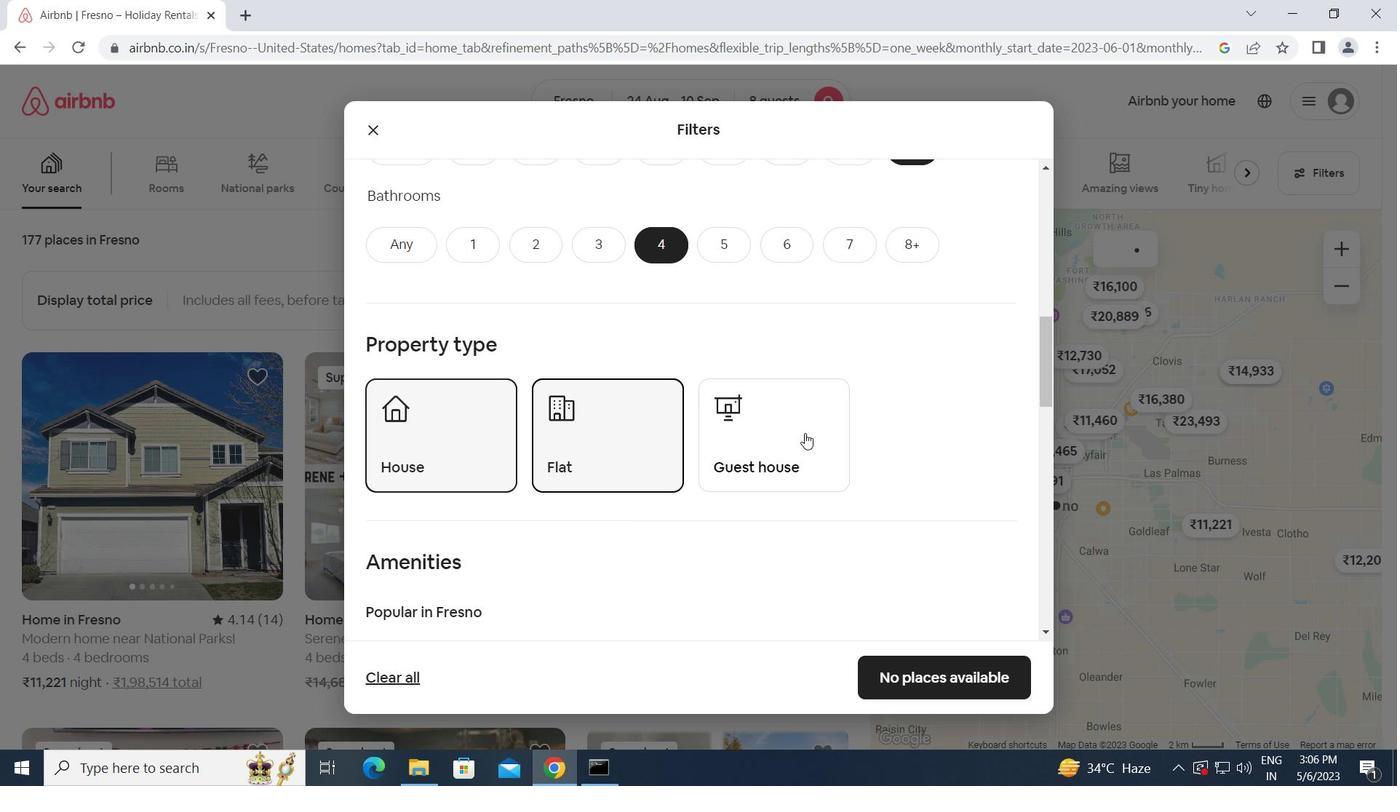 
Action: Mouse pressed left at (829, 433)
Screenshot: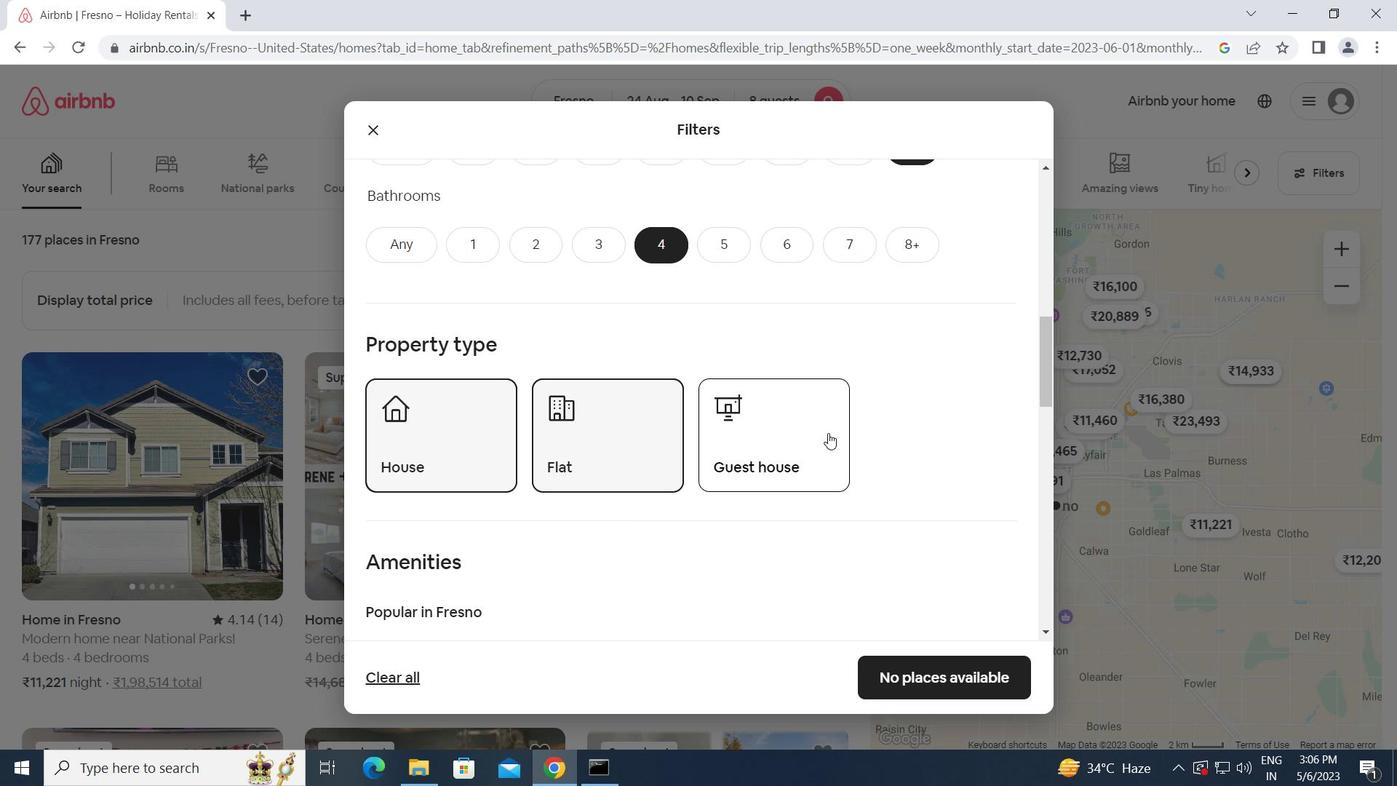 
Action: Mouse moved to (703, 470)
Screenshot: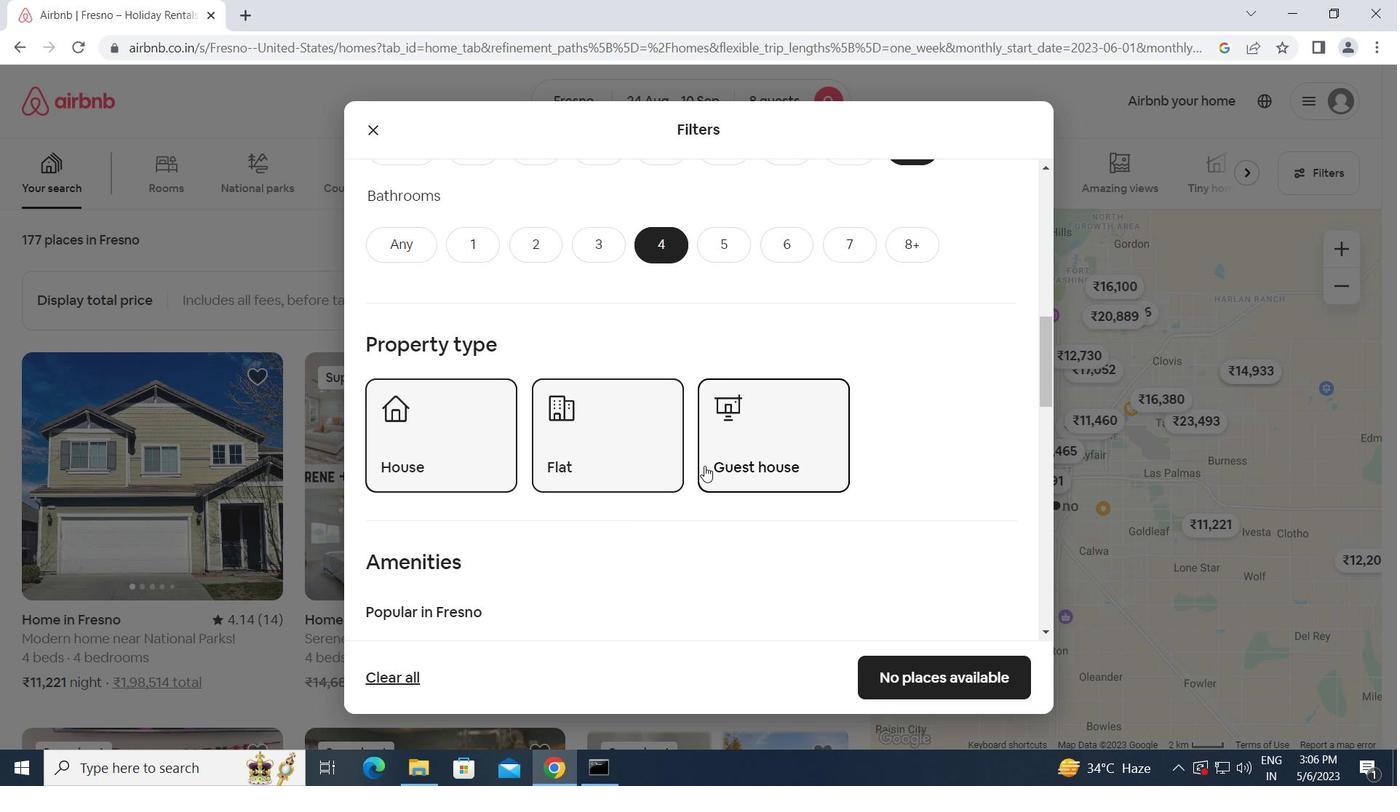 
Action: Mouse scrolled (703, 469) with delta (0, 0)
Screenshot: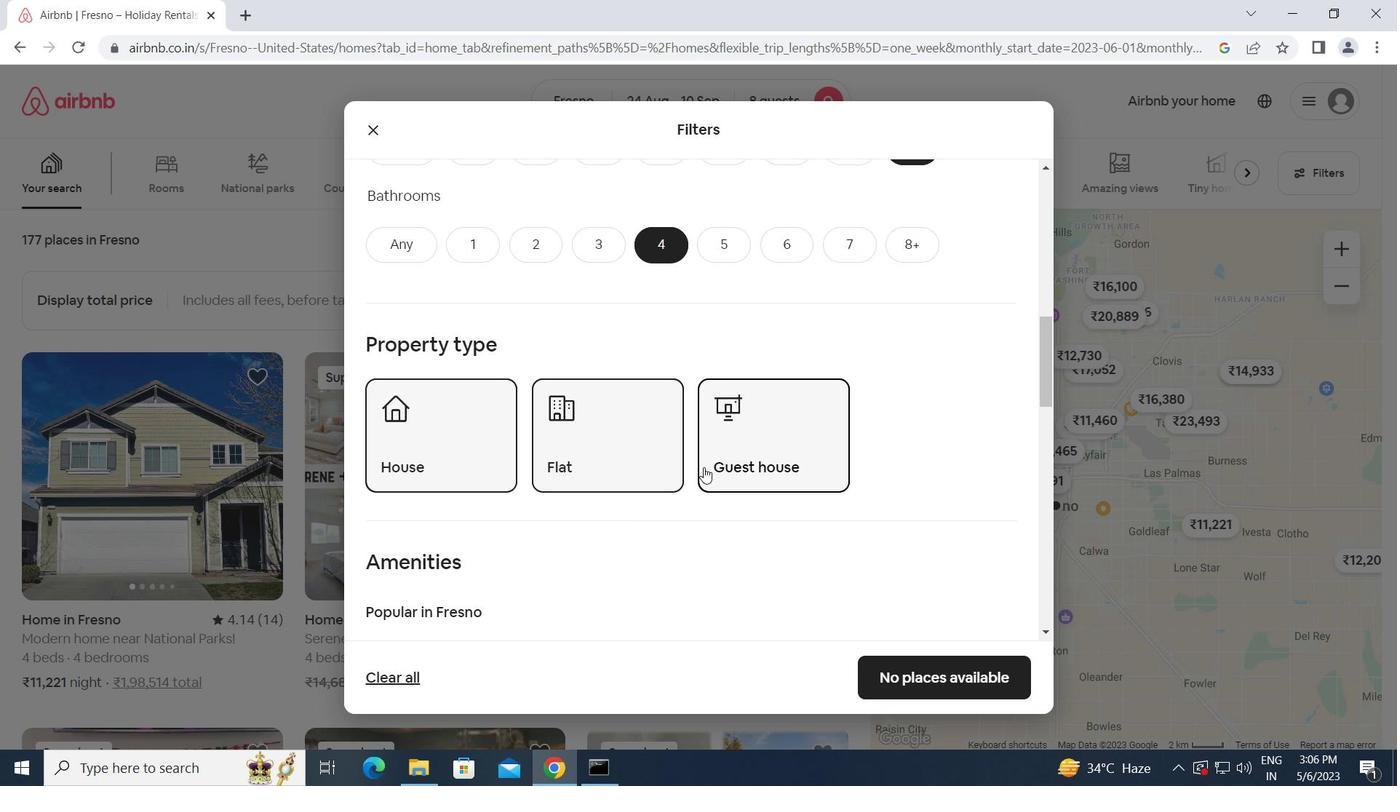 
Action: Mouse moved to (697, 479)
Screenshot: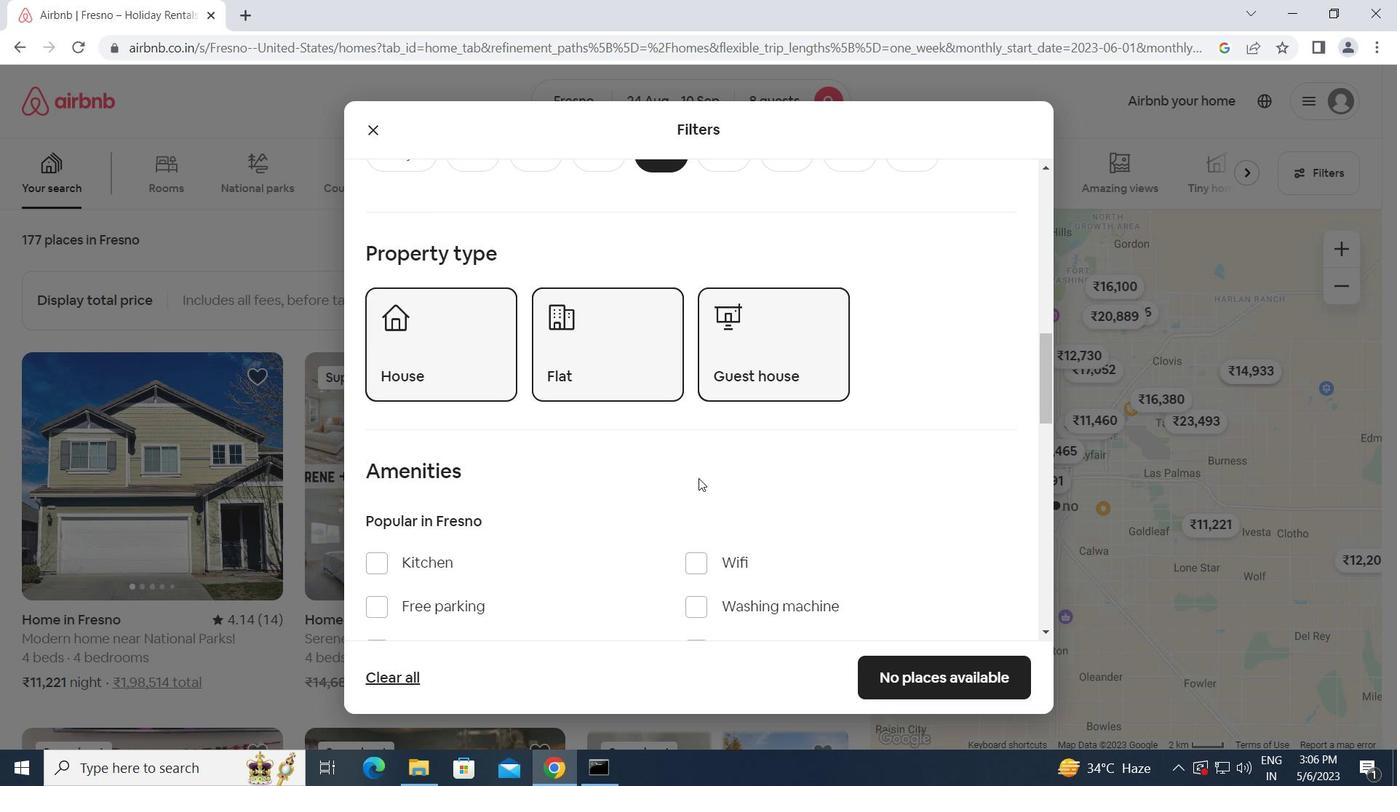 
Action: Mouse scrolled (697, 478) with delta (0, 0)
Screenshot: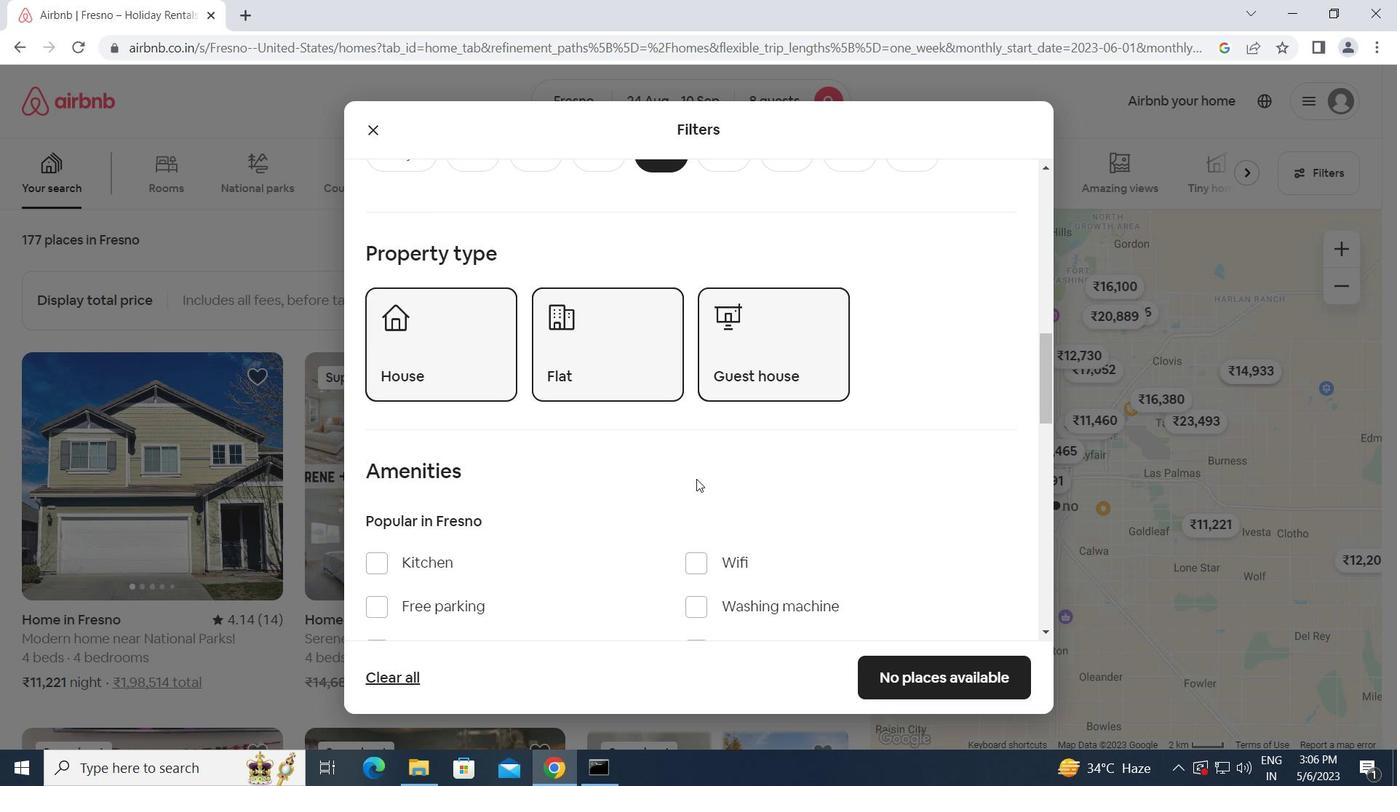 
Action: Mouse moved to (413, 593)
Screenshot: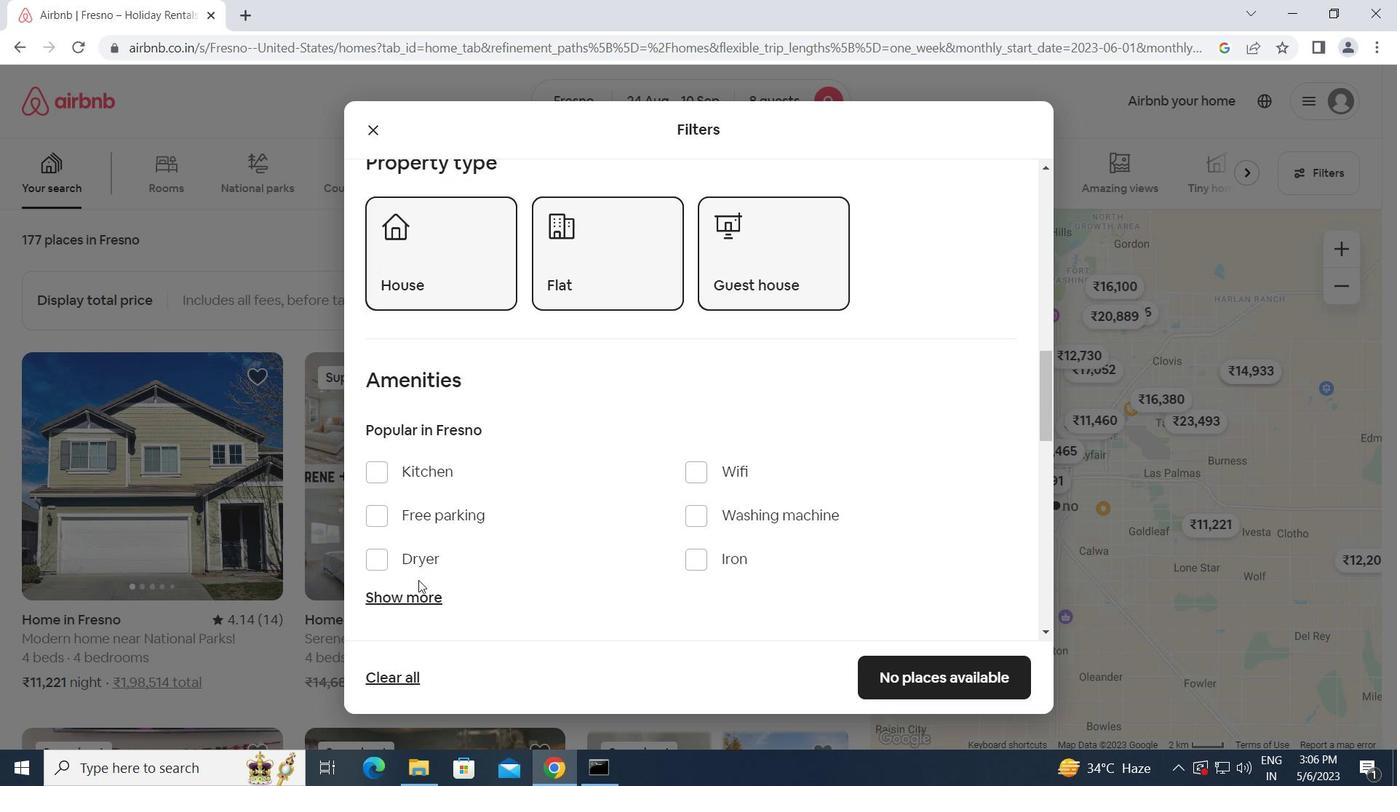
Action: Mouse pressed left at (413, 593)
Screenshot: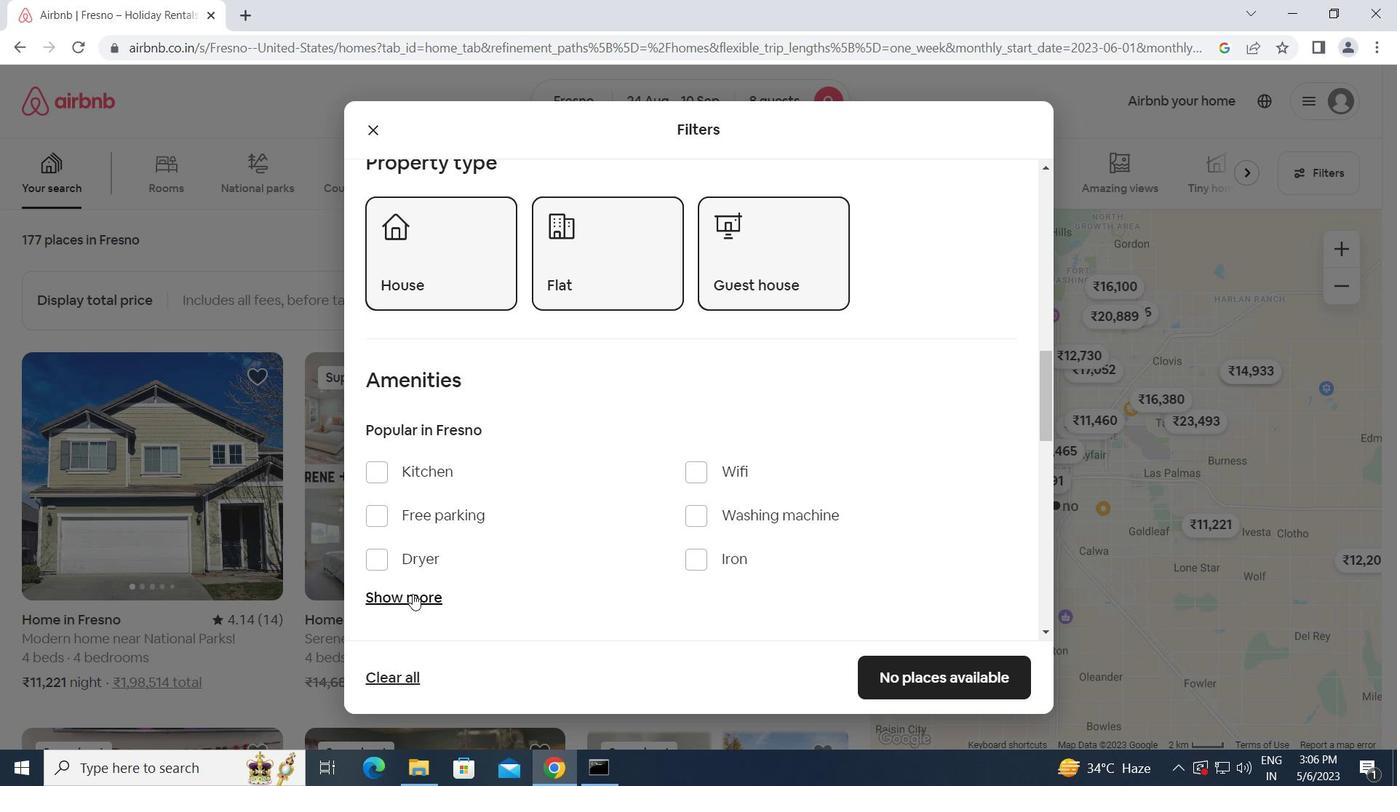 
Action: Mouse moved to (692, 216)
Screenshot: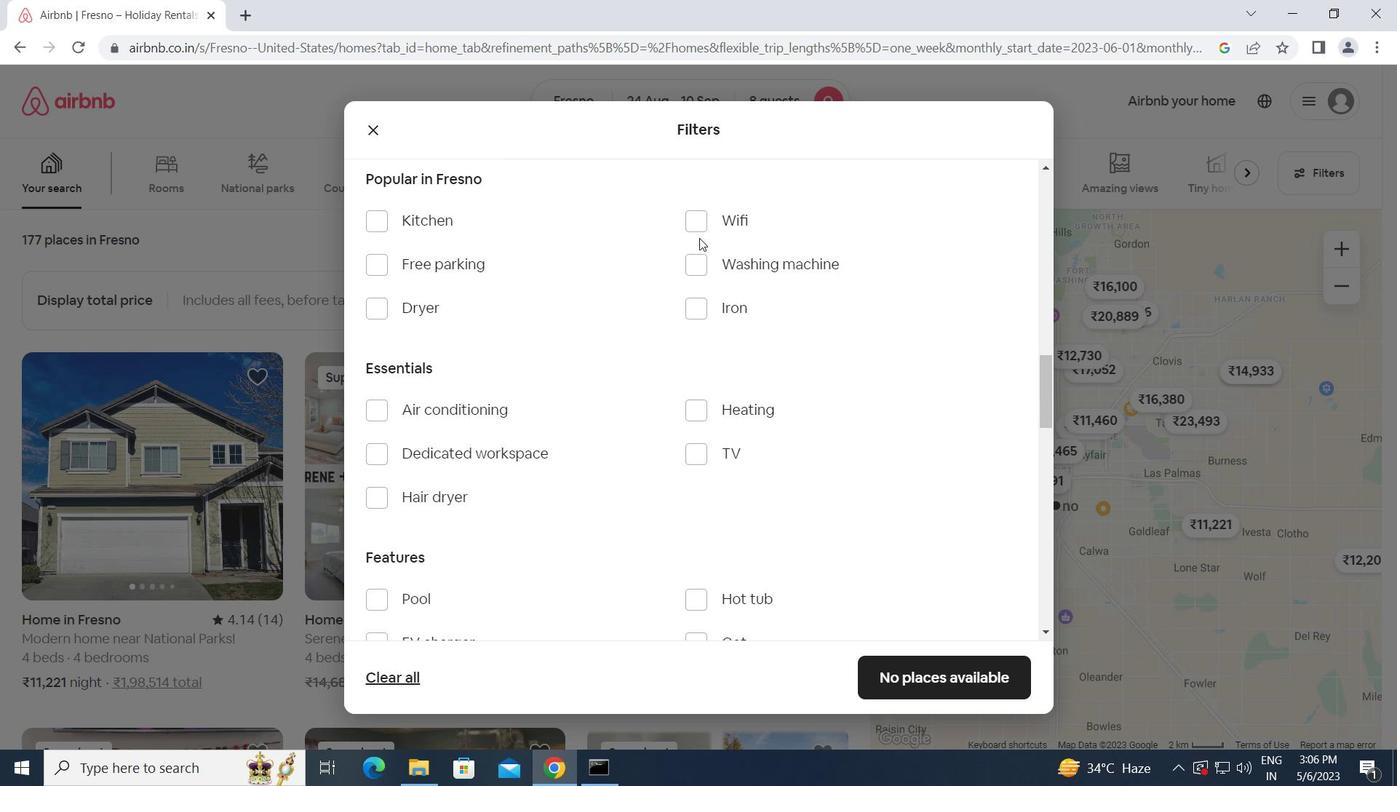 
Action: Mouse pressed left at (692, 216)
Screenshot: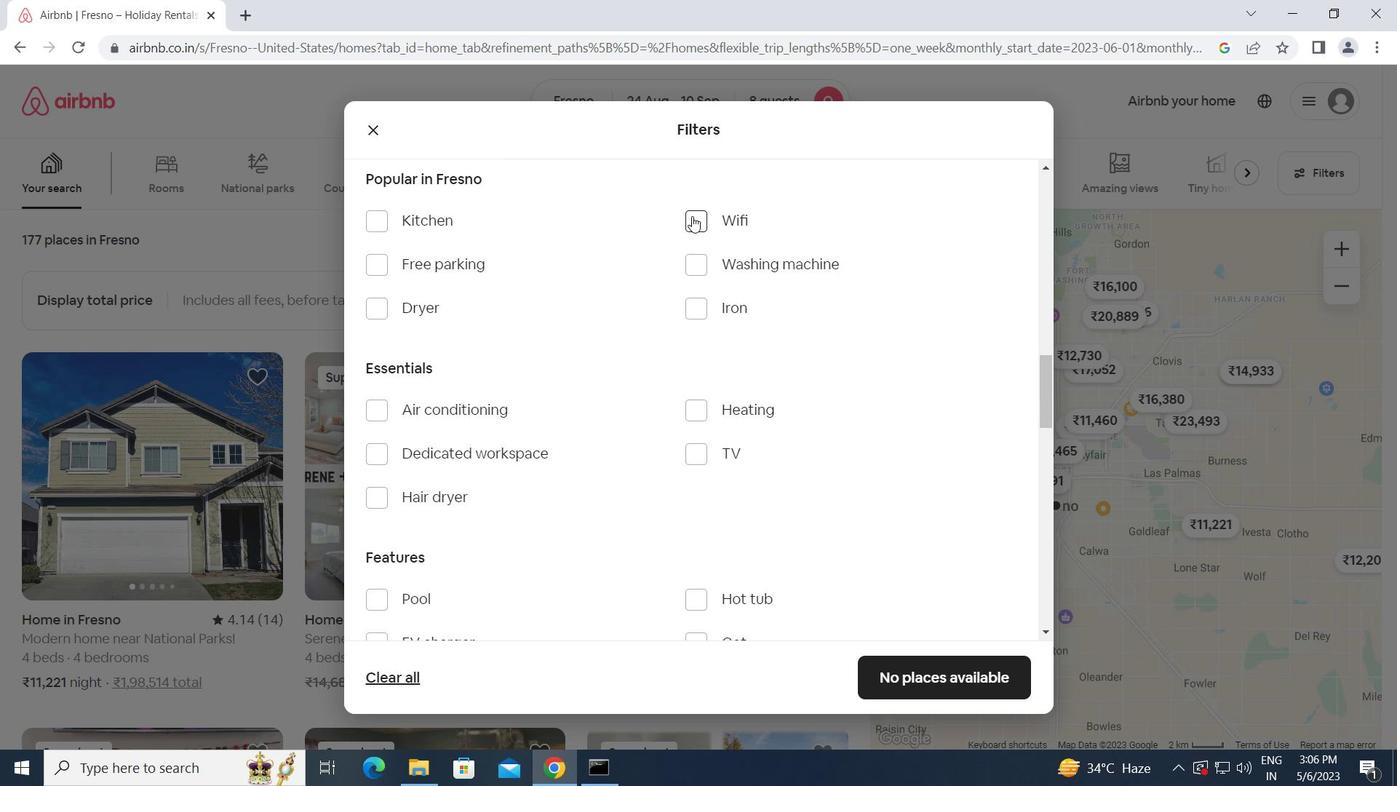 
Action: Mouse moved to (696, 449)
Screenshot: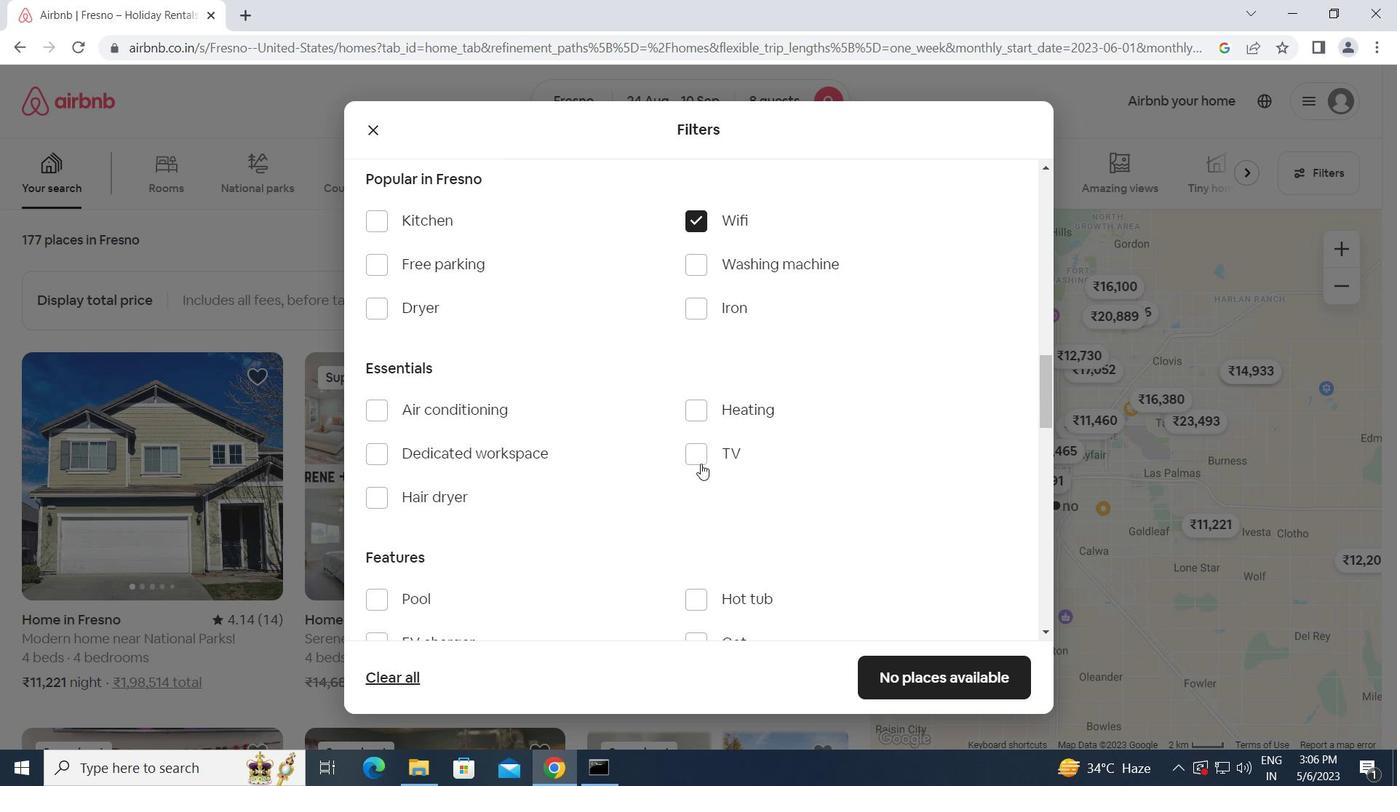 
Action: Mouse pressed left at (696, 449)
Screenshot: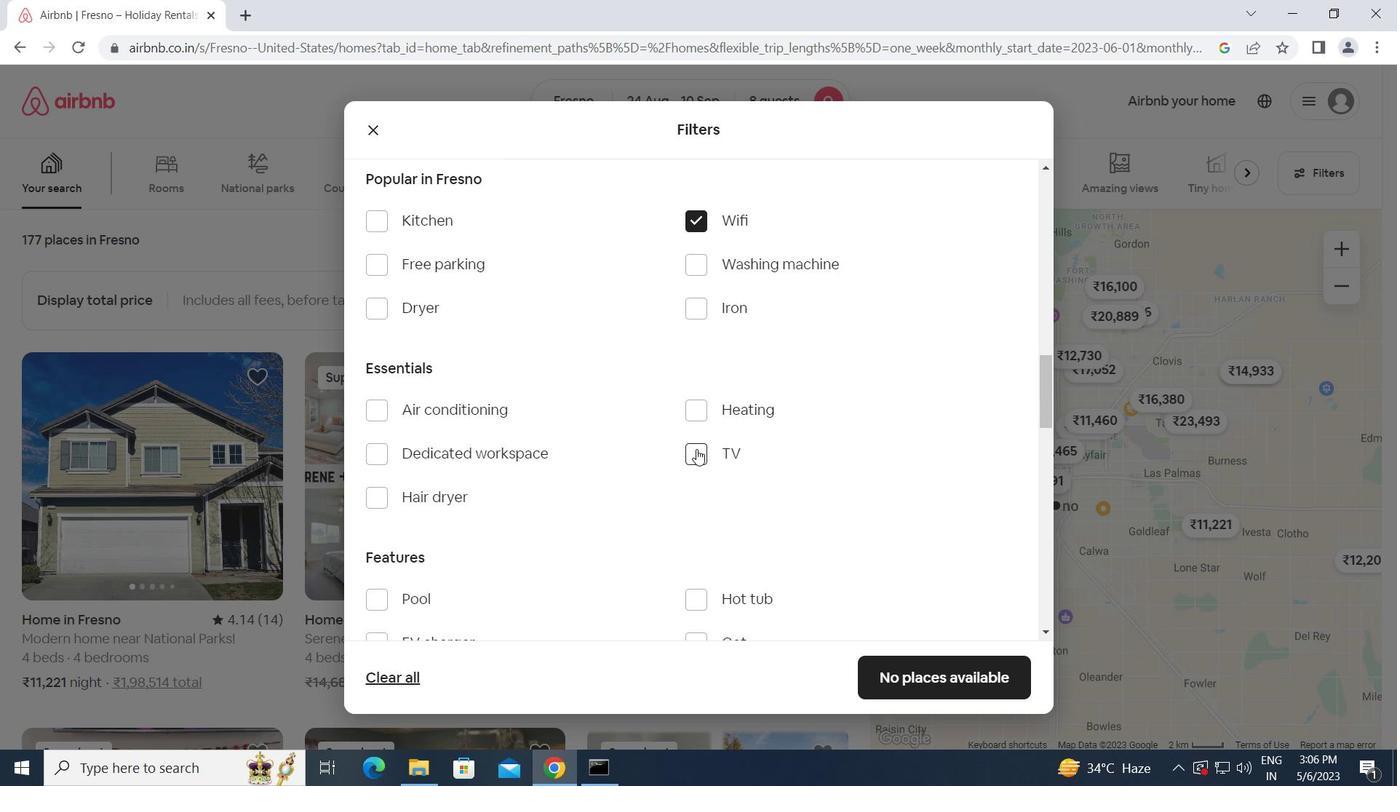 
Action: Mouse moved to (382, 262)
Screenshot: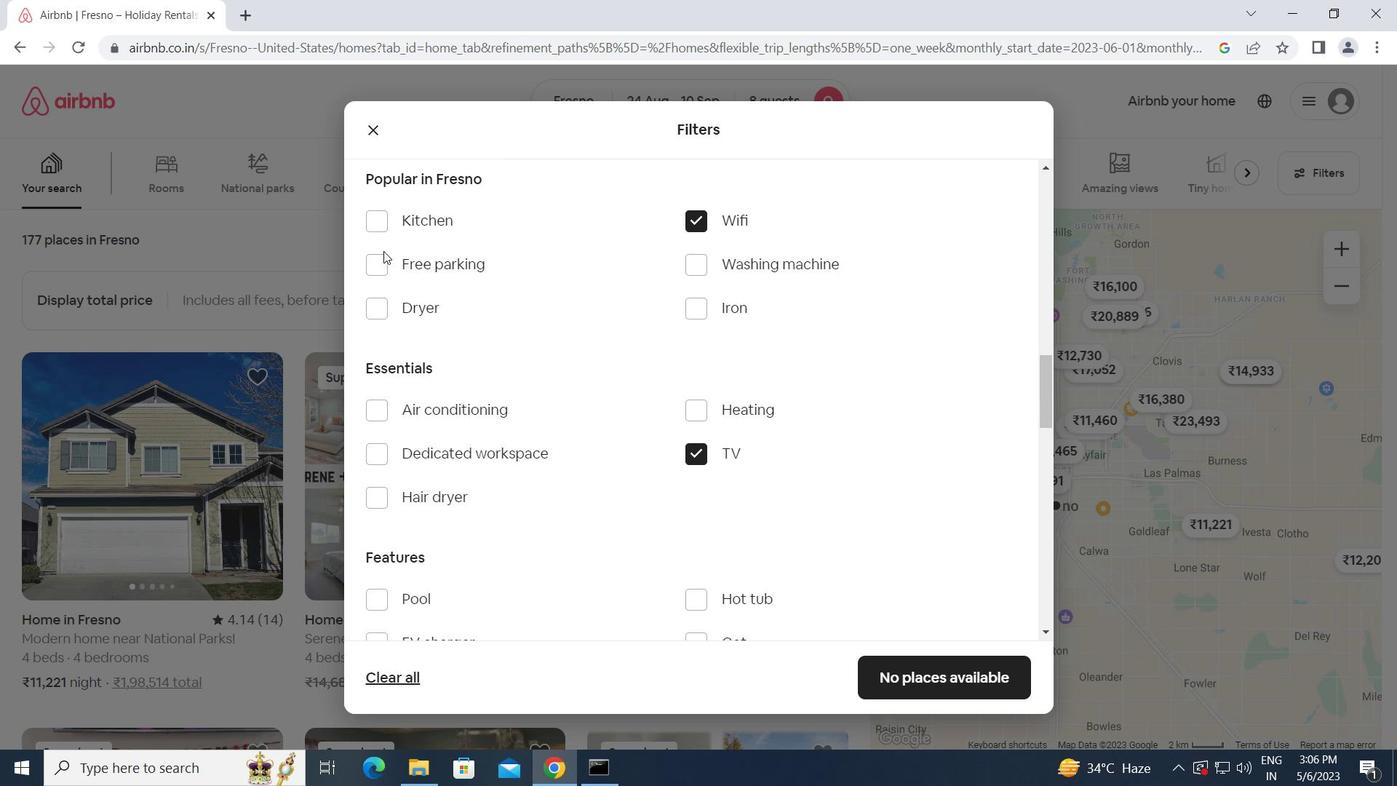 
Action: Mouse pressed left at (382, 262)
Screenshot: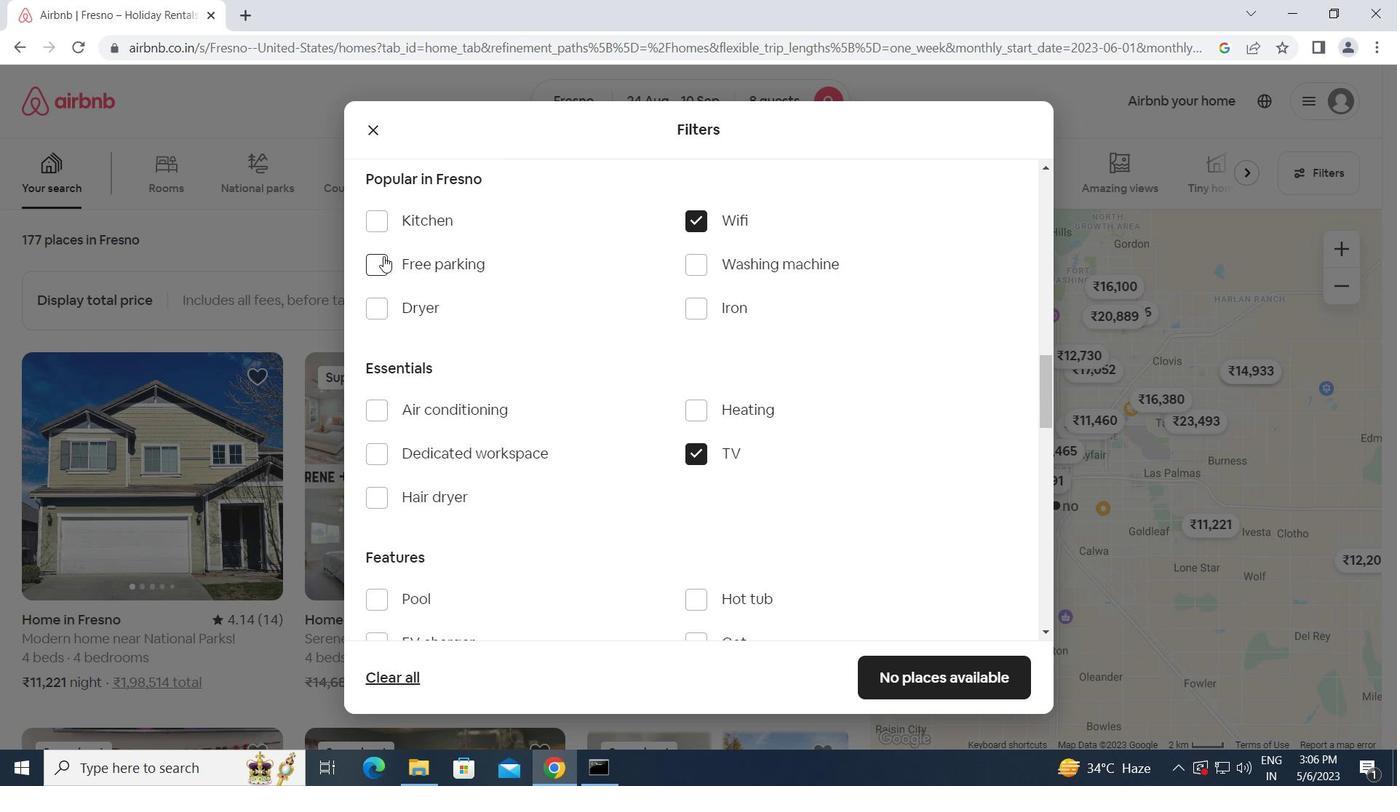 
Action: Mouse moved to (550, 418)
Screenshot: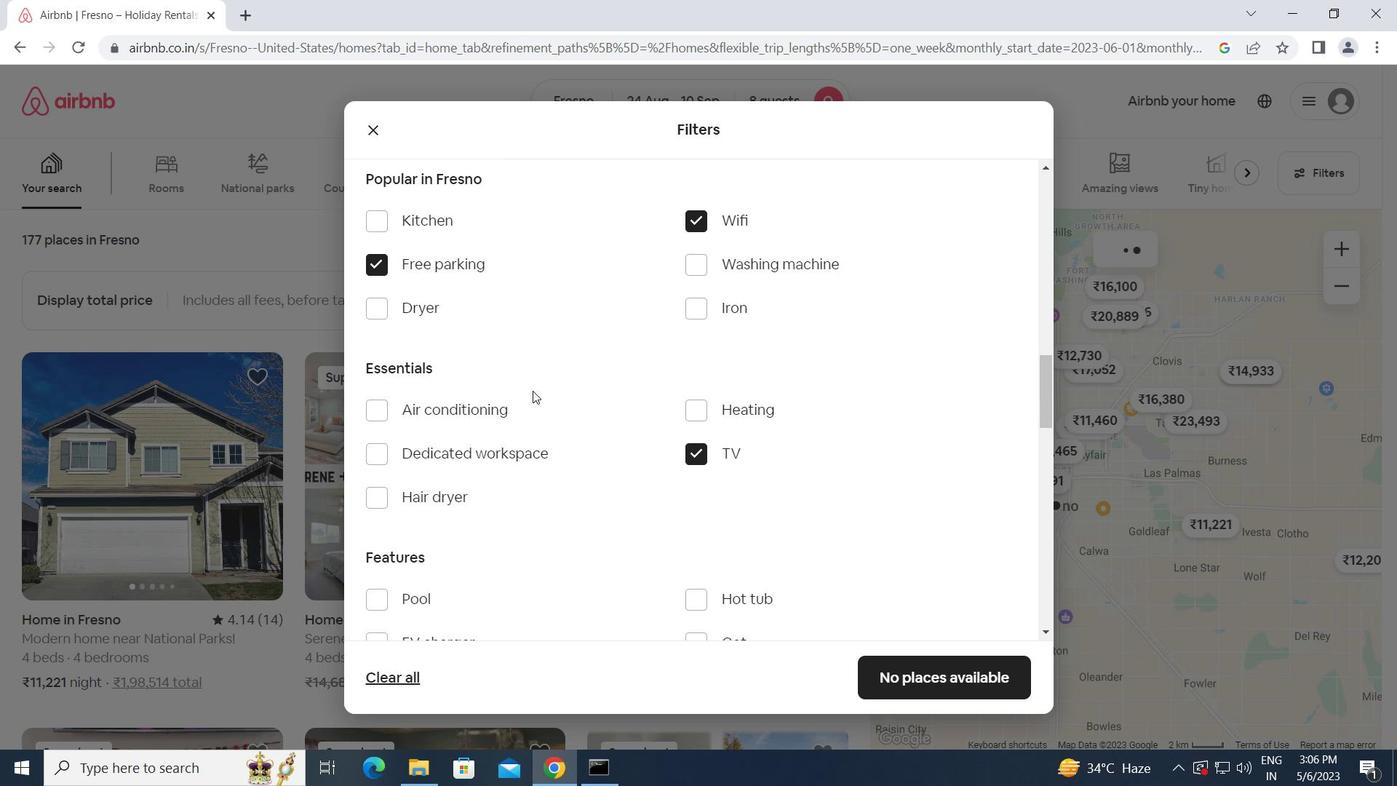 
Action: Mouse scrolled (550, 417) with delta (0, 0)
Screenshot: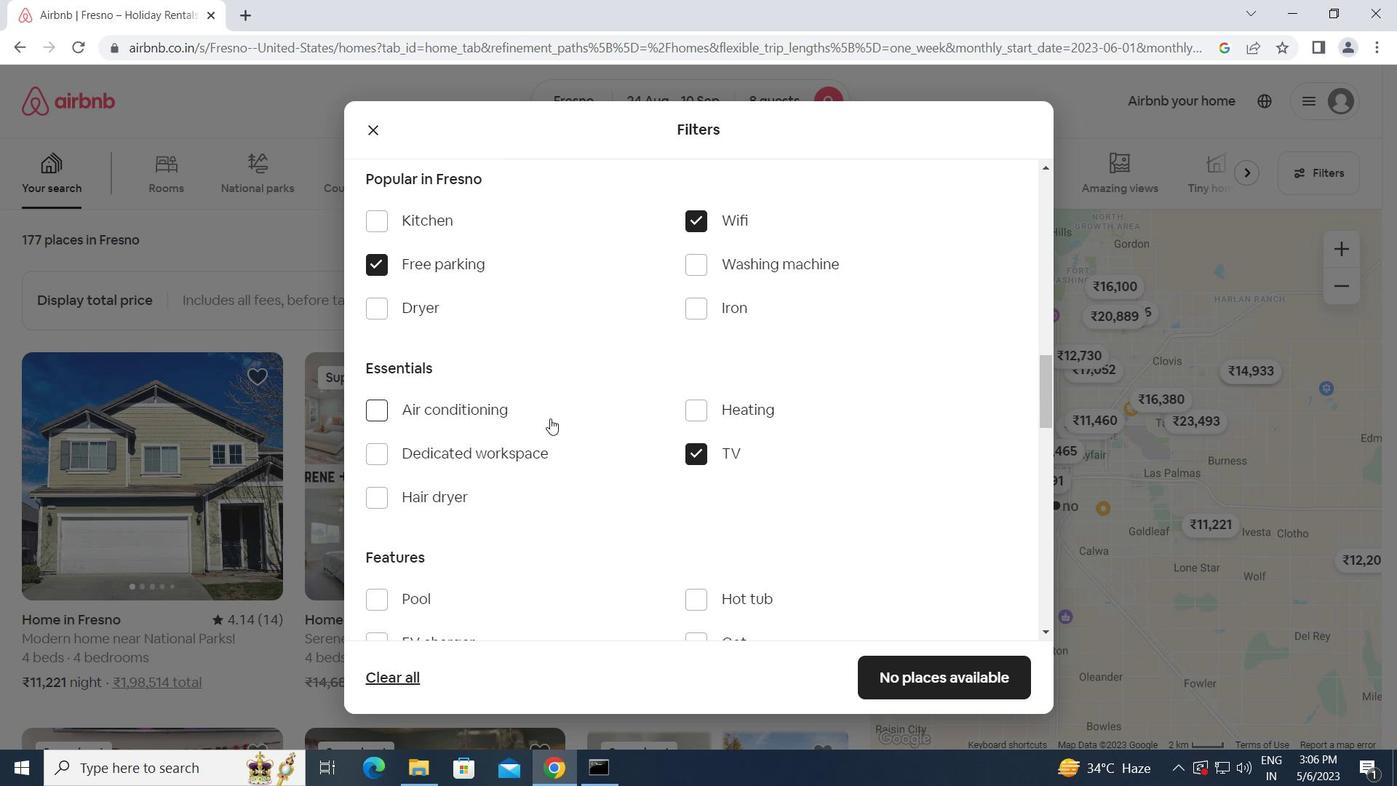 
Action: Mouse scrolled (550, 417) with delta (0, 0)
Screenshot: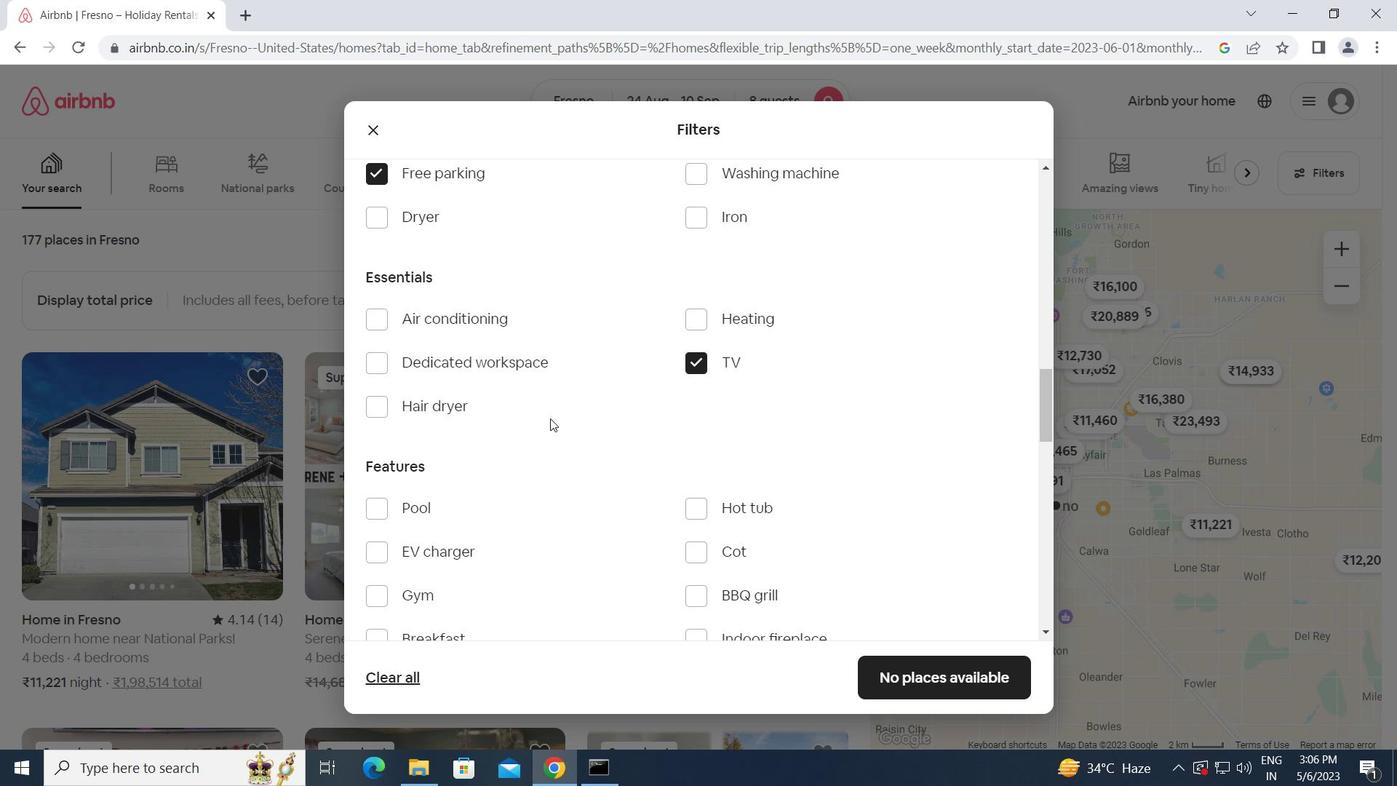 
Action: Mouse moved to (383, 508)
Screenshot: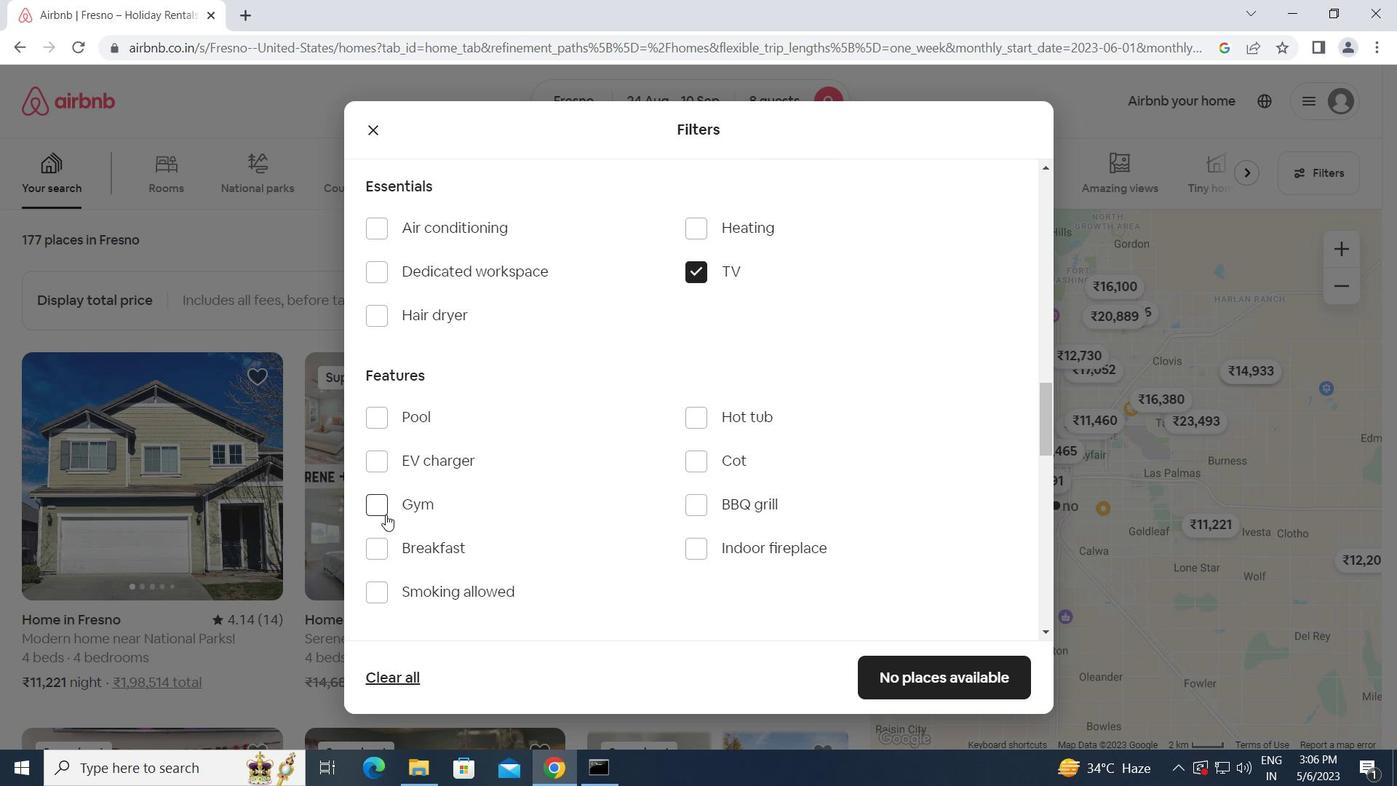 
Action: Mouse pressed left at (383, 508)
Screenshot: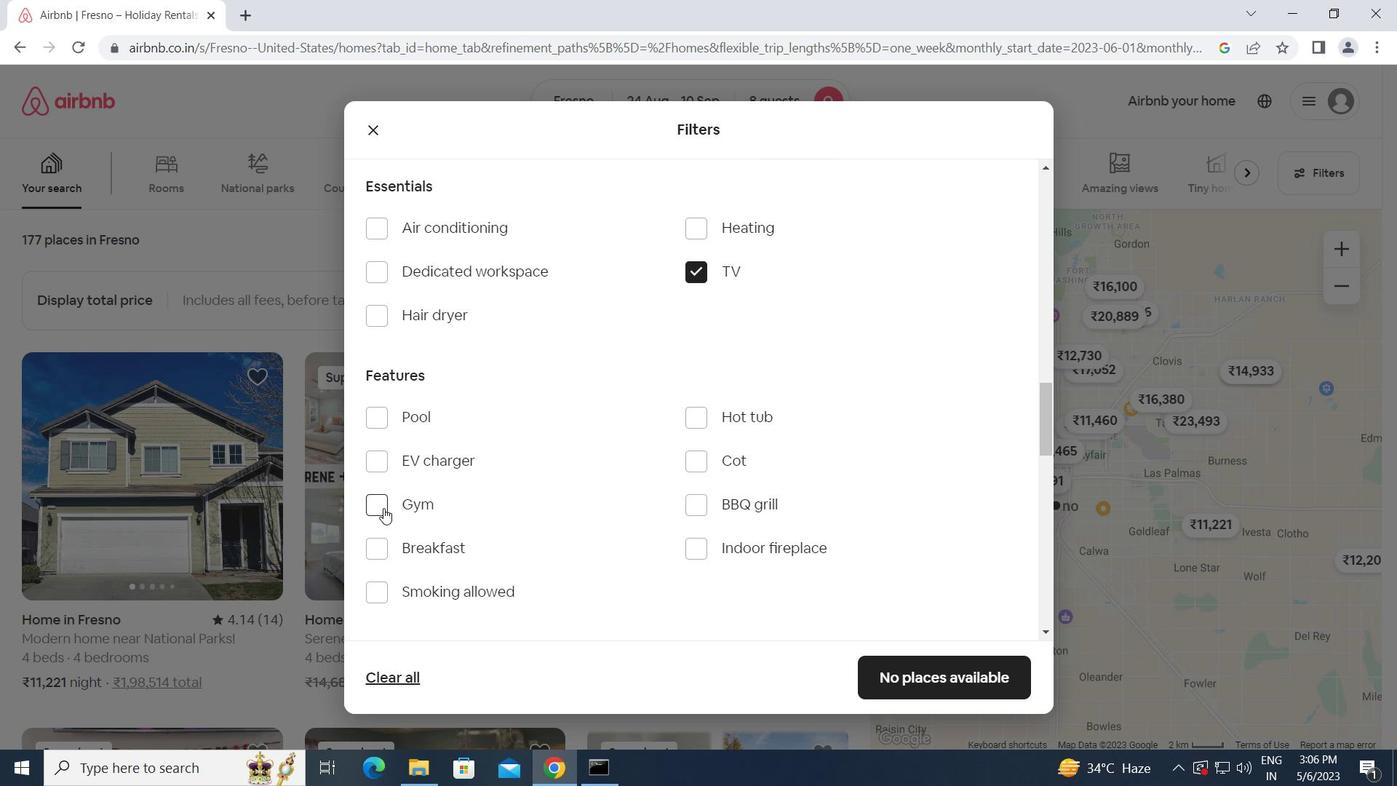 
Action: Mouse moved to (378, 551)
Screenshot: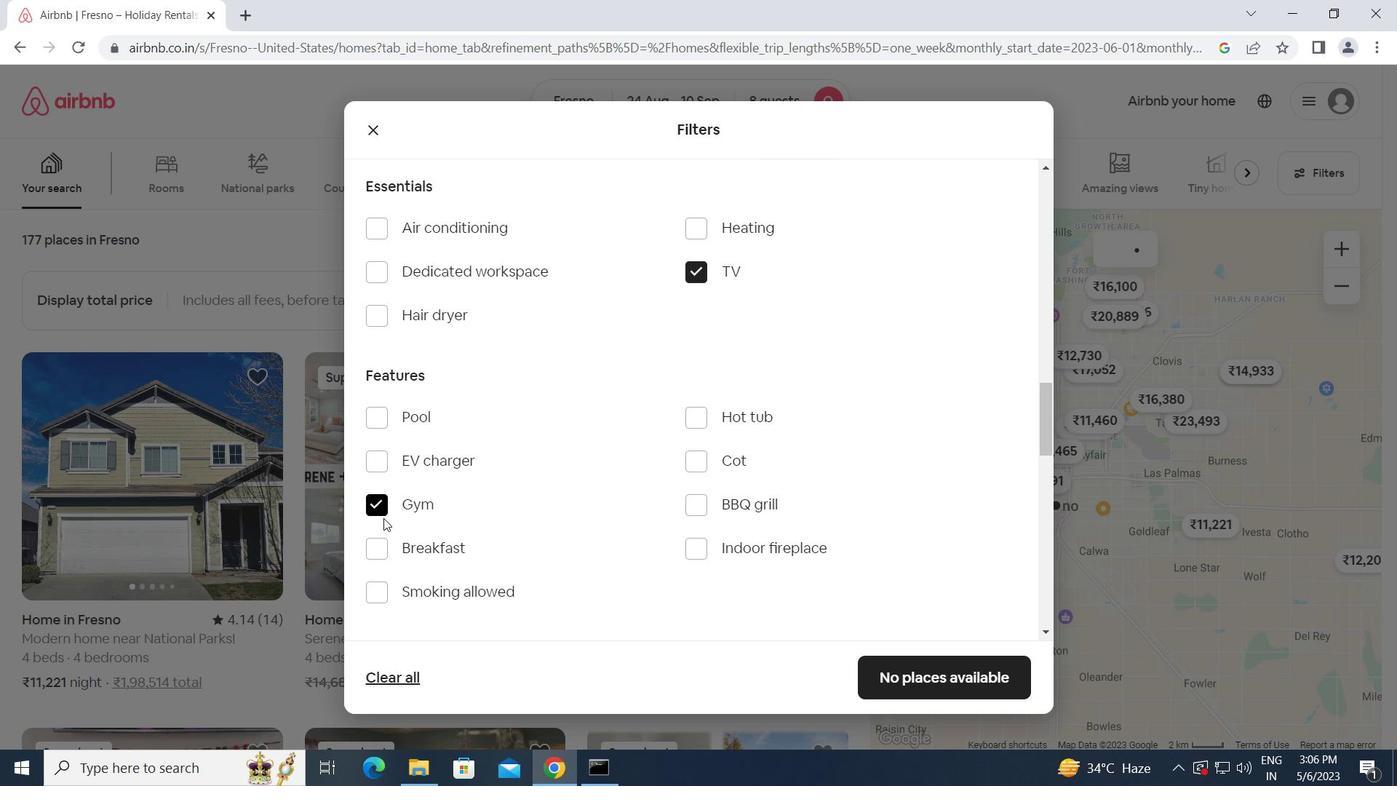 
Action: Mouse pressed left at (378, 551)
Screenshot: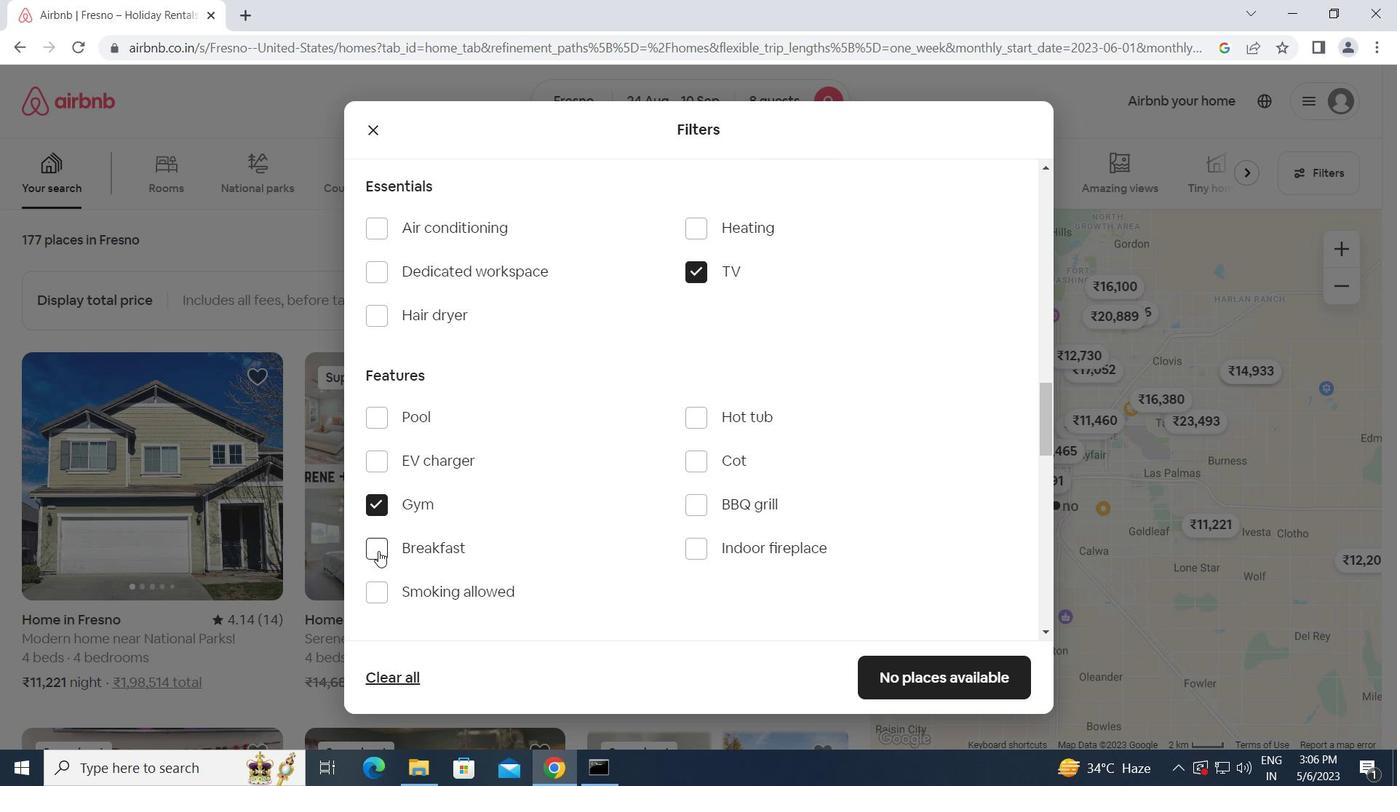 
Action: Mouse moved to (564, 567)
Screenshot: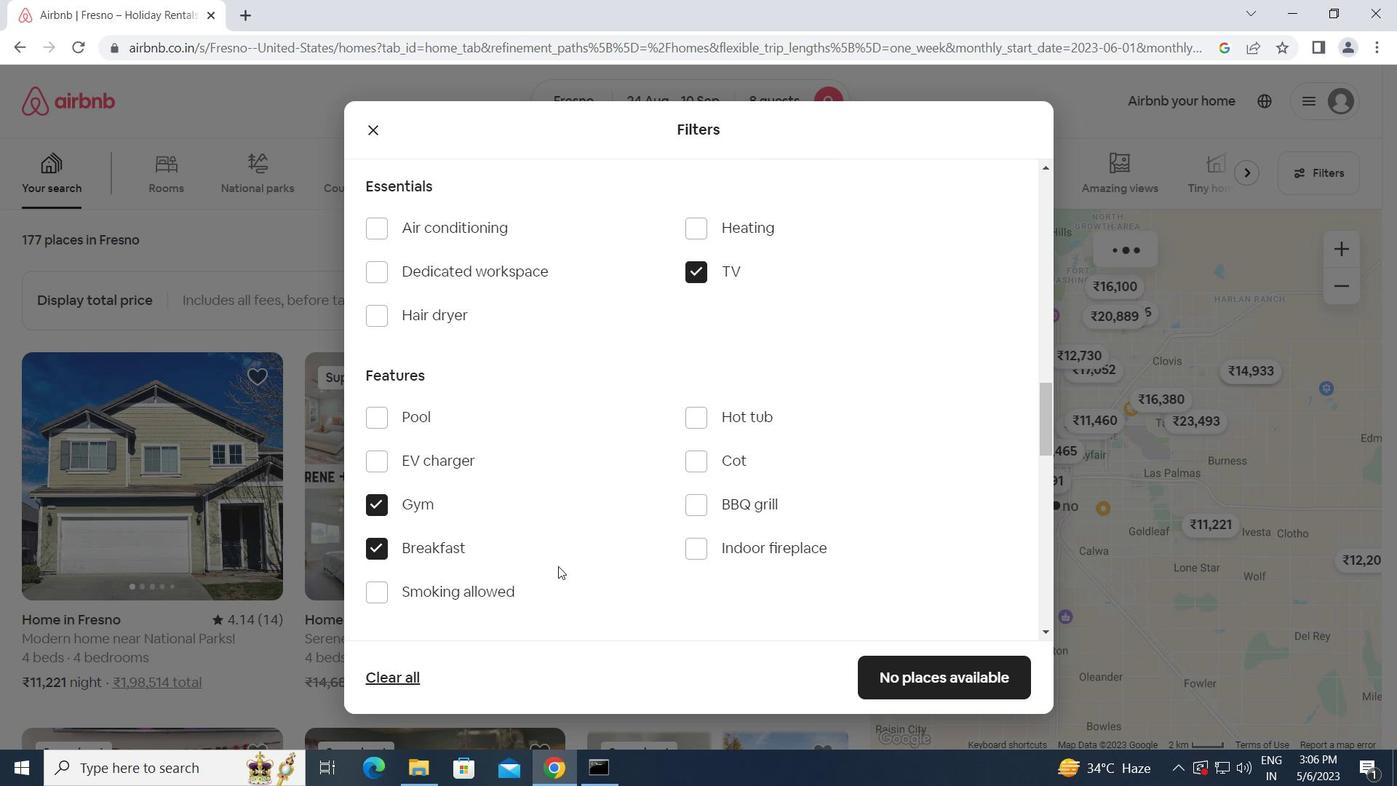 
Action: Mouse scrolled (564, 566) with delta (0, 0)
Screenshot: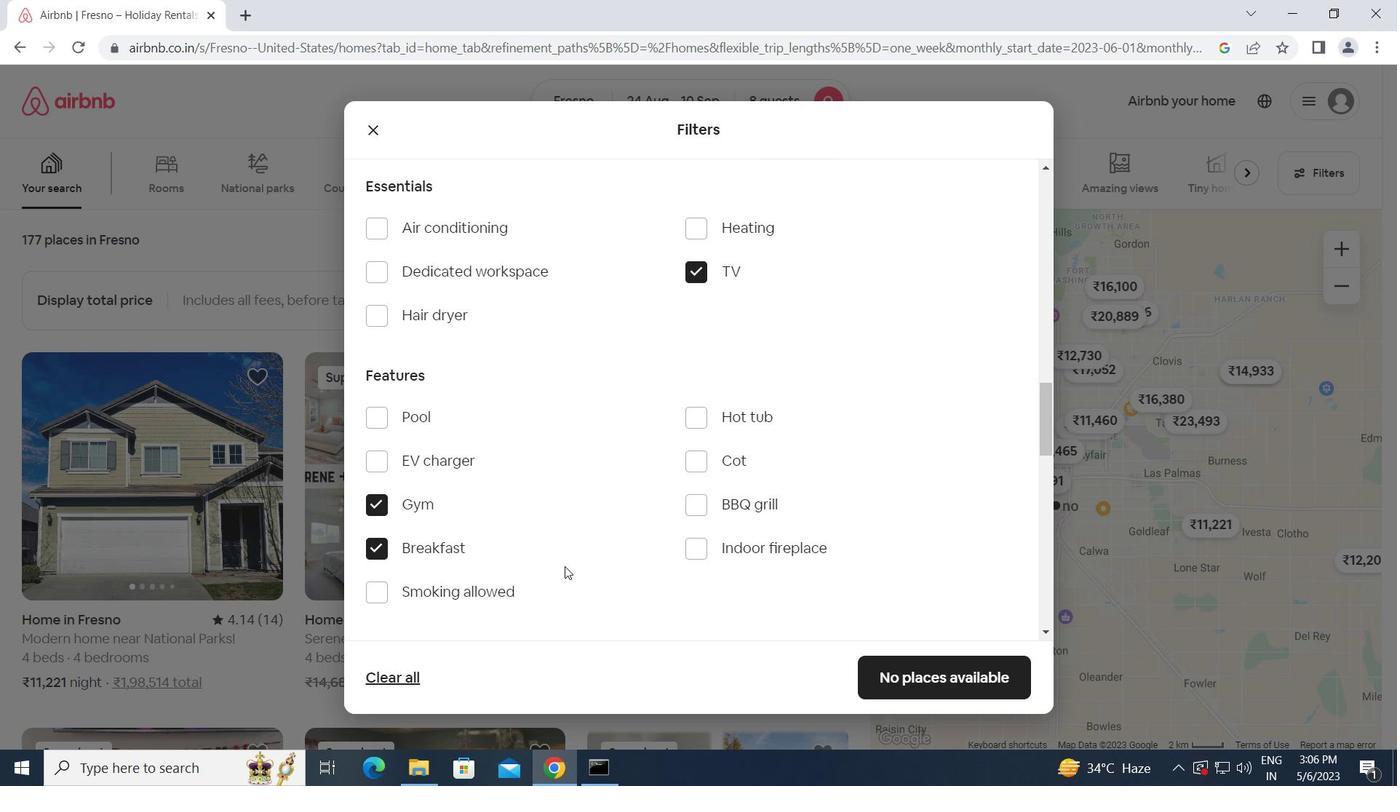 
Action: Mouse scrolled (564, 566) with delta (0, 0)
Screenshot: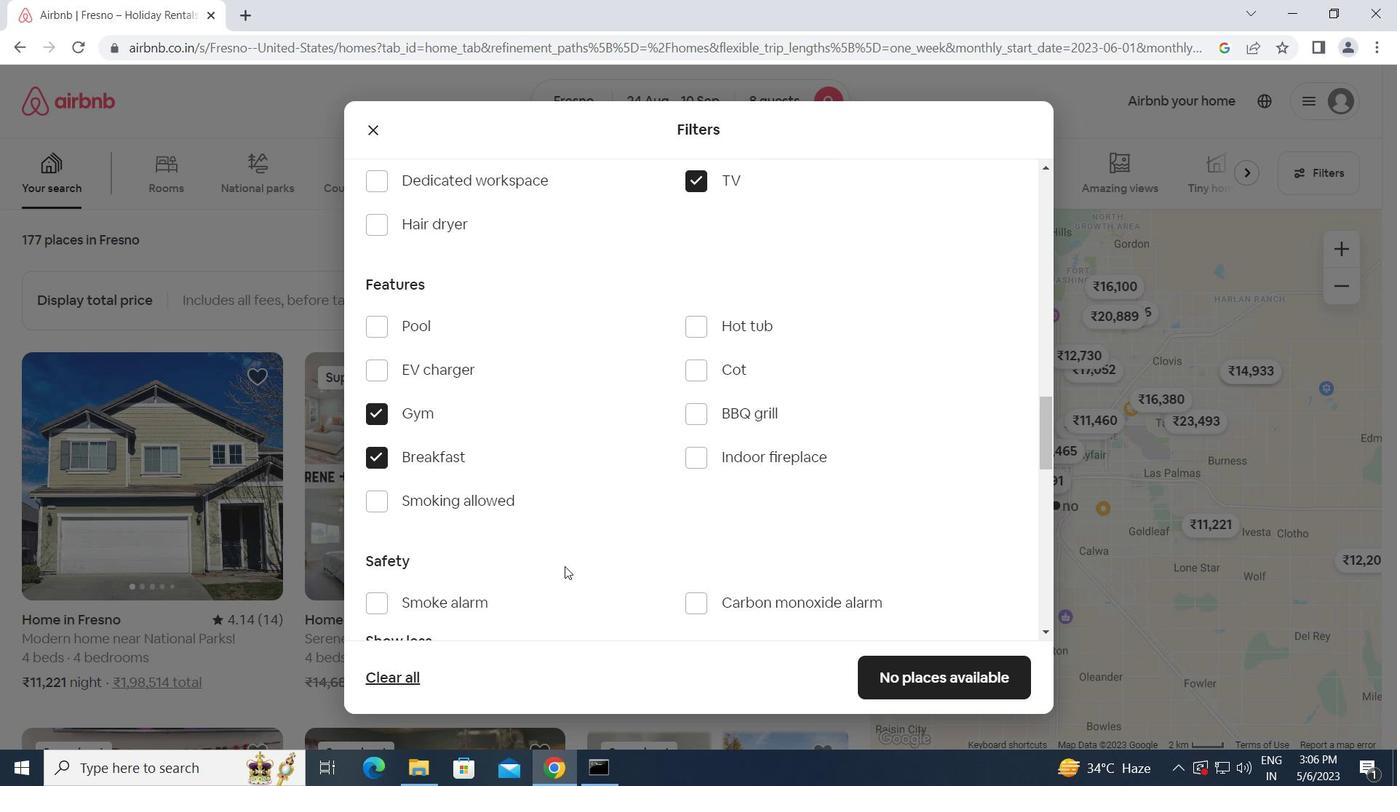 
Action: Mouse scrolled (564, 566) with delta (0, 0)
Screenshot: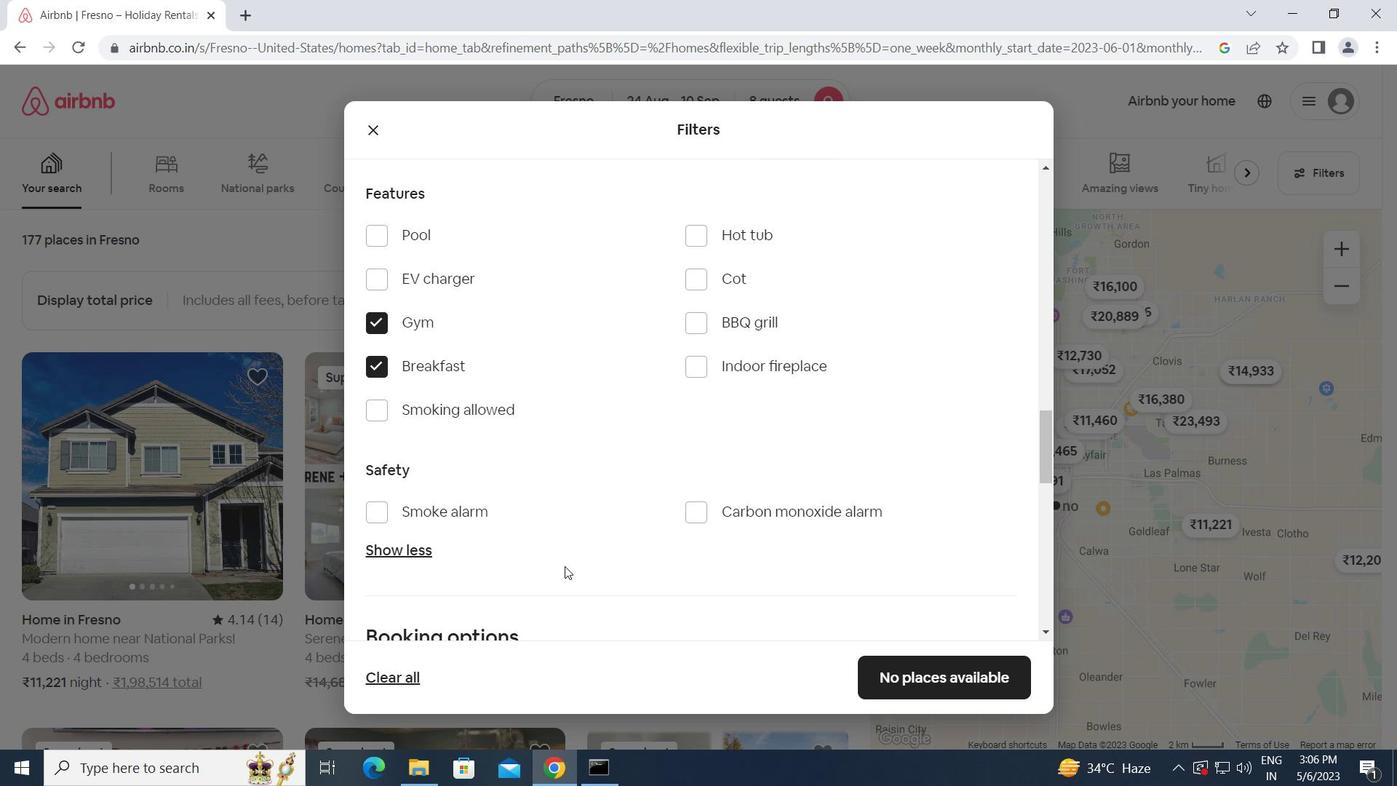 
Action: Mouse scrolled (564, 566) with delta (0, 0)
Screenshot: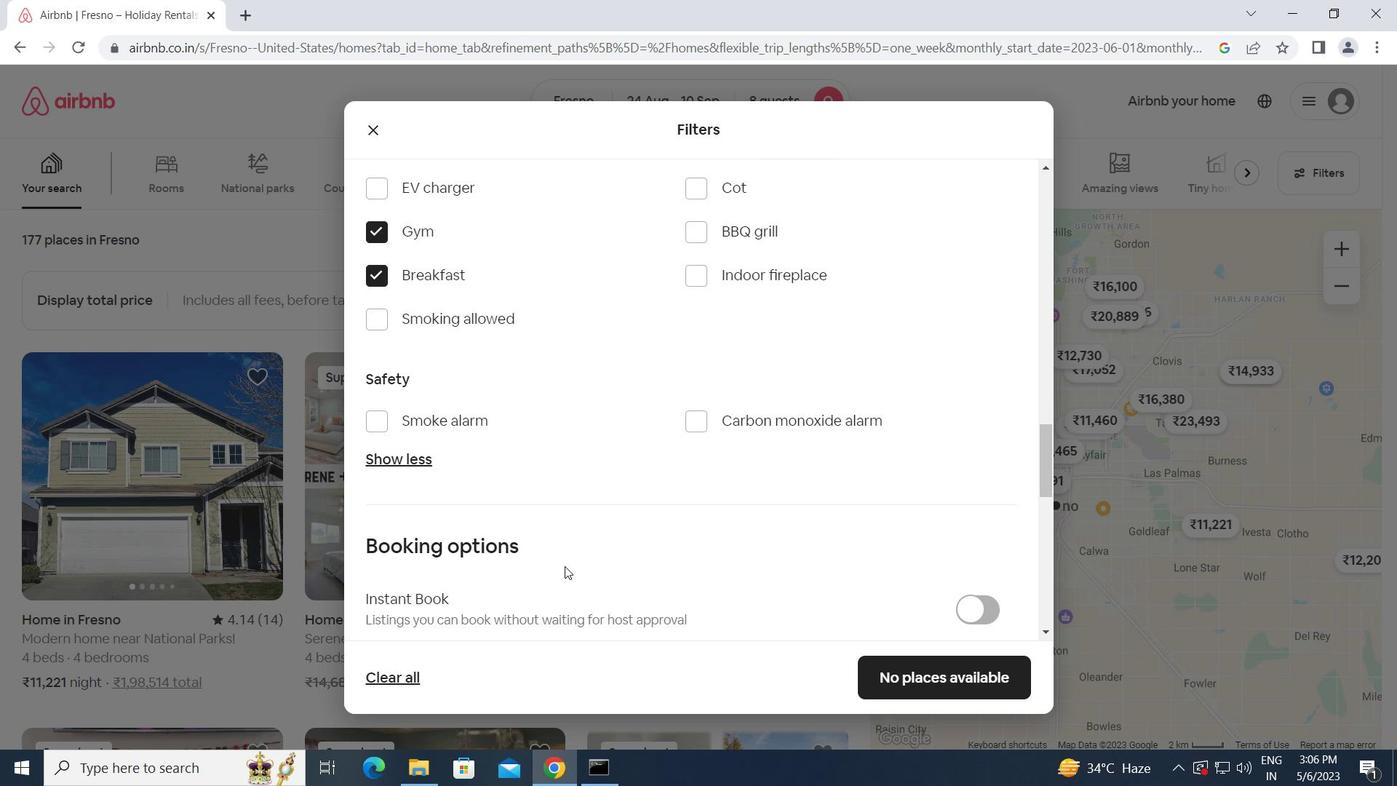 
Action: Mouse scrolled (564, 566) with delta (0, 0)
Screenshot: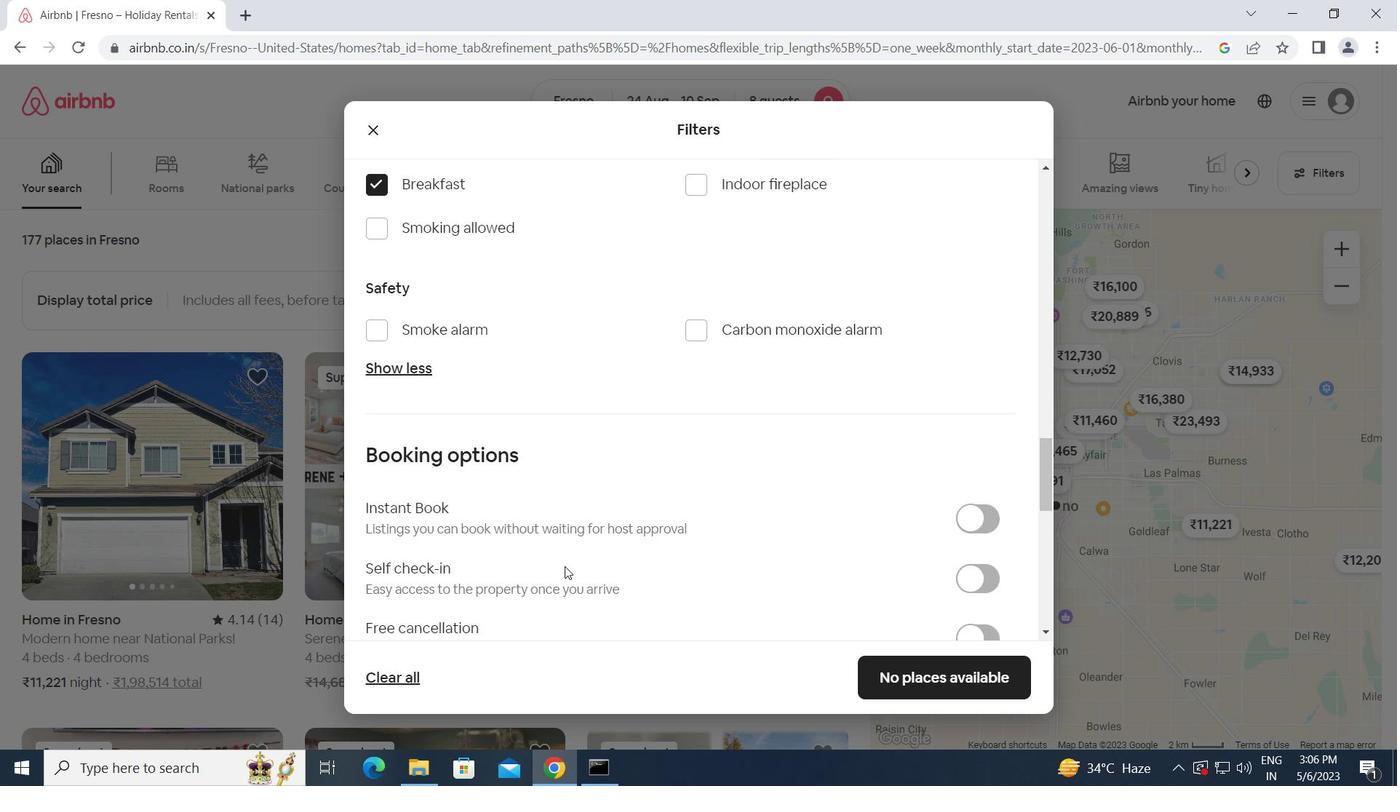 
Action: Mouse moved to (974, 493)
Screenshot: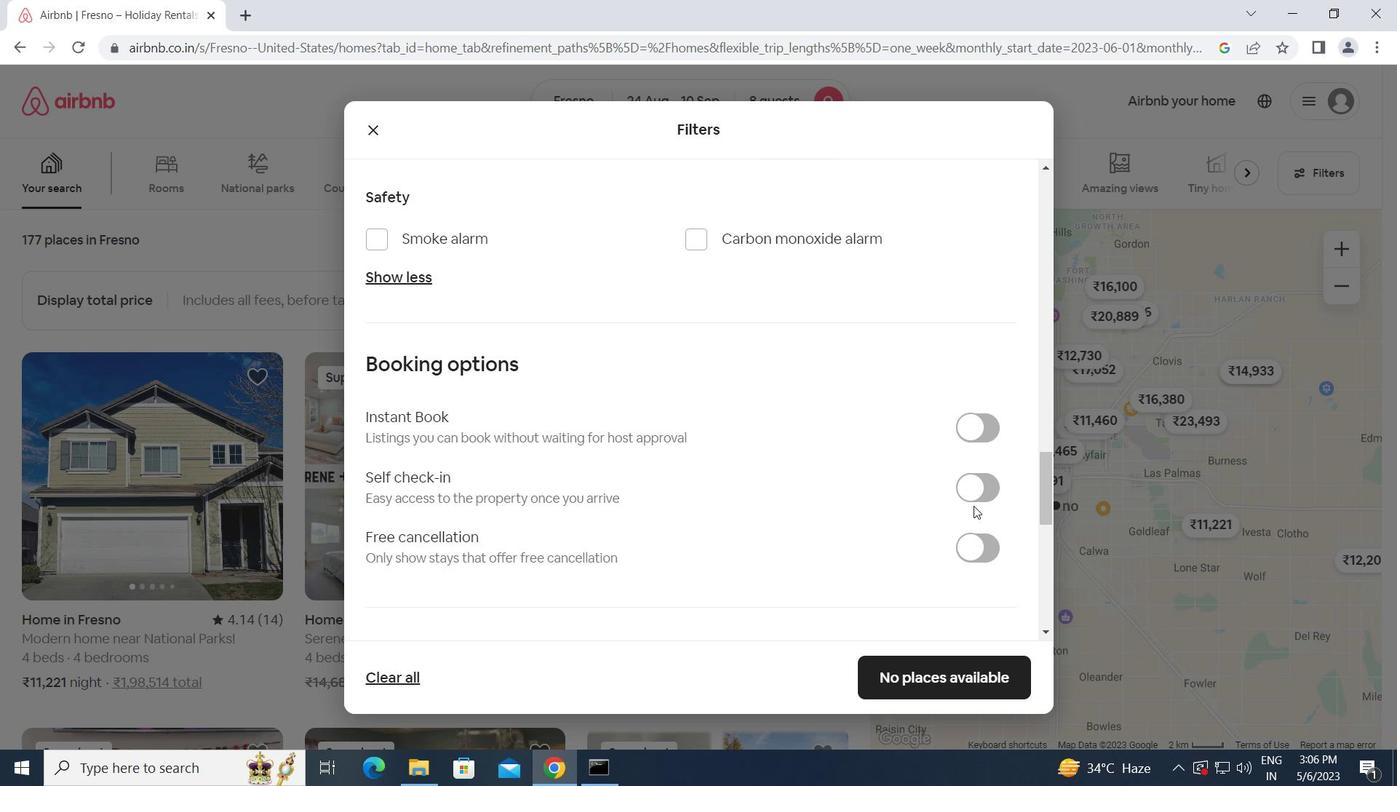 
Action: Mouse pressed left at (974, 493)
Screenshot: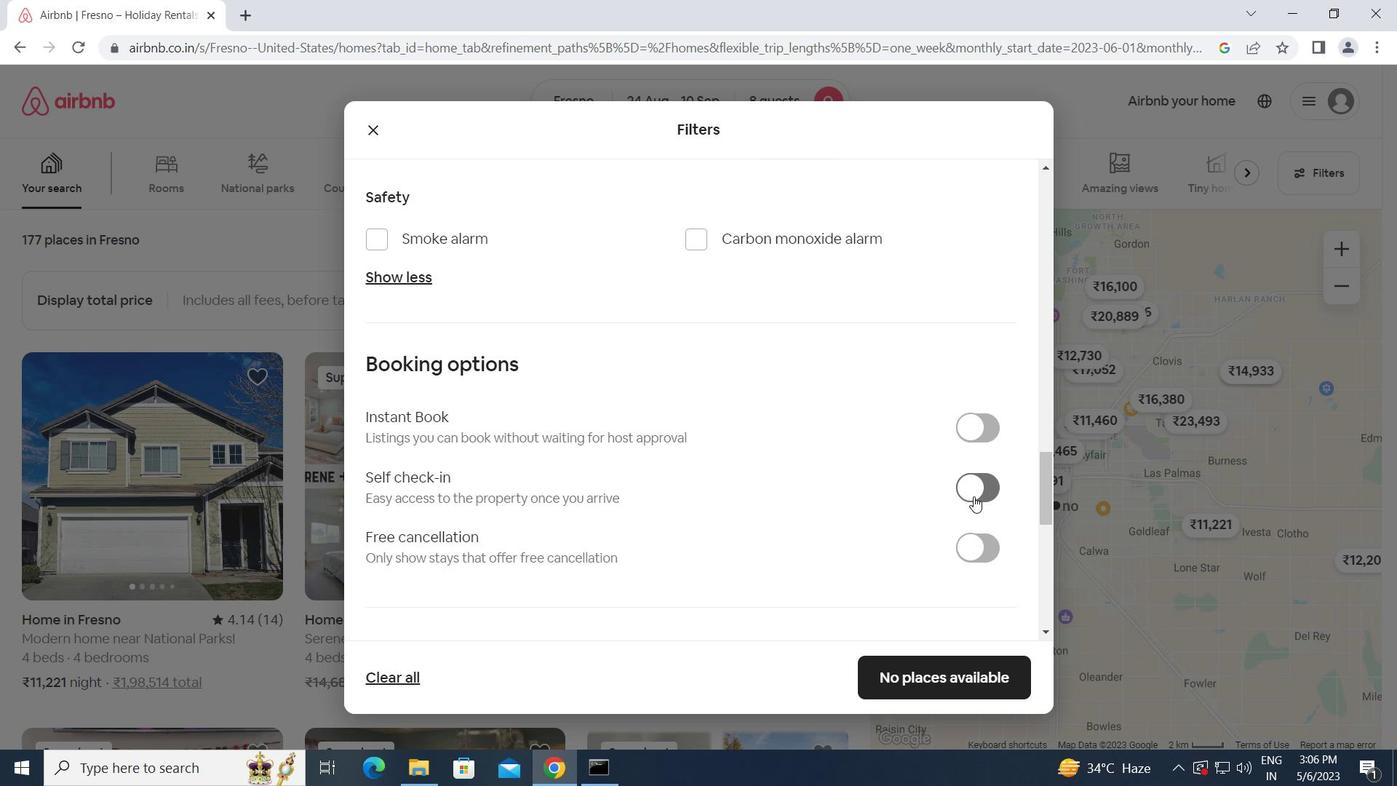 
Action: Mouse moved to (721, 511)
Screenshot: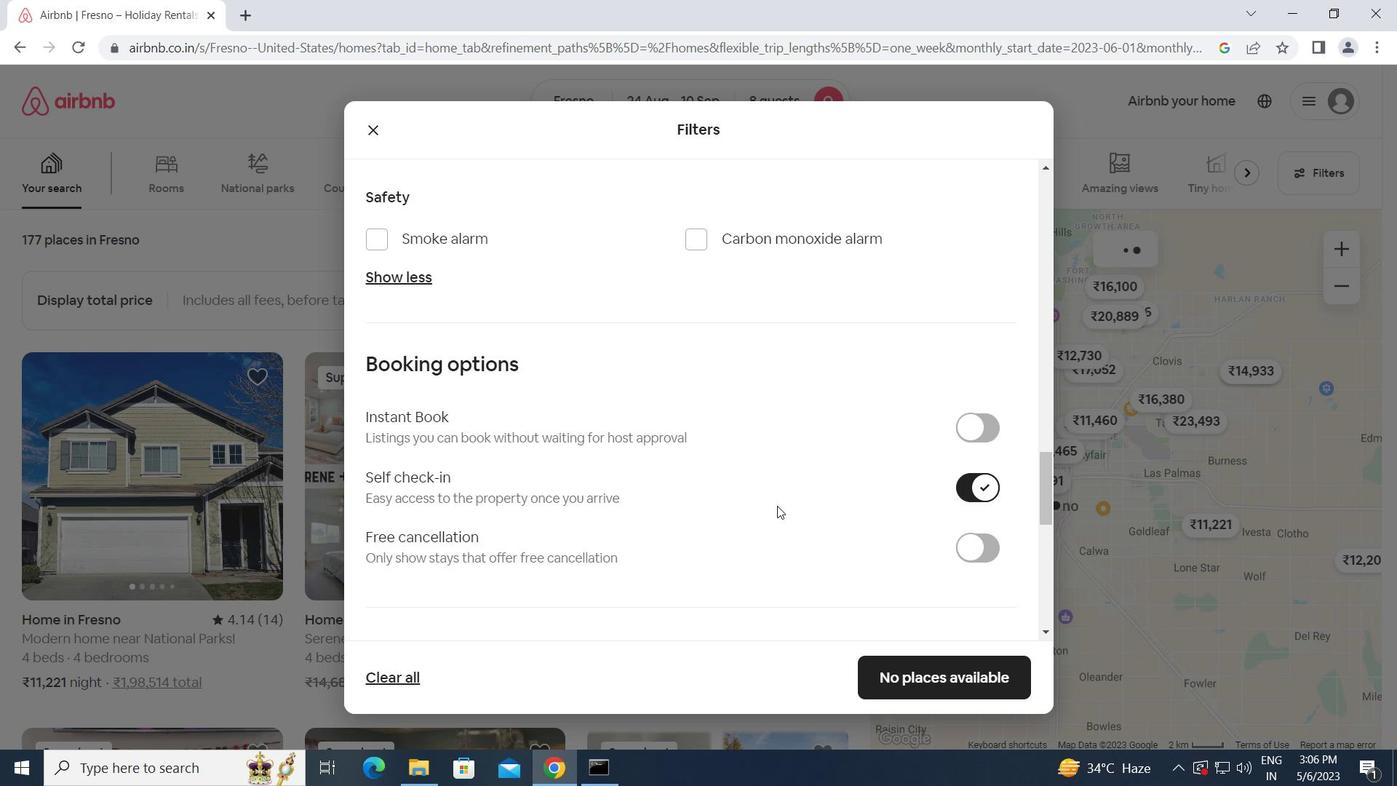 
Action: Mouse scrolled (721, 510) with delta (0, 0)
Screenshot: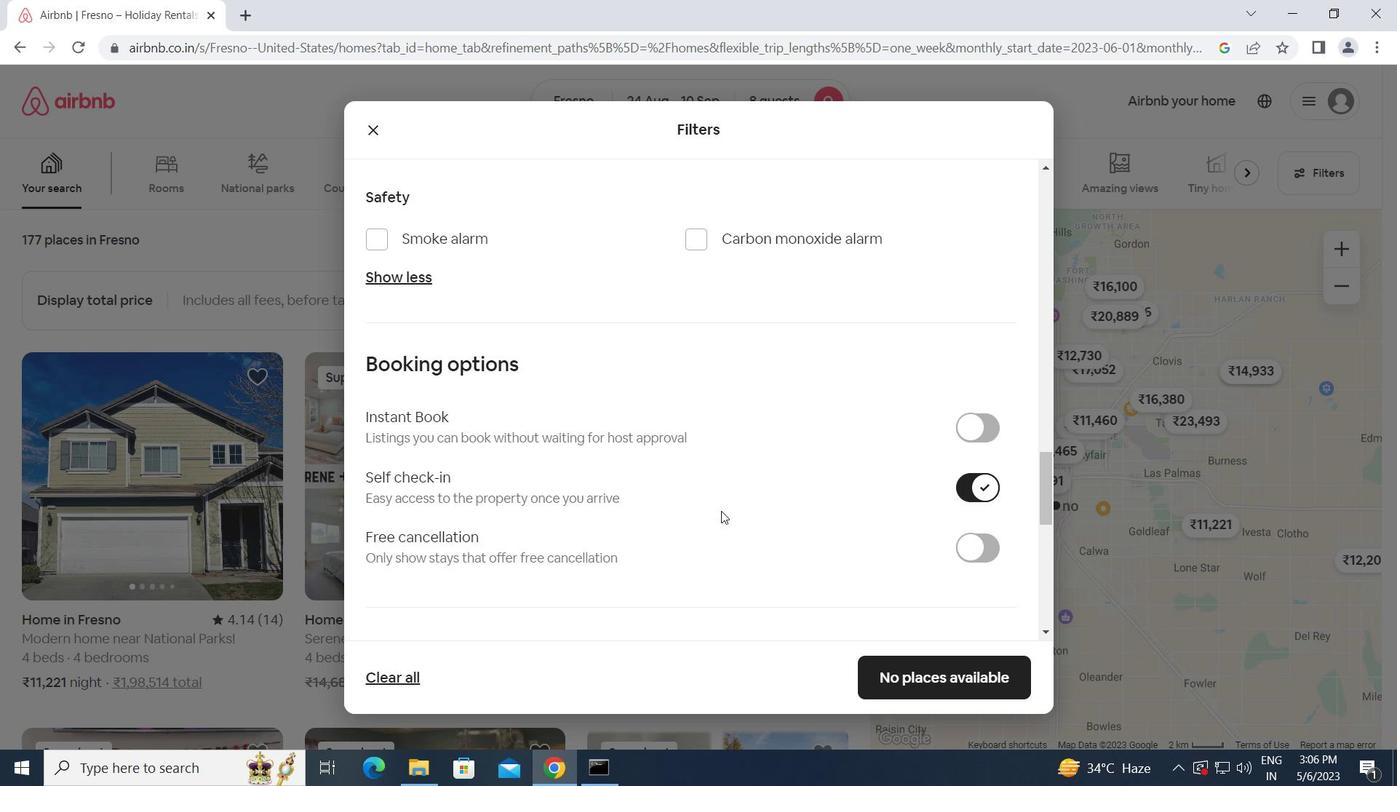 
Action: Mouse scrolled (721, 510) with delta (0, 0)
Screenshot: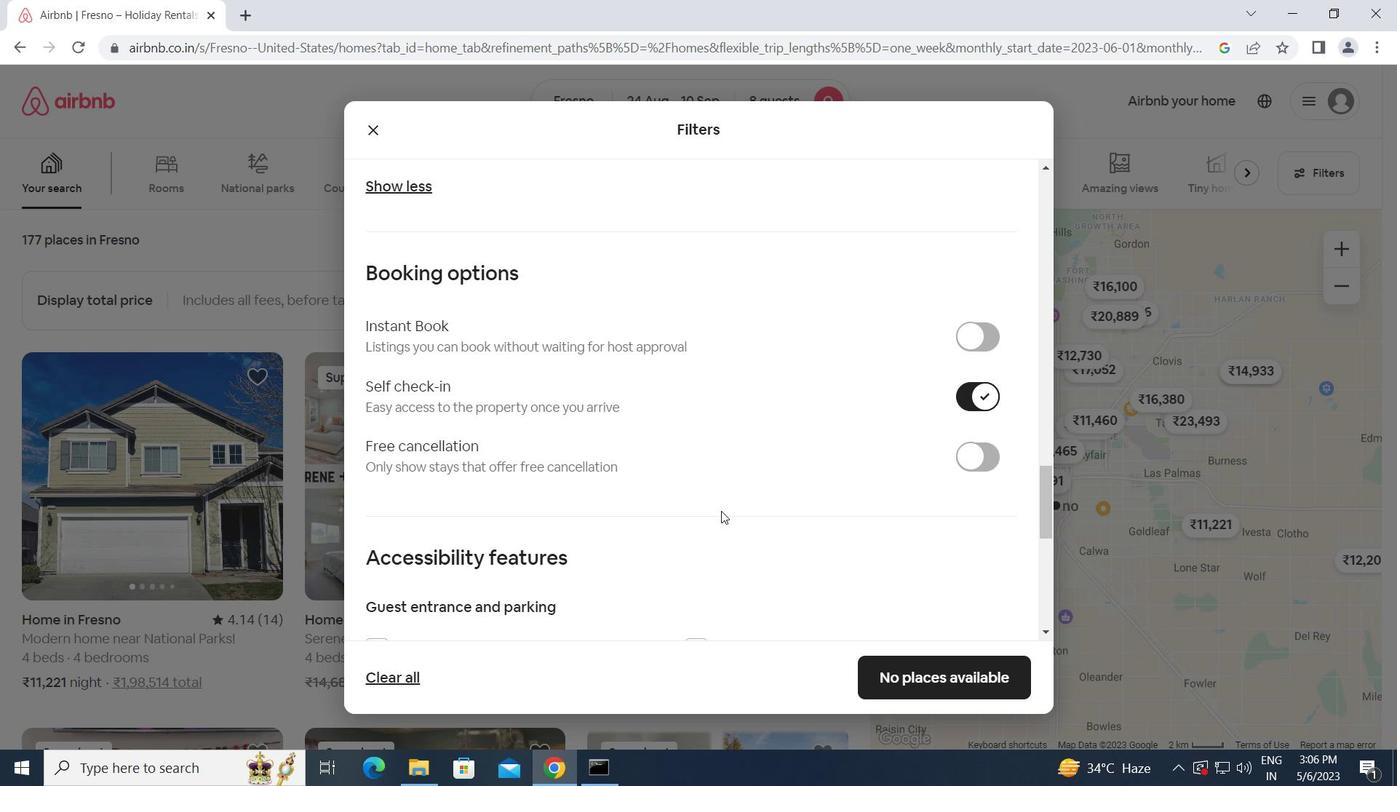 
Action: Mouse scrolled (721, 510) with delta (0, 0)
Screenshot: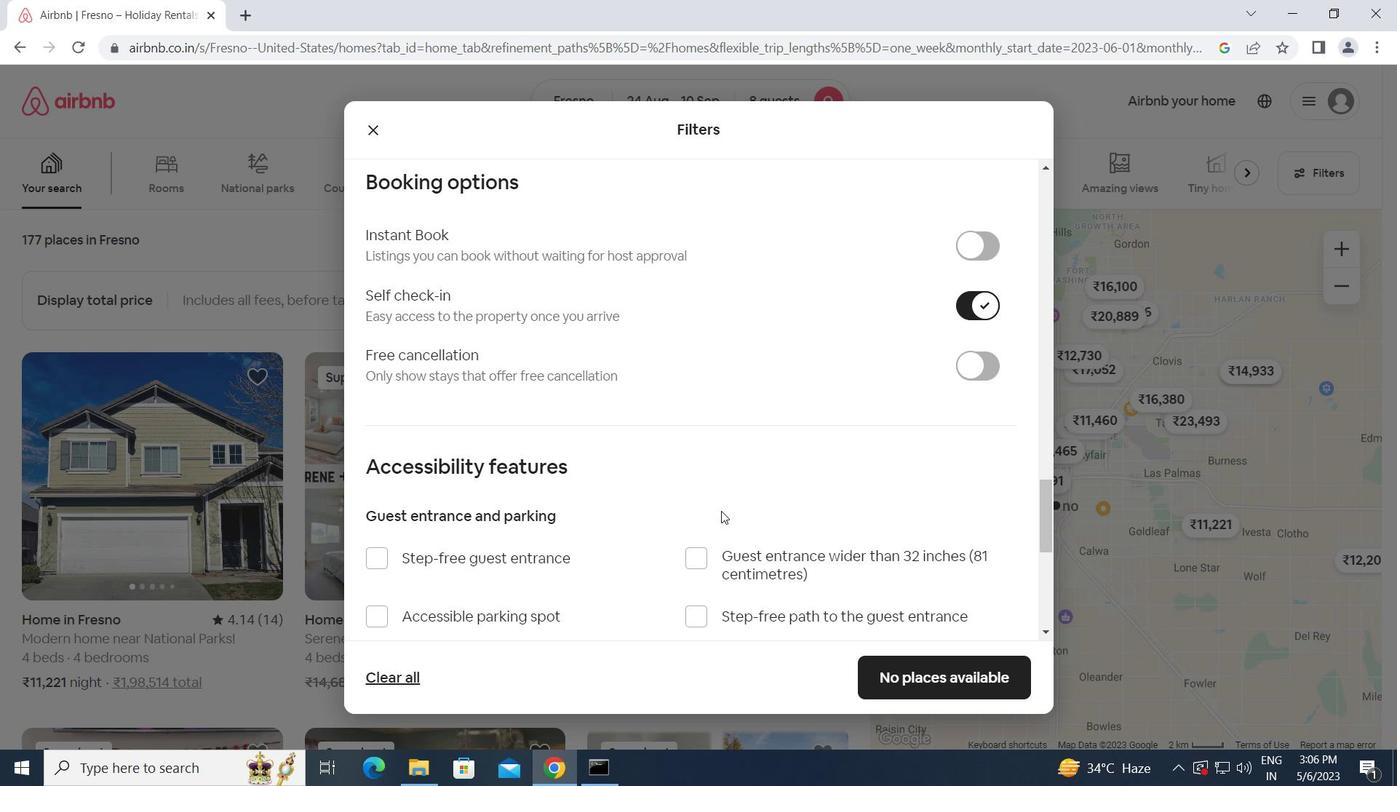 
Action: Mouse scrolled (721, 510) with delta (0, 0)
Screenshot: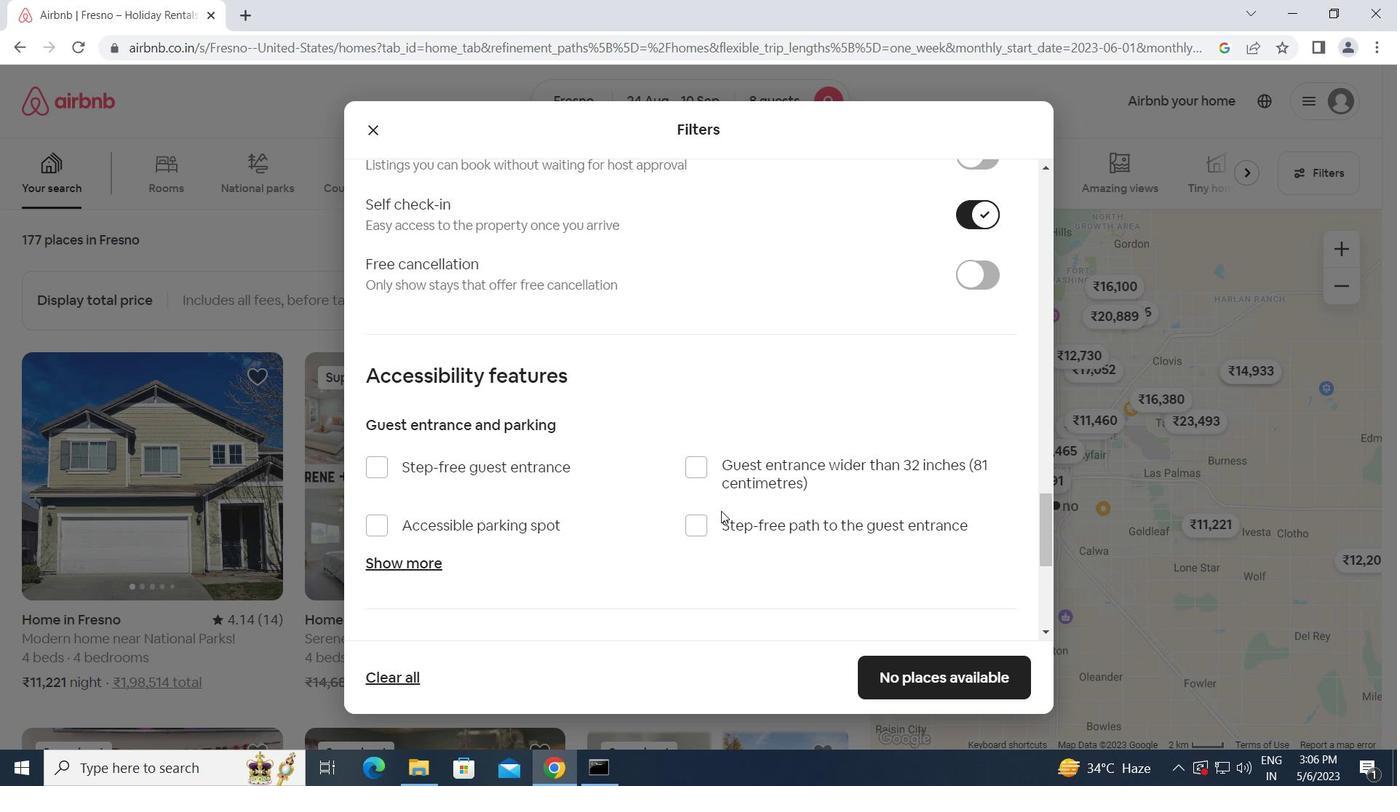 
Action: Mouse scrolled (721, 510) with delta (0, 0)
Screenshot: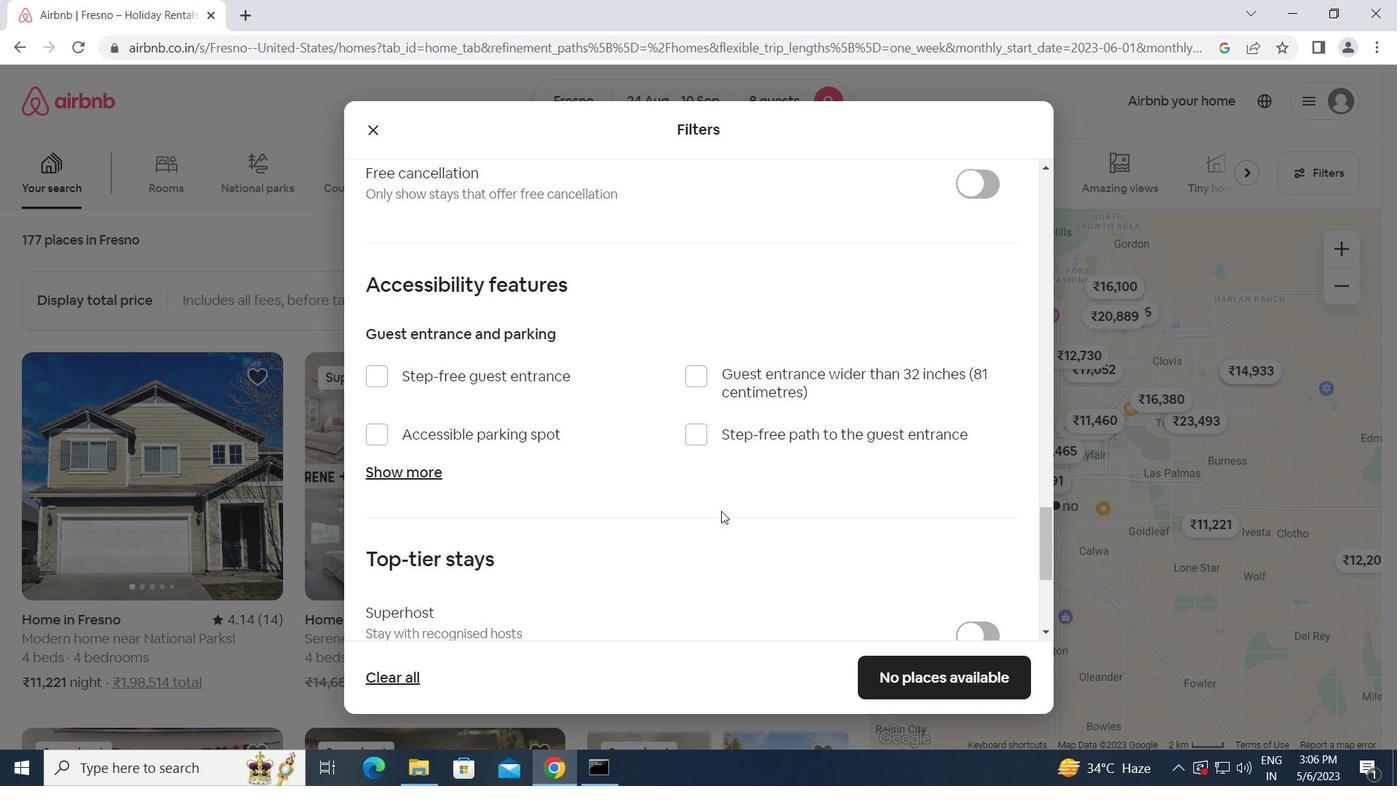
Action: Mouse scrolled (721, 510) with delta (0, 0)
Screenshot: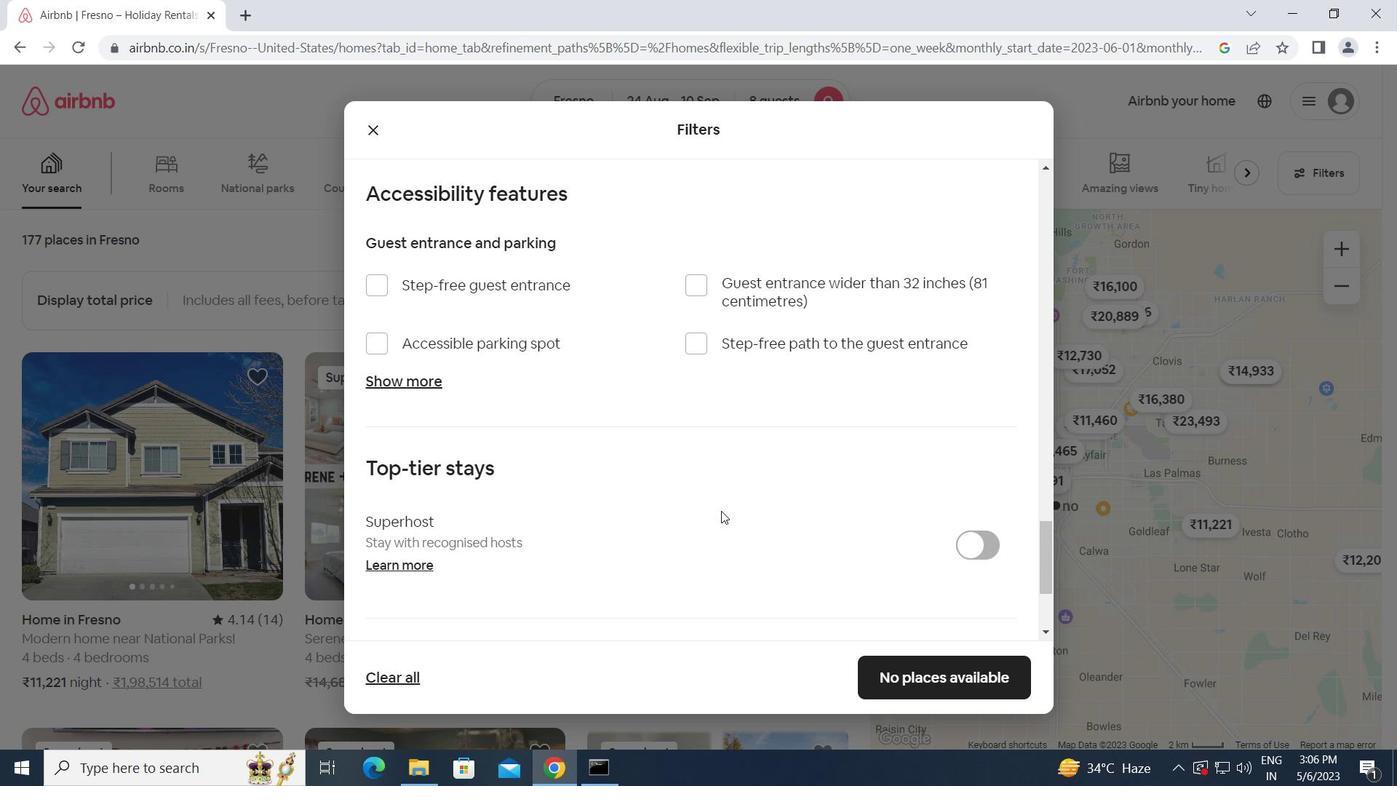 
Action: Mouse scrolled (721, 510) with delta (0, 0)
Screenshot: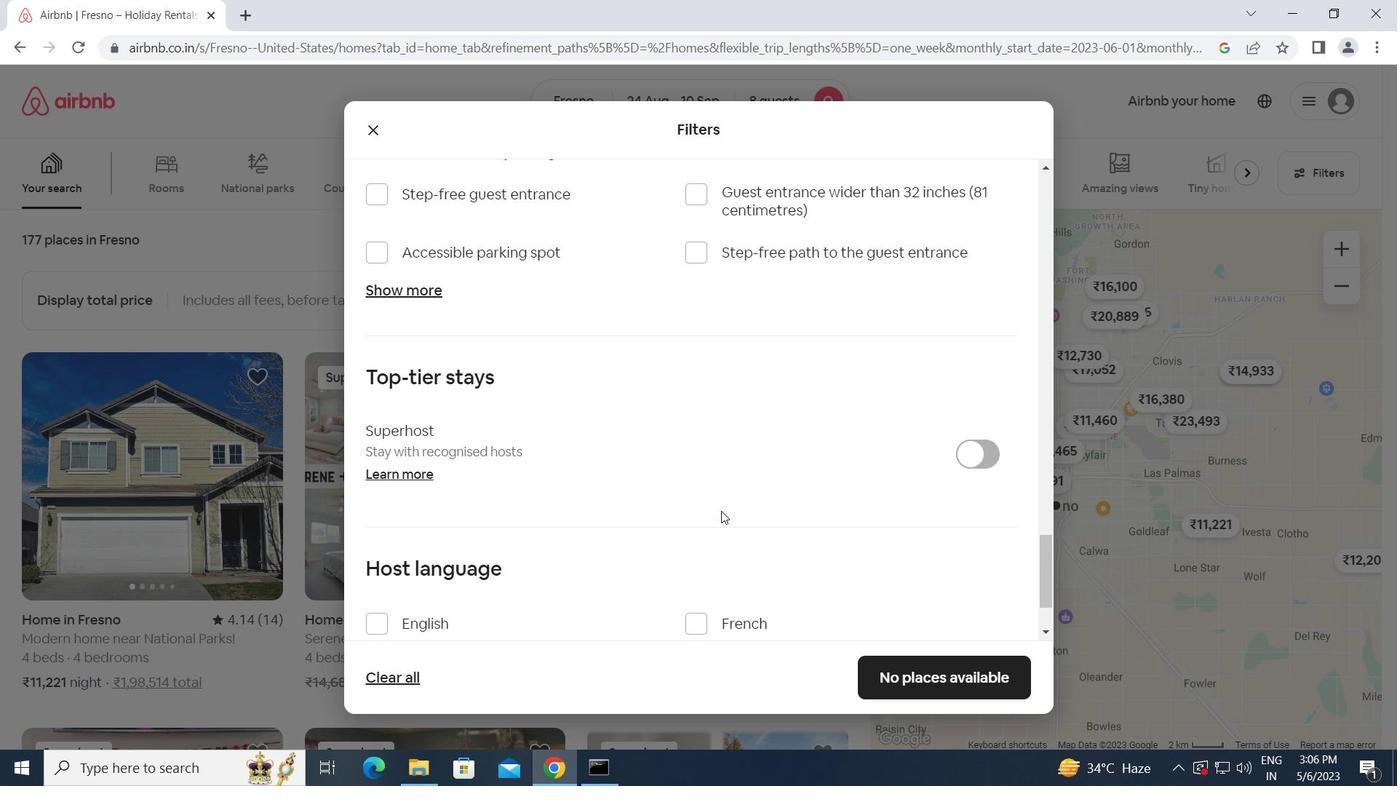 
Action: Mouse scrolled (721, 510) with delta (0, 0)
Screenshot: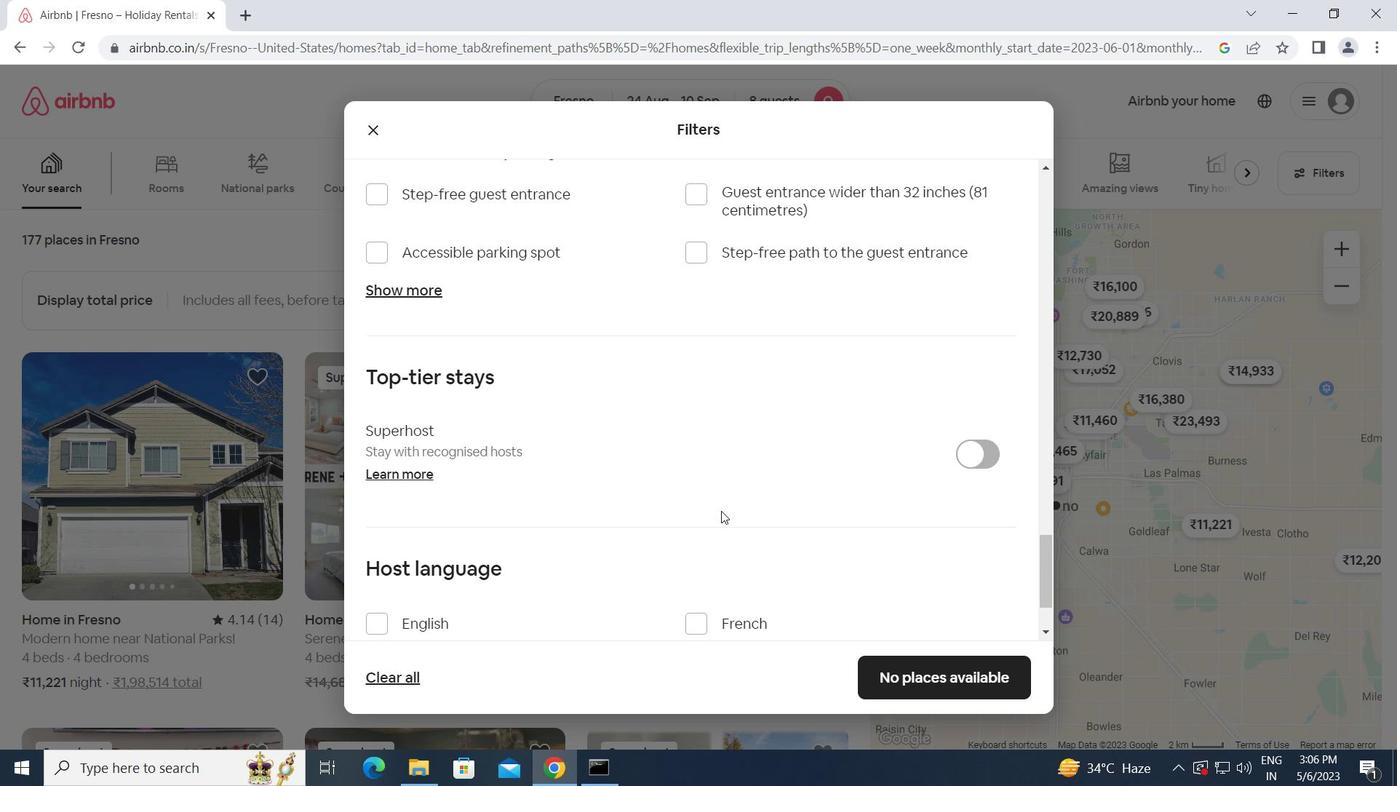 
Action: Mouse scrolled (721, 510) with delta (0, 0)
Screenshot: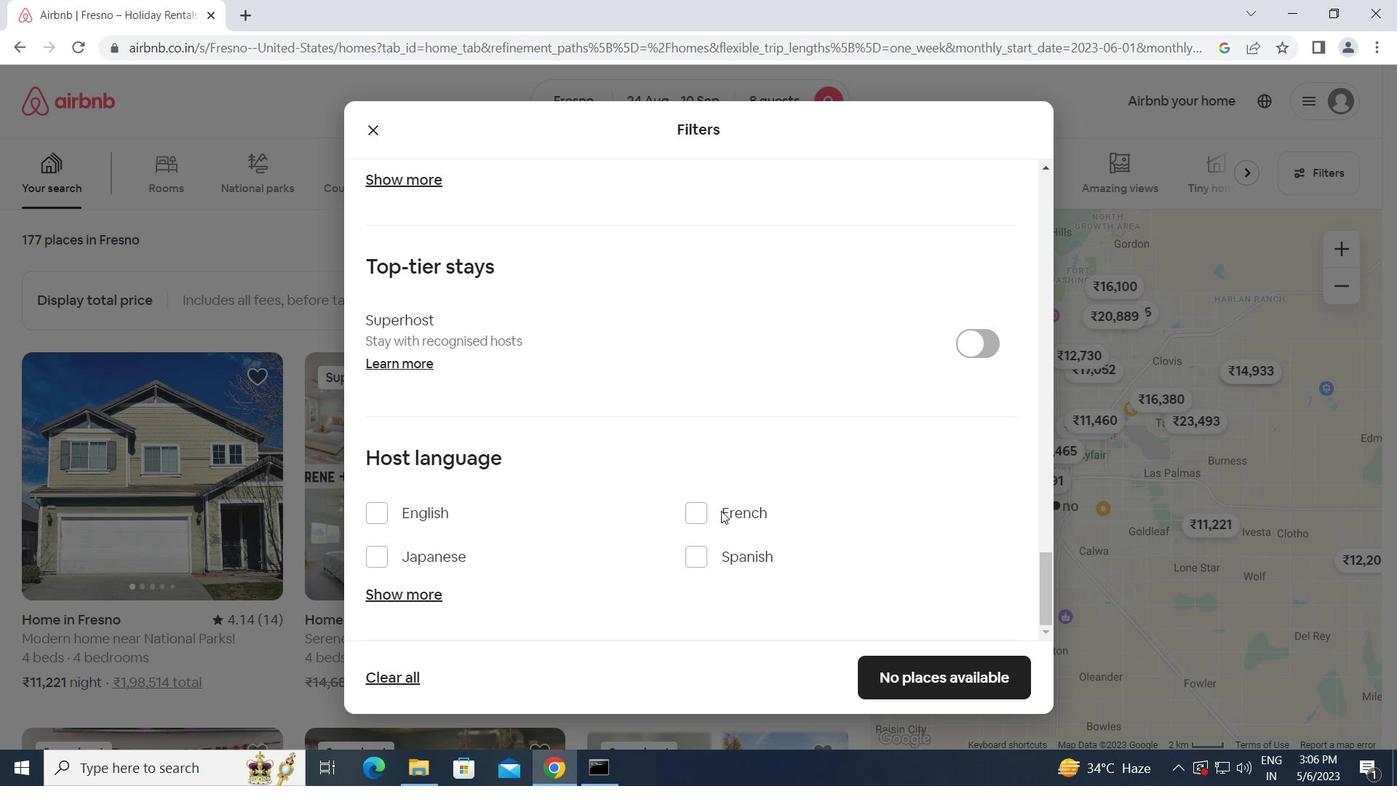 
Action: Mouse moved to (389, 508)
Screenshot: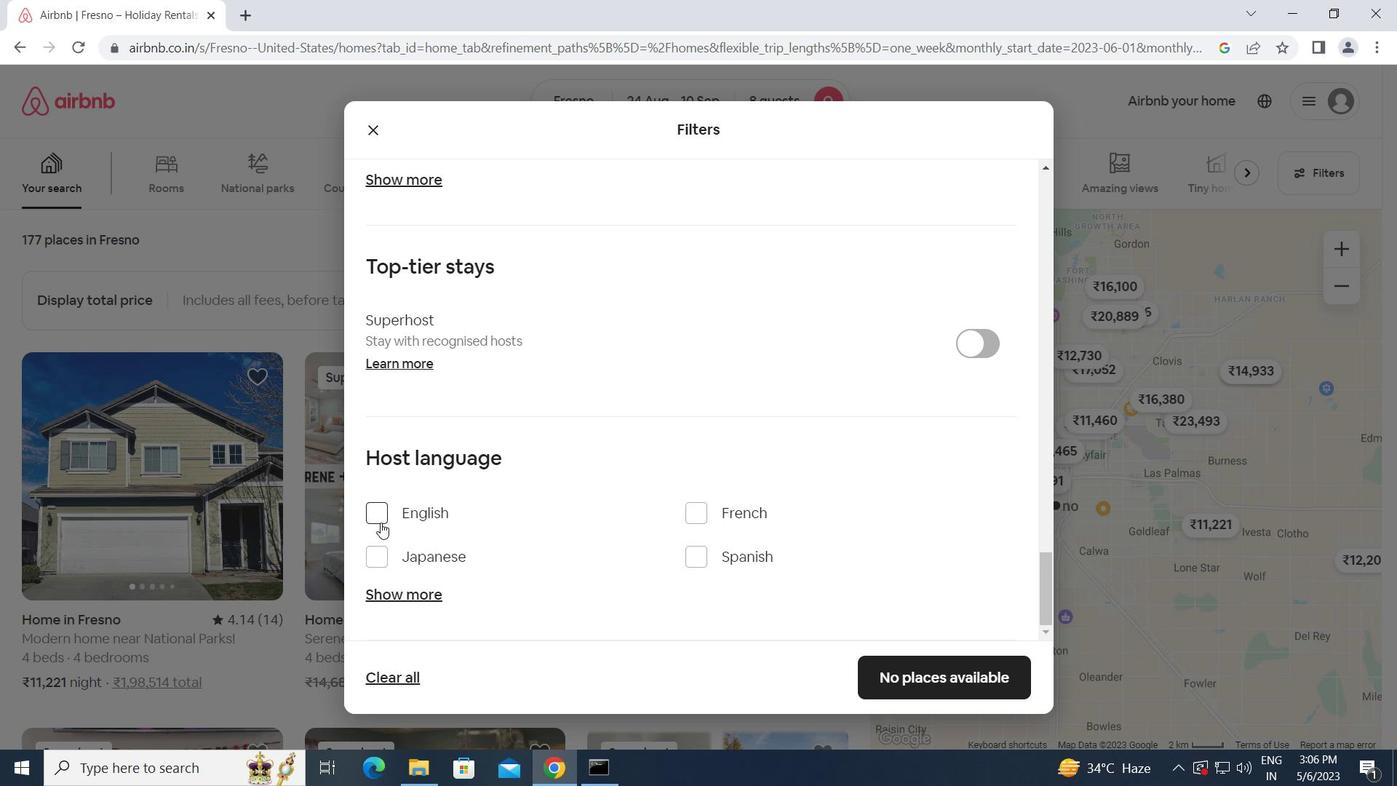 
Action: Mouse pressed left at (389, 508)
Screenshot: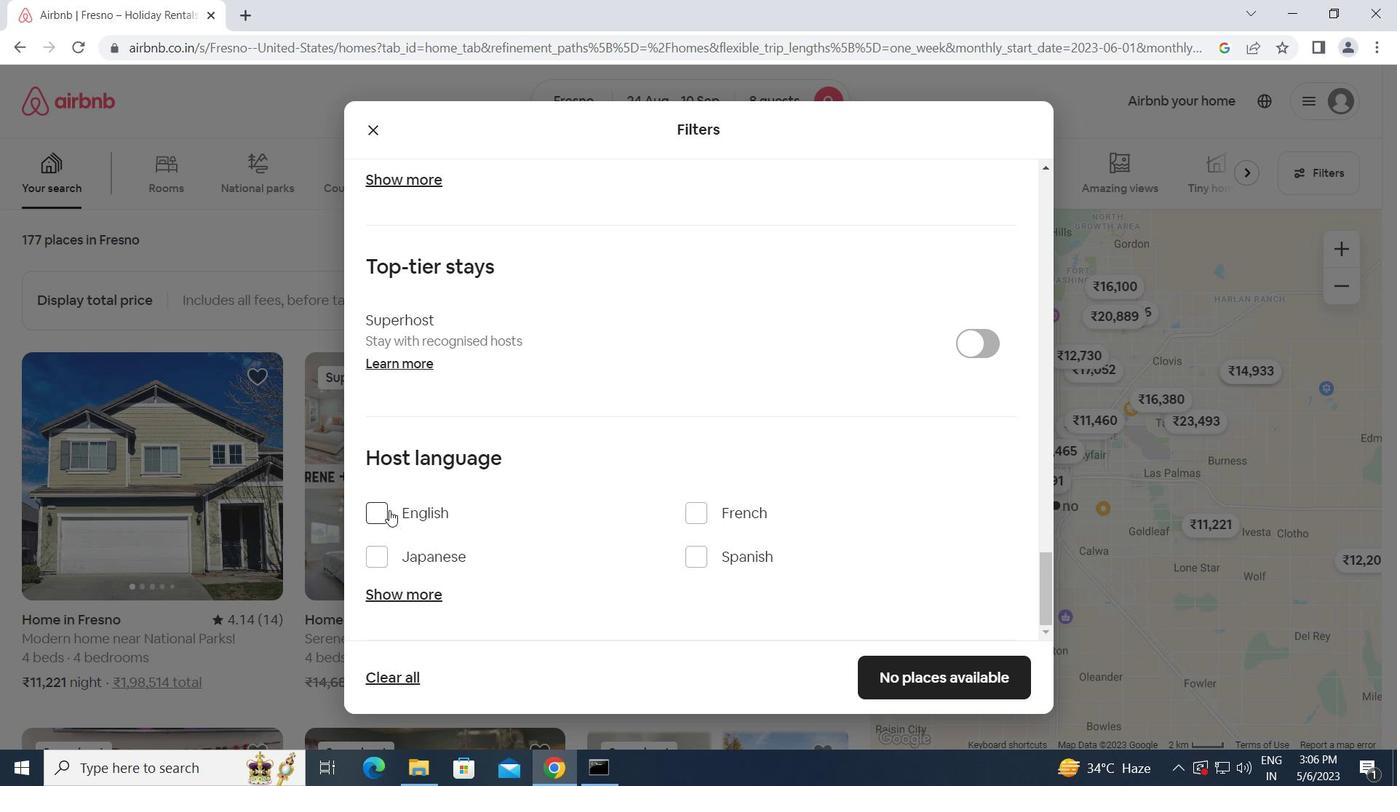 
Action: Mouse moved to (918, 682)
Screenshot: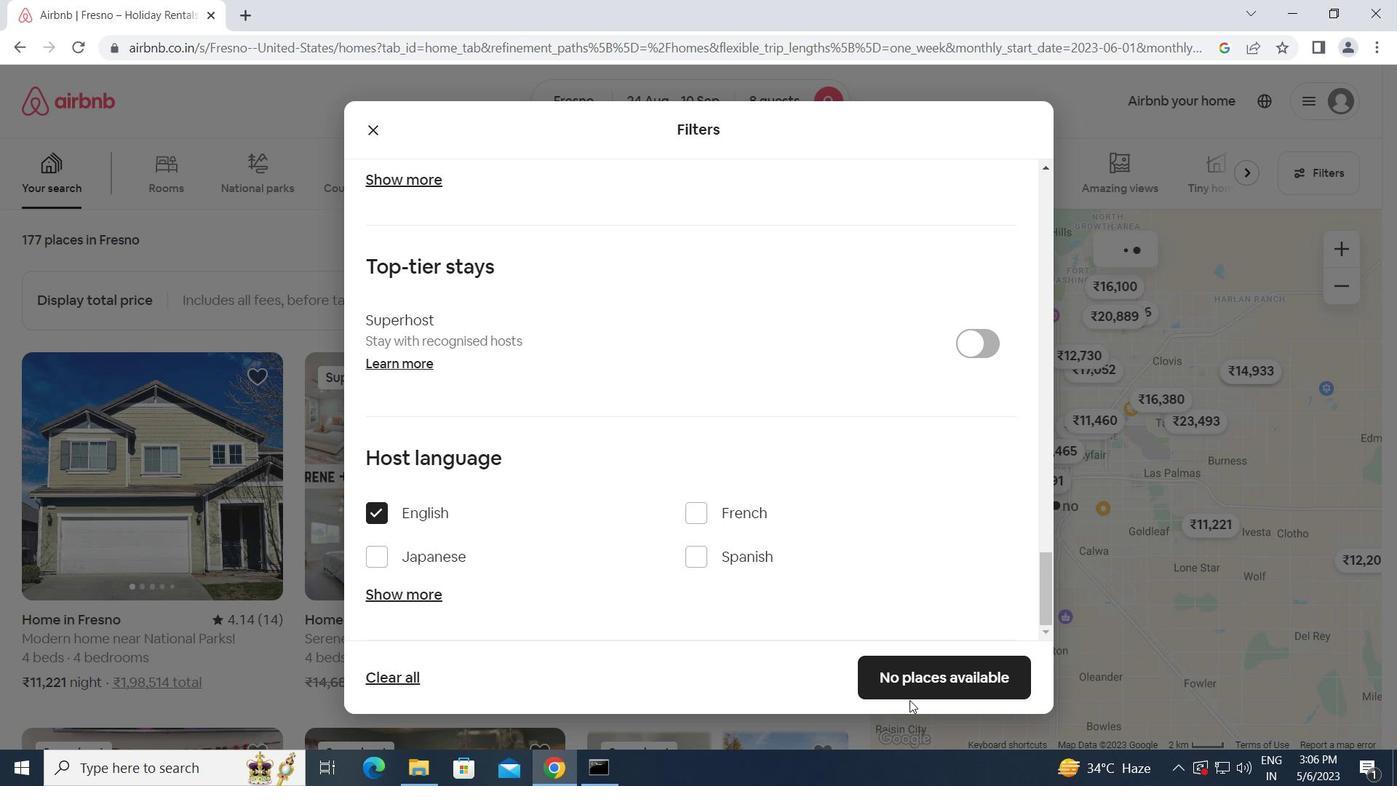 
Action: Mouse pressed left at (918, 682)
Screenshot: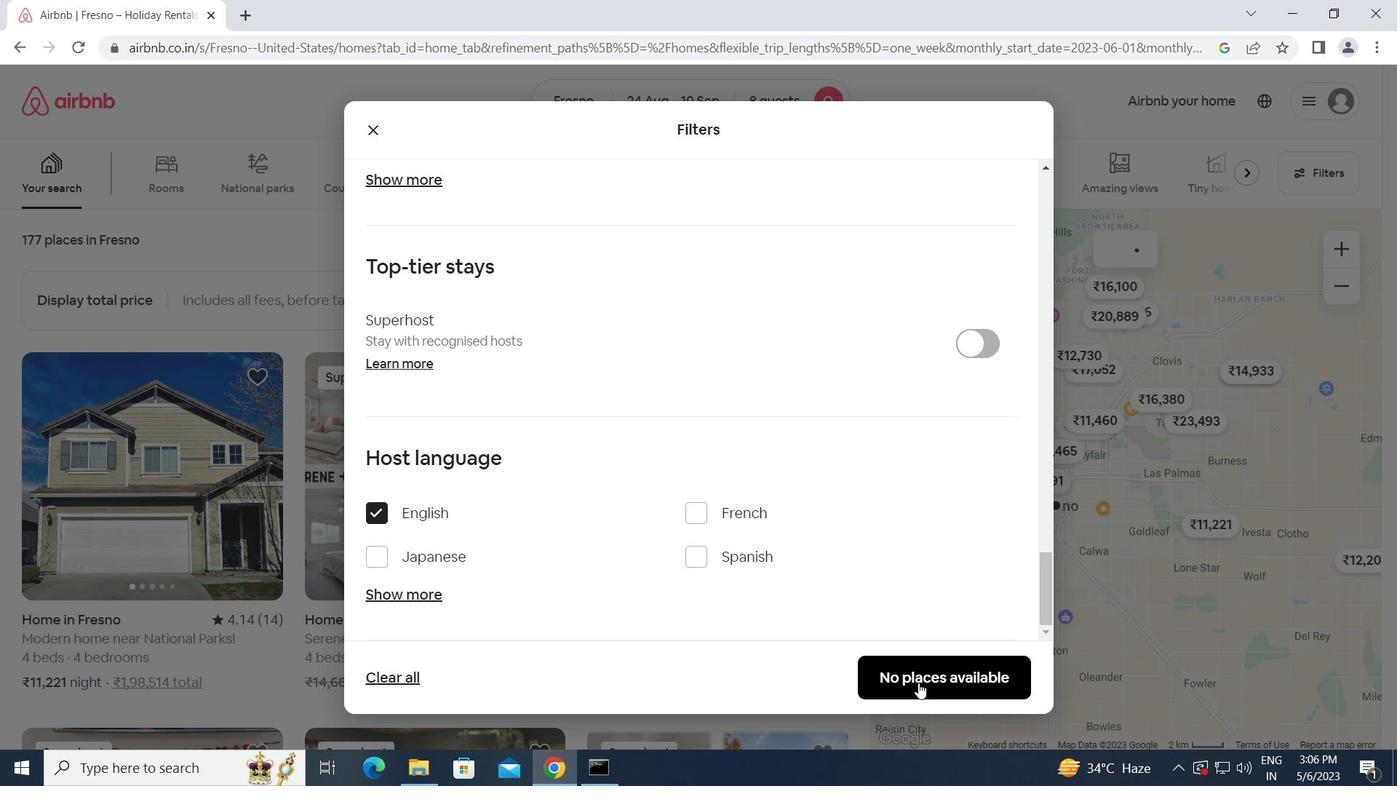 
Action: Mouse moved to (915, 677)
Screenshot: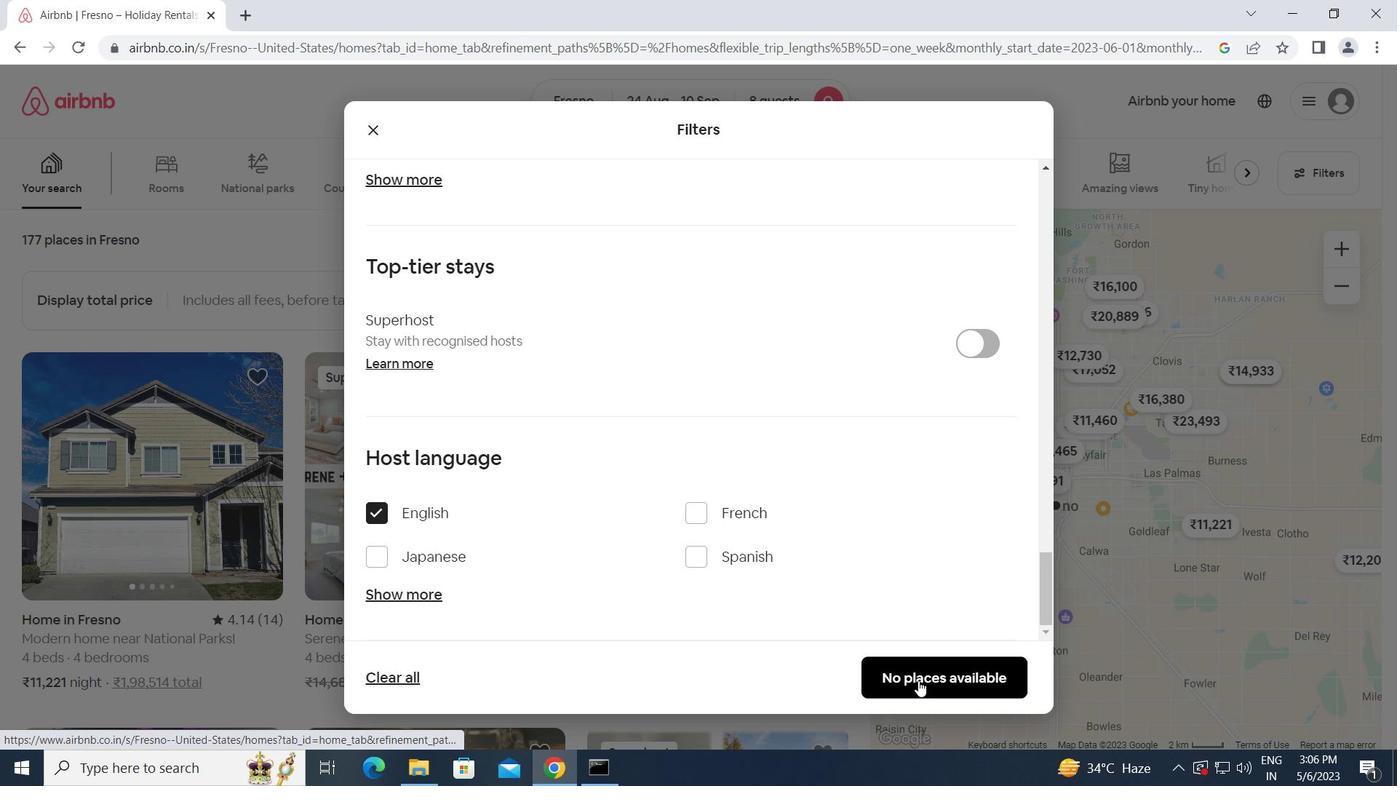 
